 Task: Add an event  with title  Casual Second Conference Call with Partners, date '2024/05/25' to 2024/05/26 & Select Event type as  Collective. Add location for the event as  Chennai, India and add a description: As each participant delivers their presentation, fellow participants and a designated facilitator will provide constructive feedback, highlighting strengths and offering suggestions for improvement. The feedback will focus on areas such as clarity of message, organization of content, vocal delivery, non-verbal communication, and overall presentation effectiveness.Create an event link  http-casualsecondconferencecallwithpartnerscom & Select the event color as  Lime Green. , logged in from the account softage.4@softage.netand send the event invitation to softage.9@softage.net and softage.10@softage.net
Action: Mouse pressed left at (774, 99)
Screenshot: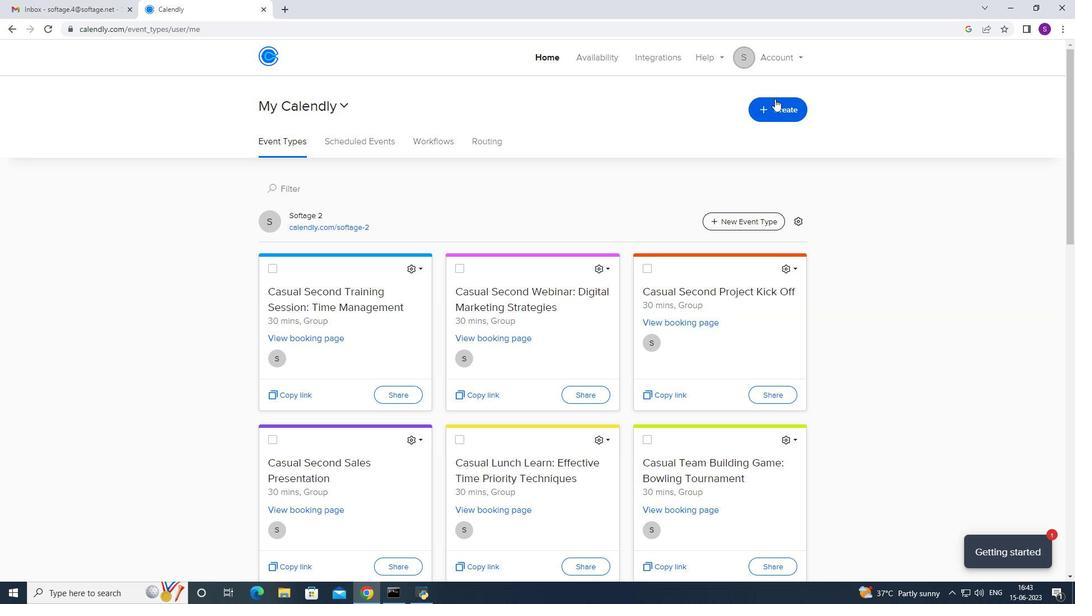 
Action: Mouse moved to (701, 150)
Screenshot: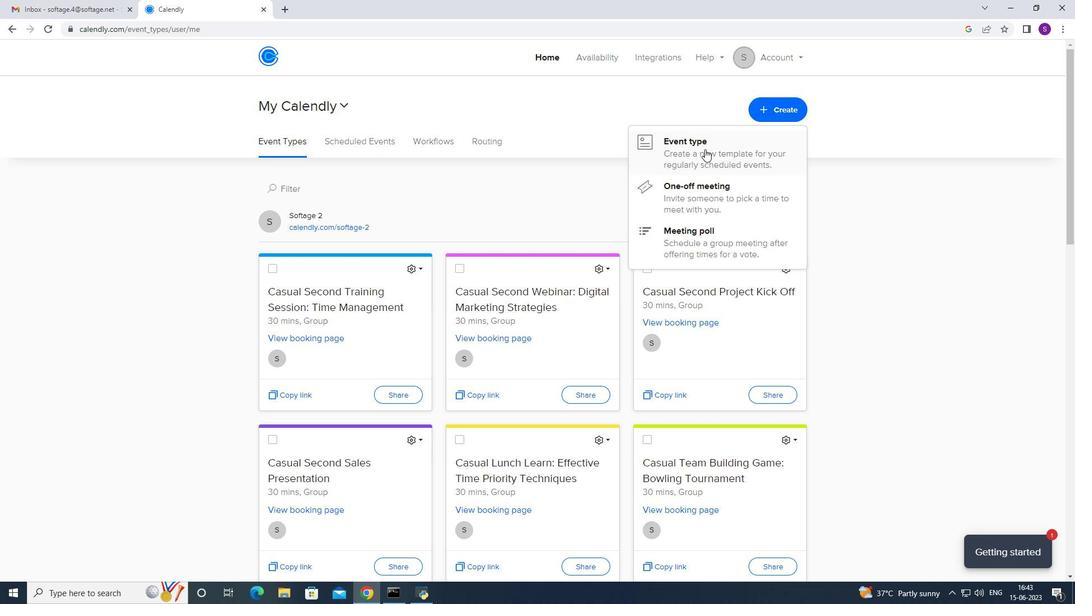 
Action: Mouse pressed left at (701, 150)
Screenshot: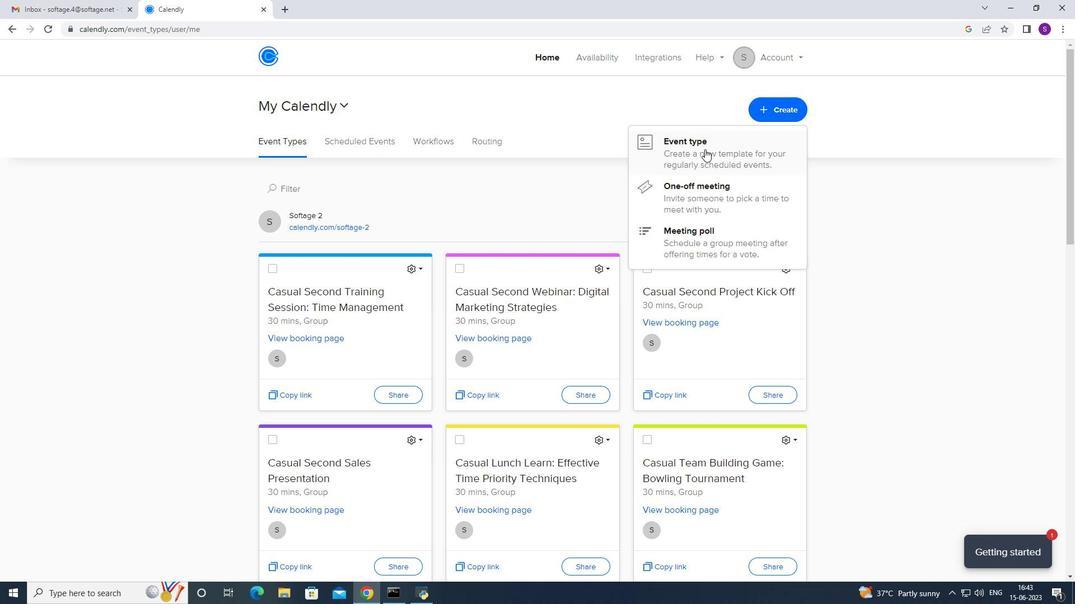 
Action: Mouse moved to (504, 321)
Screenshot: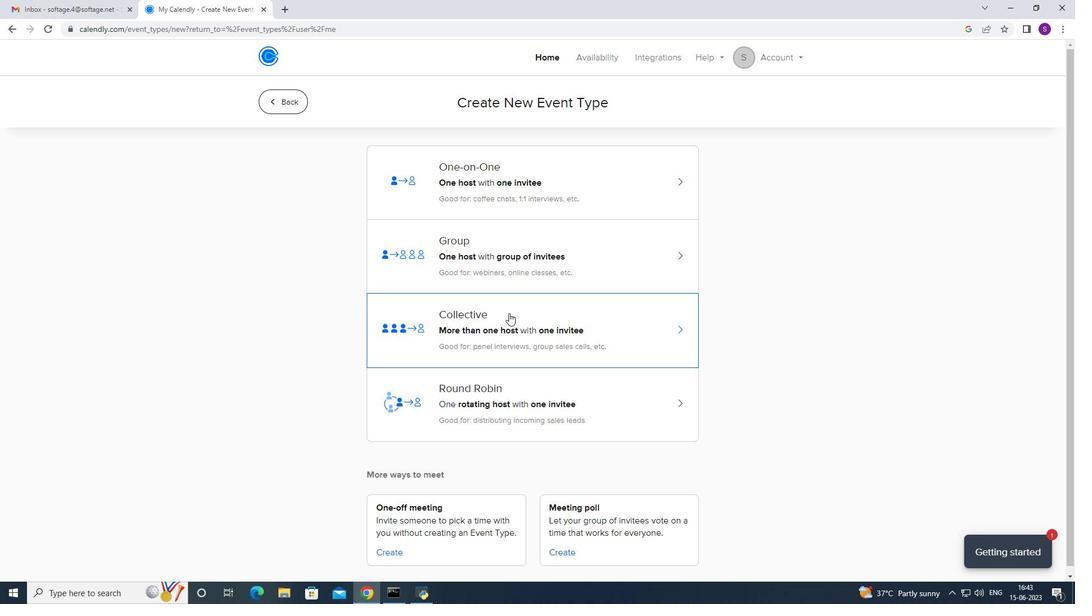 
Action: Mouse pressed left at (504, 321)
Screenshot: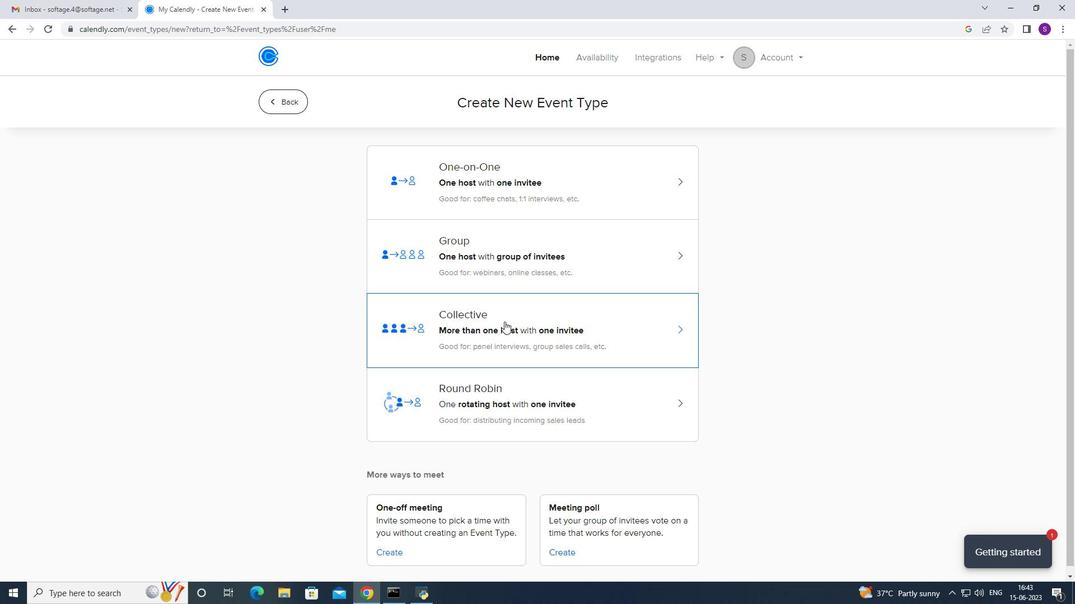 
Action: Mouse moved to (651, 243)
Screenshot: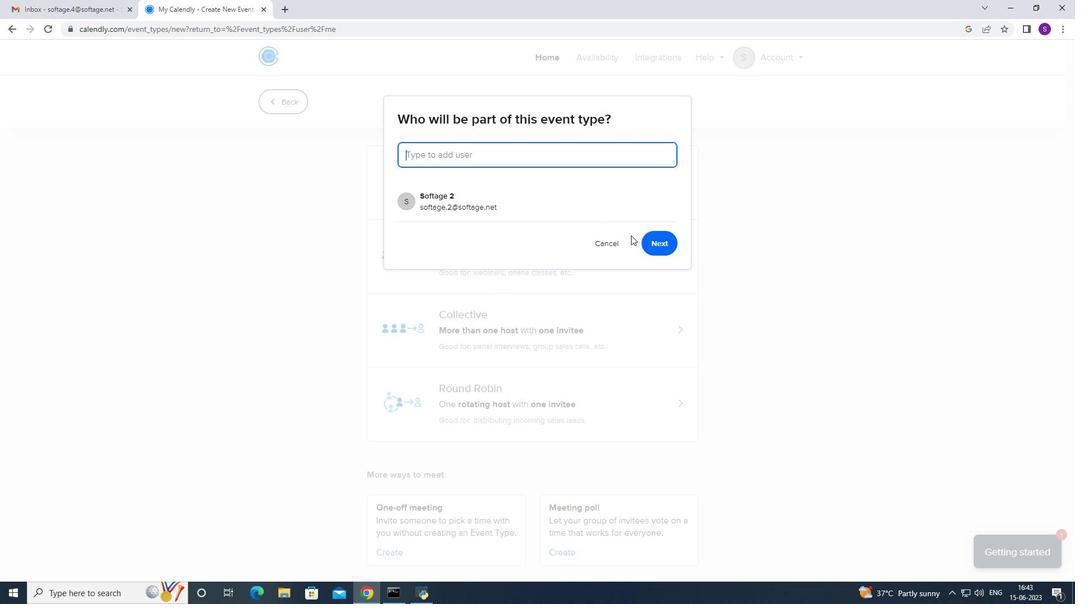 
Action: Mouse pressed left at (651, 243)
Screenshot: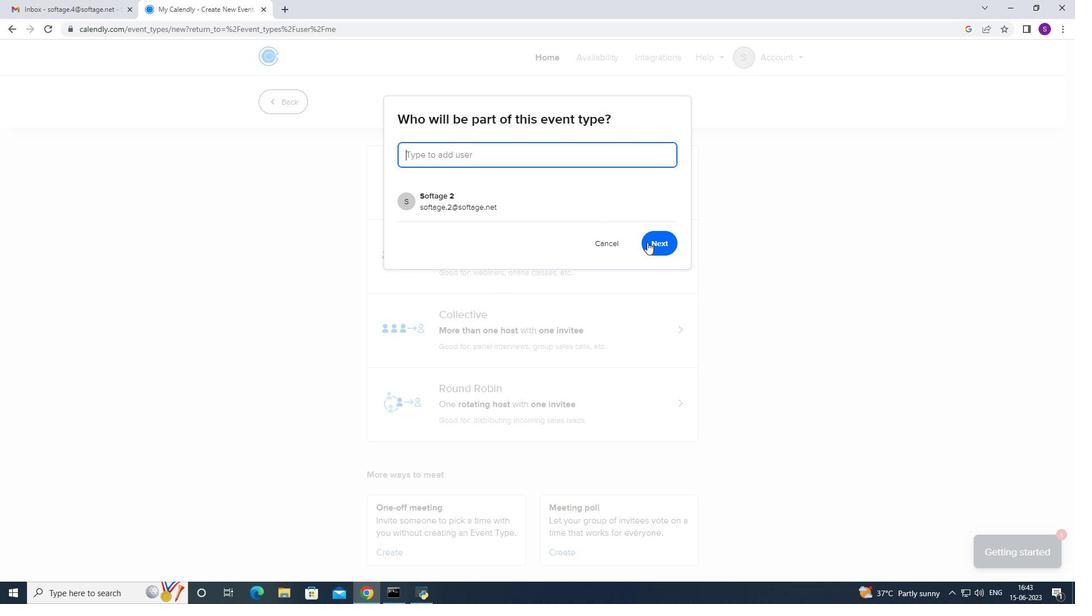 
Action: Mouse moved to (338, 259)
Screenshot: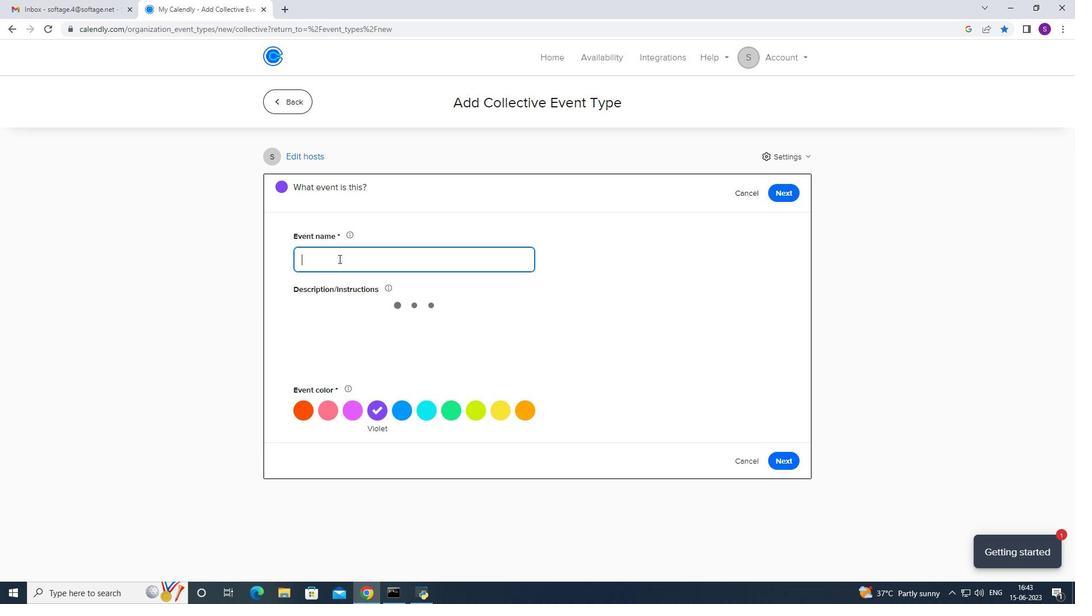 
Action: Key pressed <Key.caps_lock>C<Key.caps_lock>asual<Key.space>
Screenshot: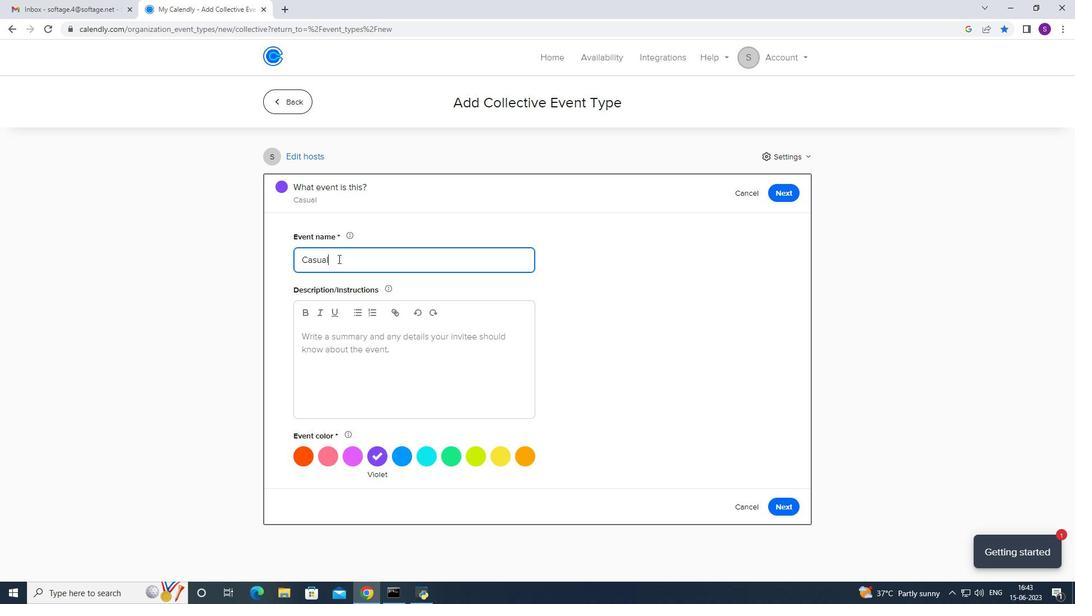 
Action: Mouse moved to (500, 294)
Screenshot: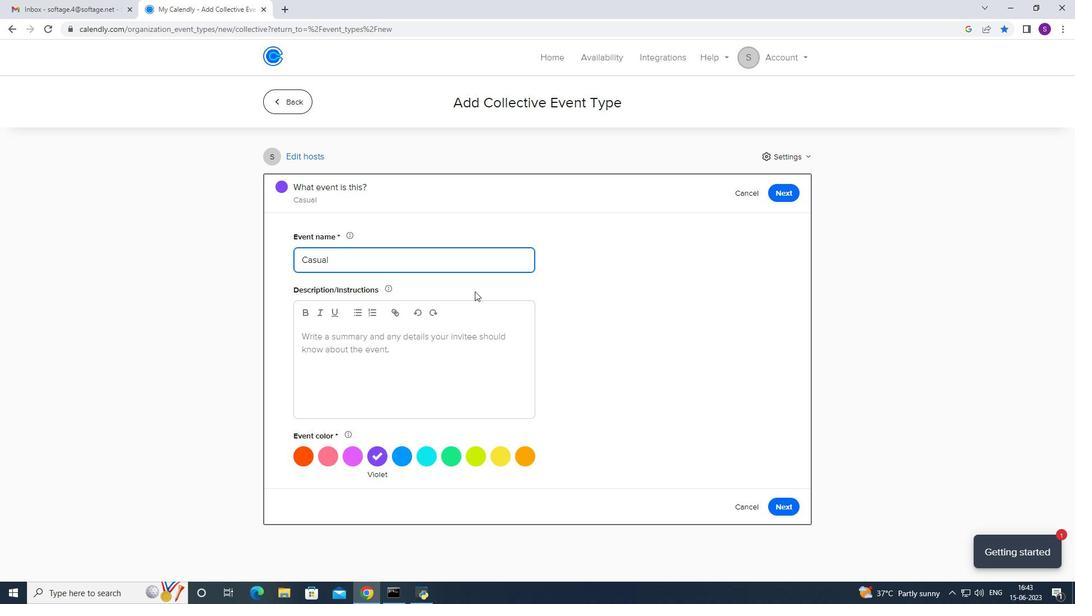 
Action: Key pressed <Key.caps_lock>S<Key.caps_lock>econd<Key.space><Key.caps_lock>C<Key.caps_lock>onference<Key.space><Key.caps_lock>C<Key.caps_lock>all<Key.space>with<Key.space><Key.caps_lock>P<Key.caps_lock>artners
Screenshot: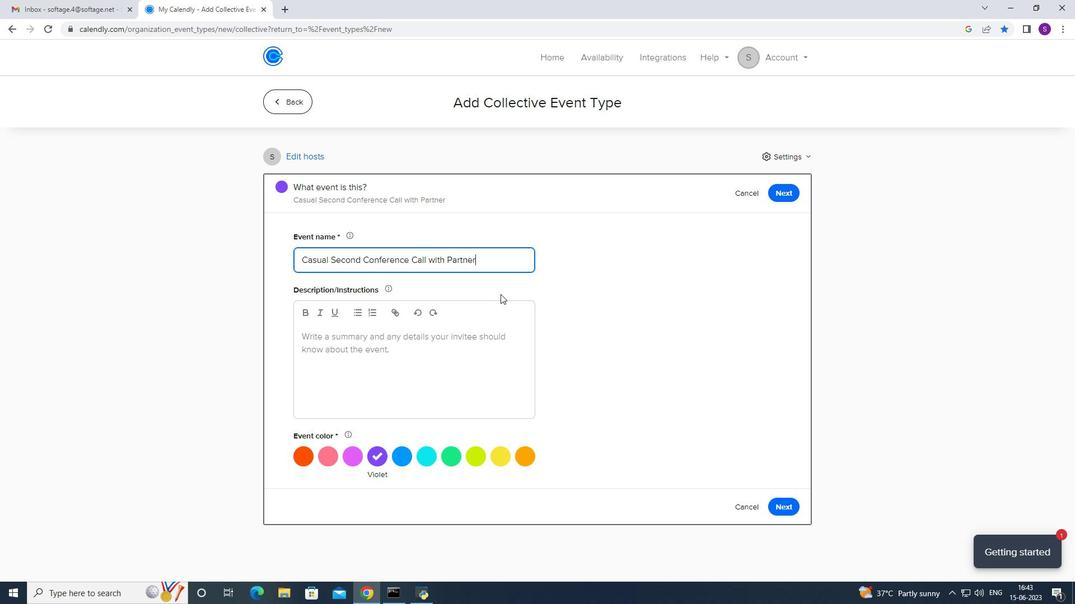 
Action: Mouse moved to (541, 365)
Screenshot: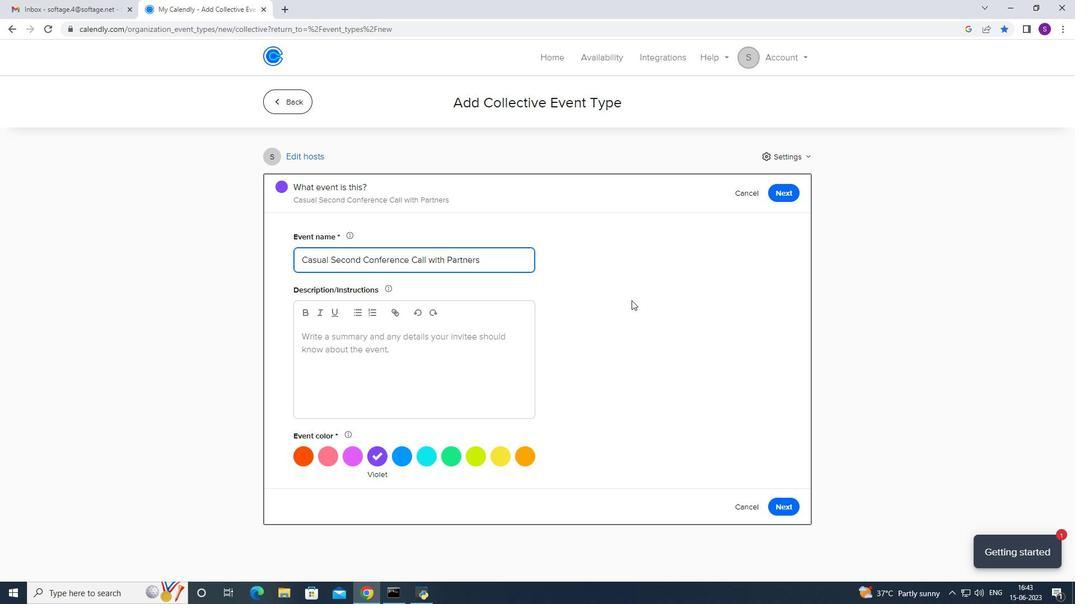 
Action: Mouse scrolled (541, 365) with delta (0, 0)
Screenshot: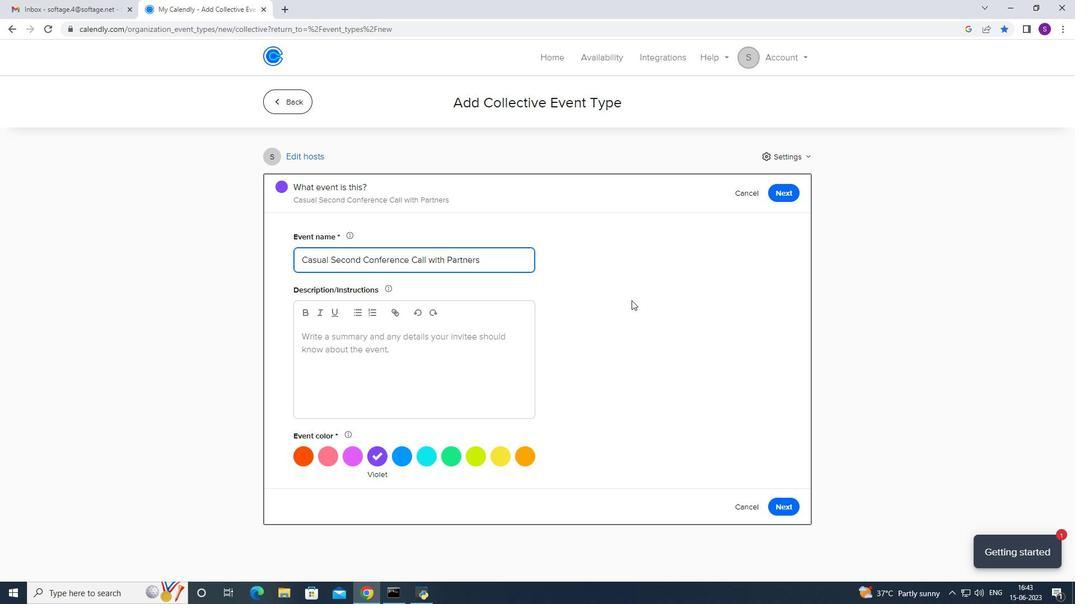 
Action: Mouse moved to (444, 449)
Screenshot: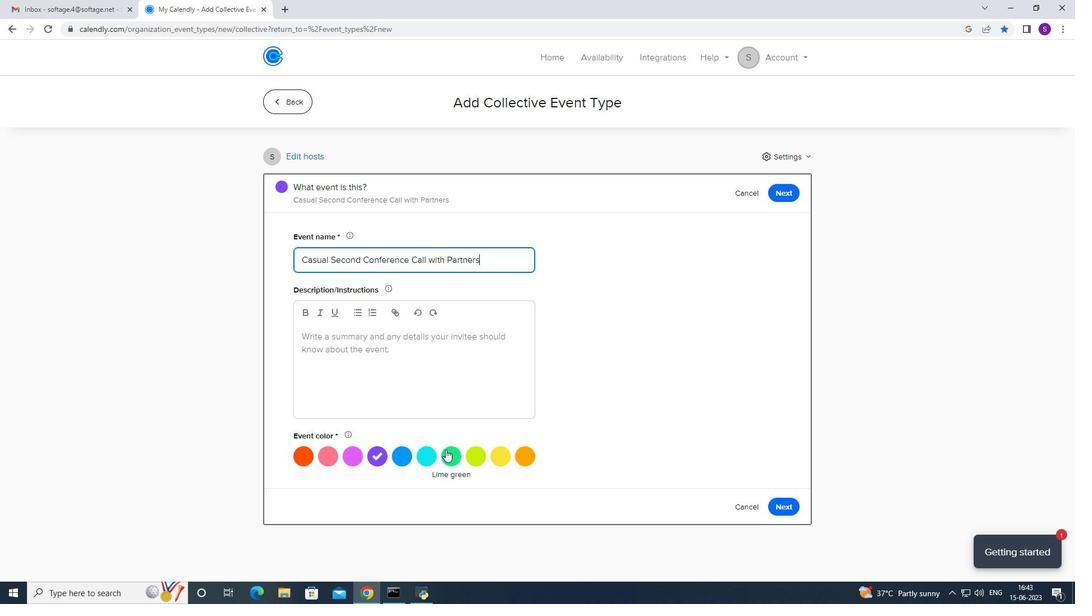 
Action: Mouse pressed left at (444, 449)
Screenshot: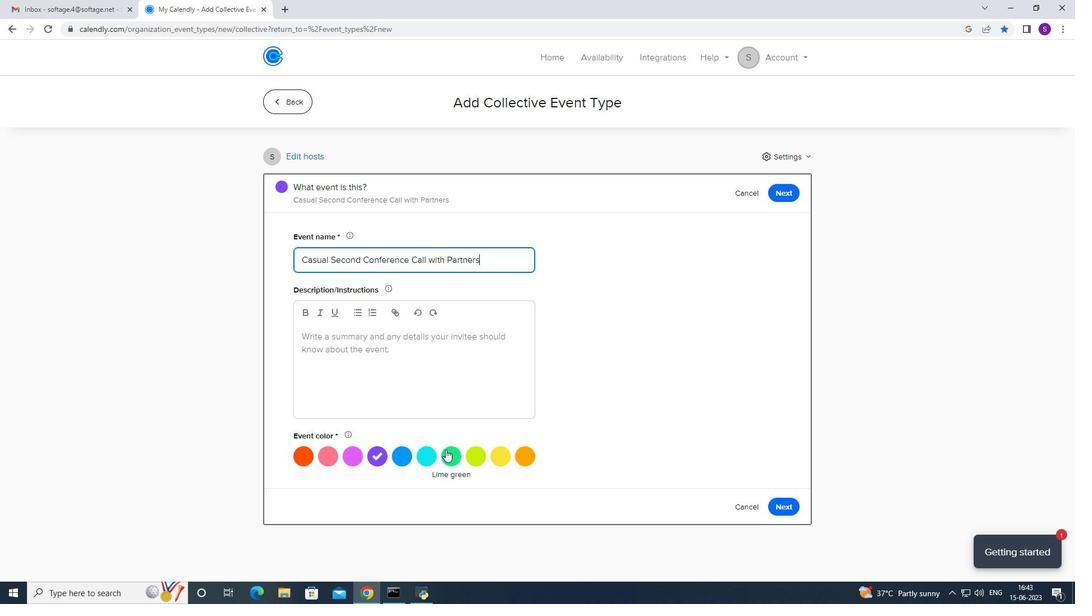 
Action: Mouse moved to (417, 356)
Screenshot: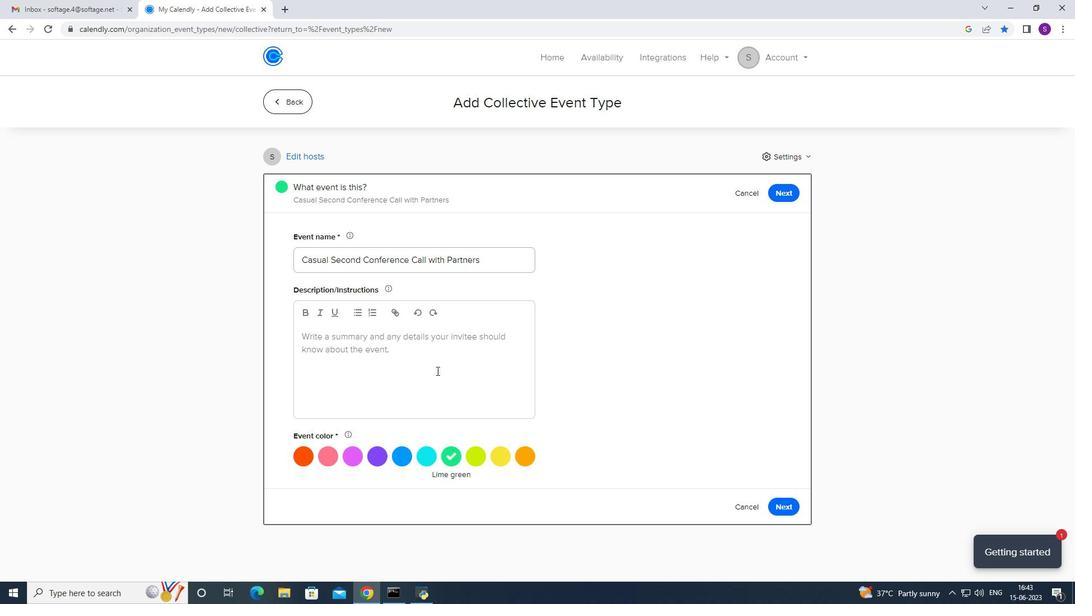 
Action: Mouse pressed left at (417, 356)
Screenshot: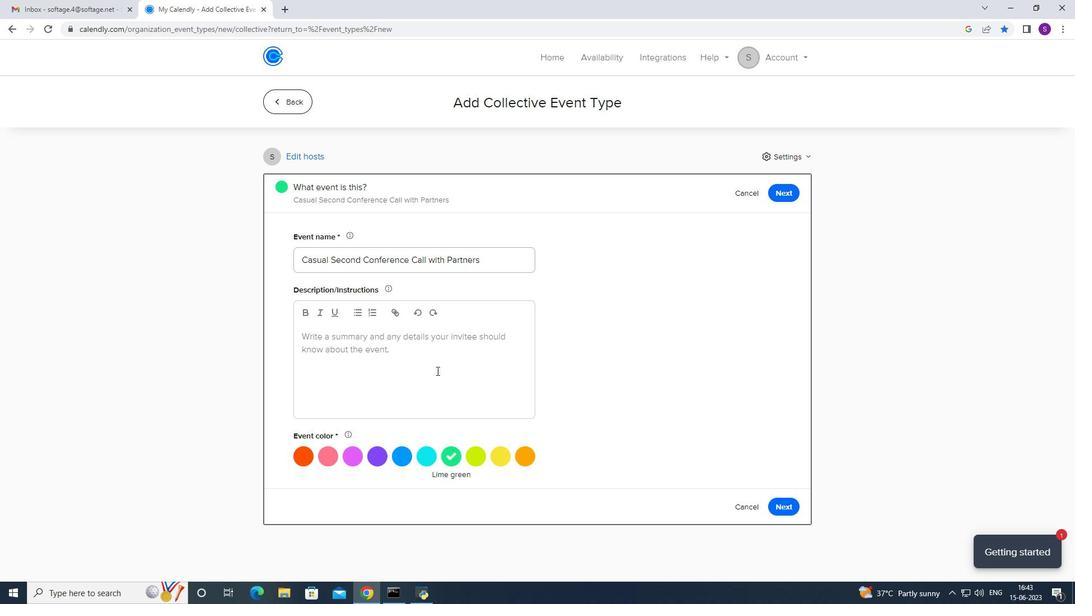 
Action: Mouse moved to (1075, 136)
Screenshot: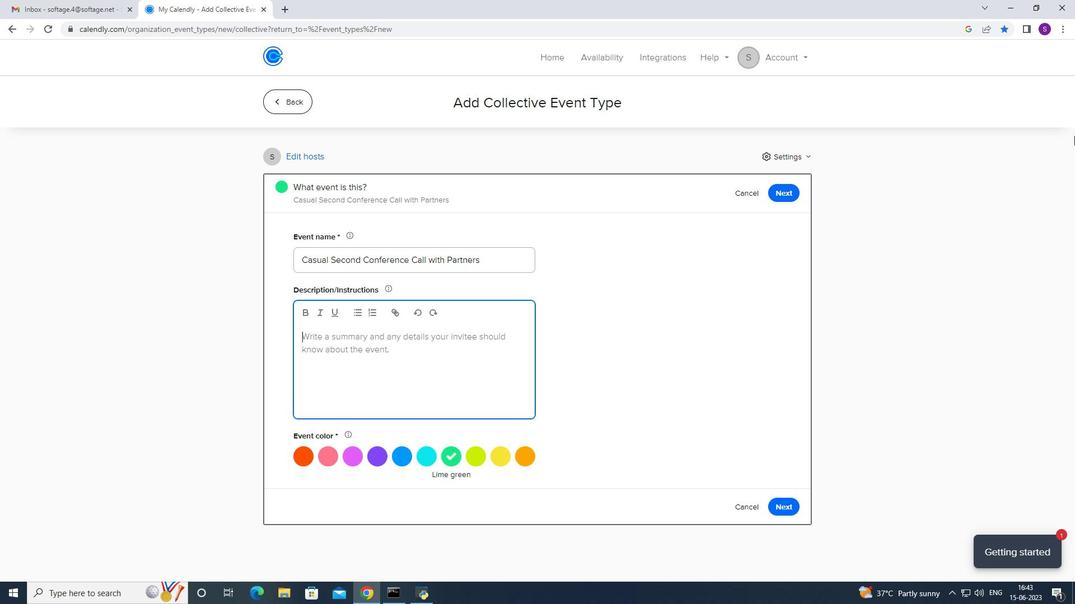 
Action: Key pressed <Key.caps_lock>A<Key.caps_lock>s<Key.space>each<Key.space>participamnt<Key.space>
Screenshot: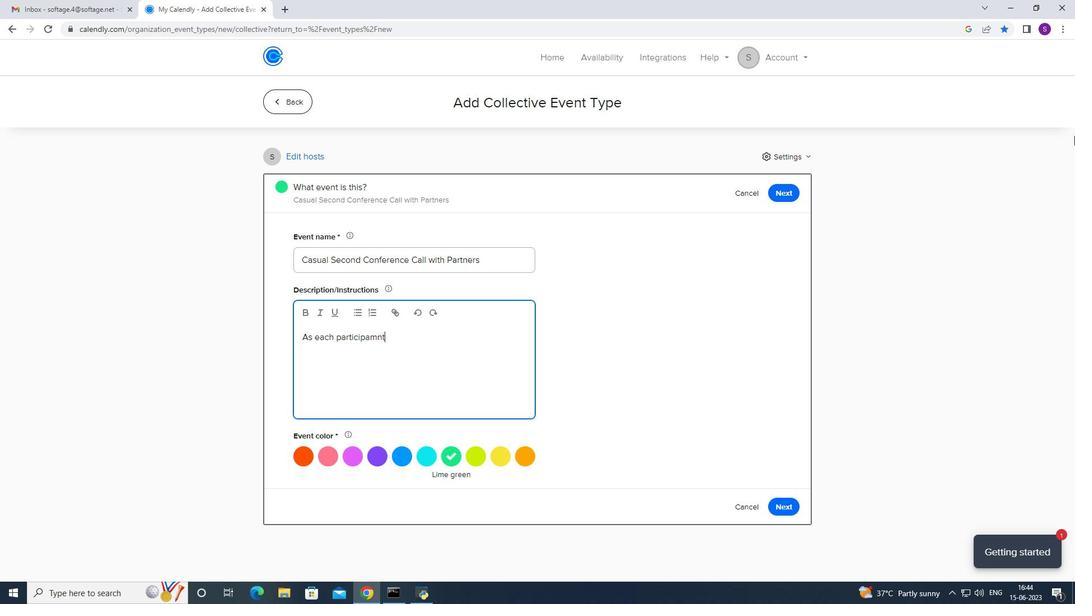
Action: Mouse moved to (372, 339)
Screenshot: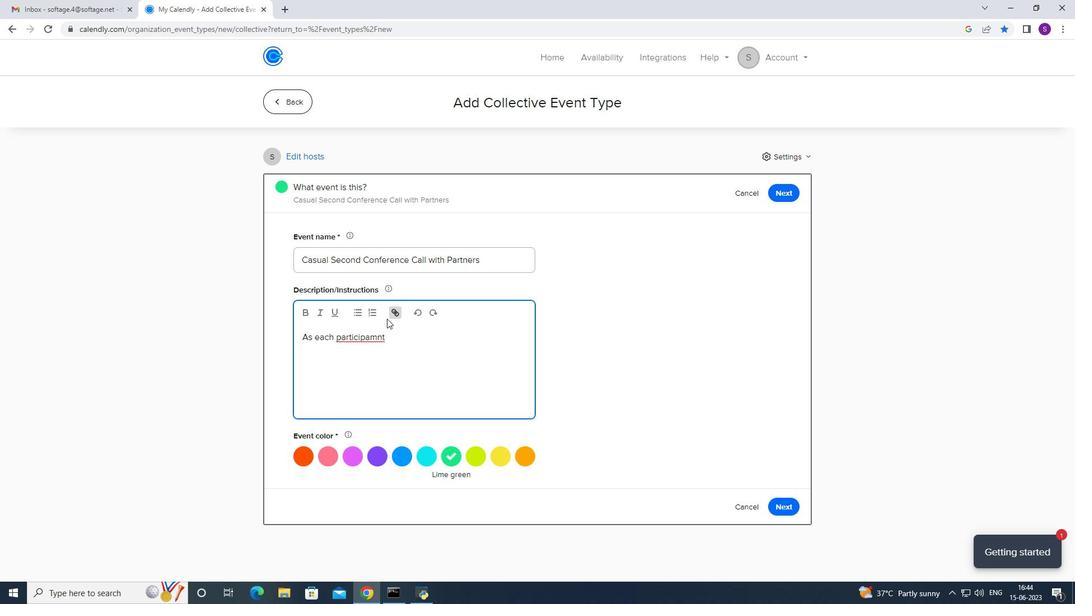 
Action: Mouse pressed right at (372, 339)
Screenshot: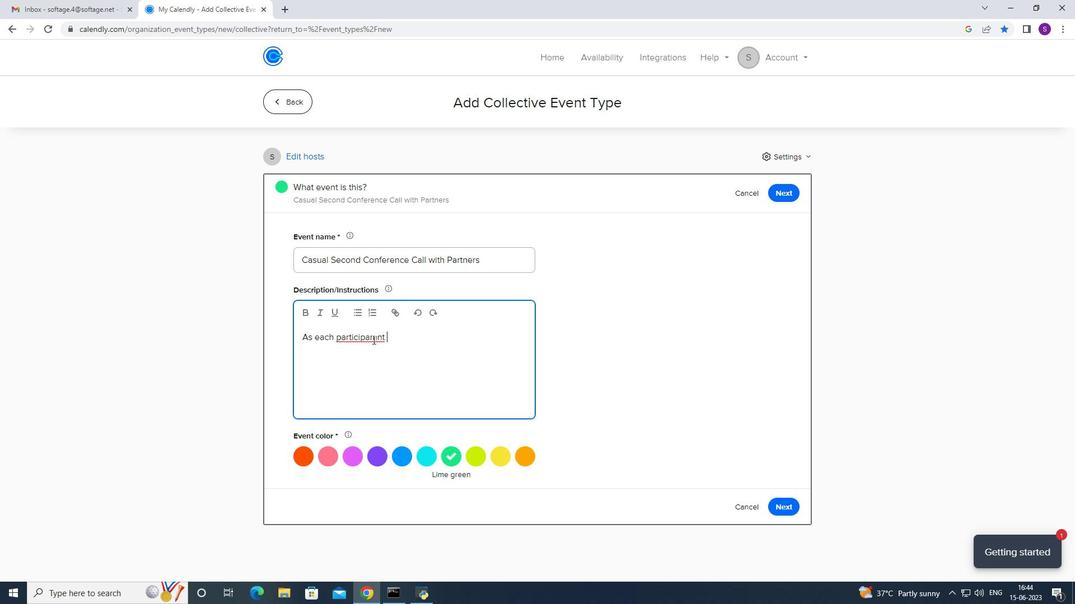 
Action: Mouse moved to (389, 351)
Screenshot: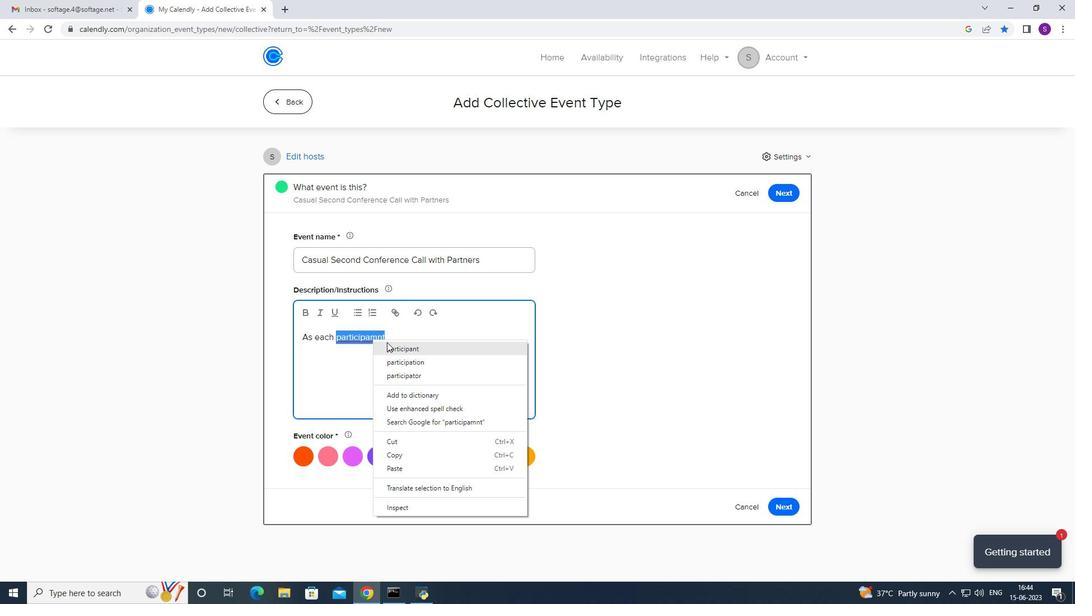 
Action: Mouse pressed left at (389, 351)
Screenshot: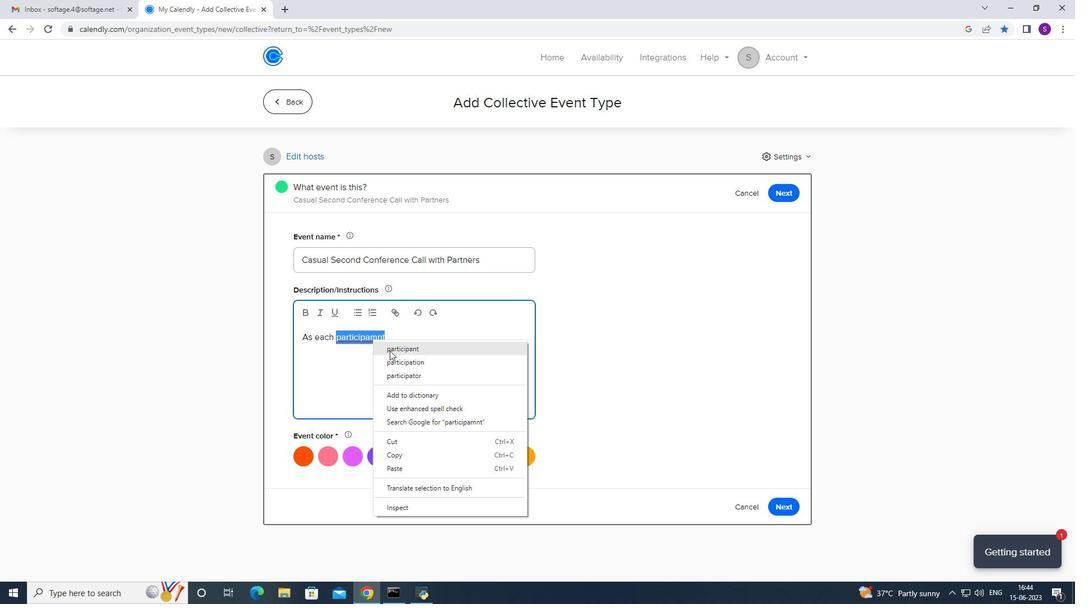
Action: Mouse moved to (398, 346)
Screenshot: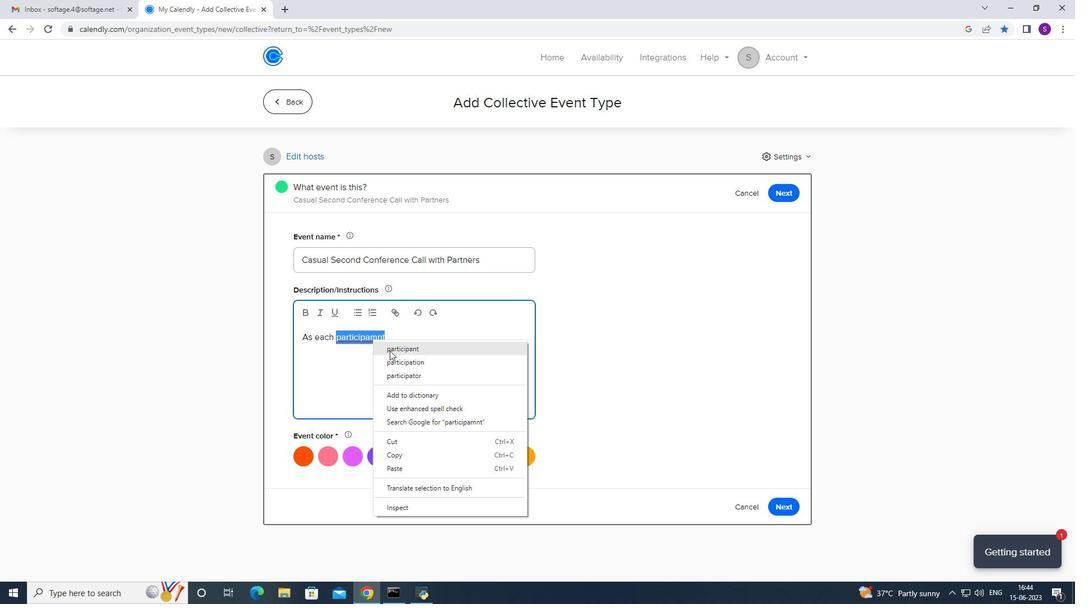 
Action: Mouse pressed left at (398, 346)
Screenshot: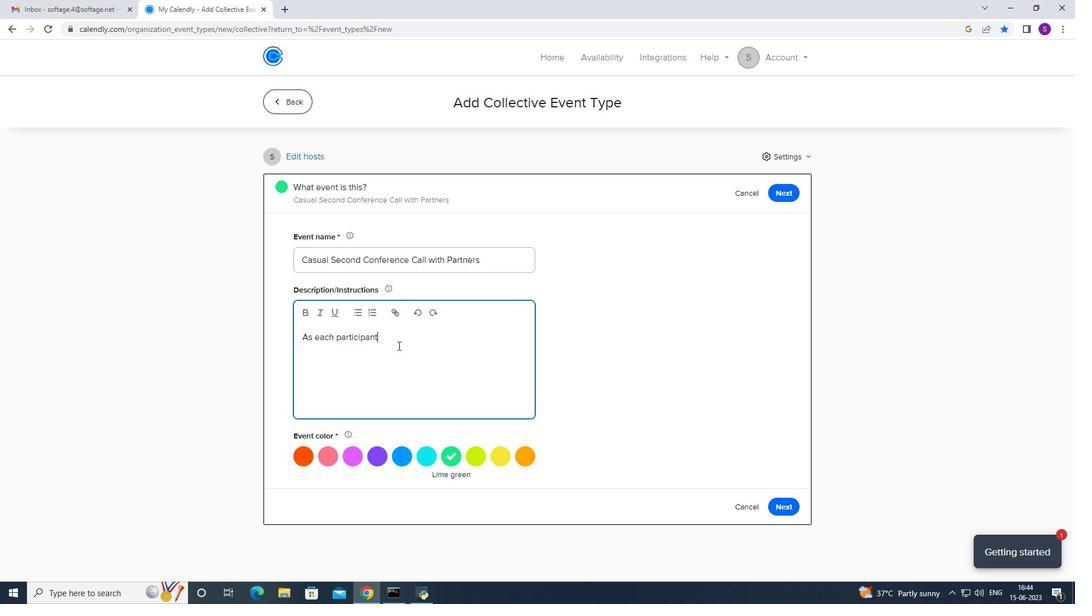 
Action: Mouse scrolled (398, 346) with delta (0, 0)
Screenshot: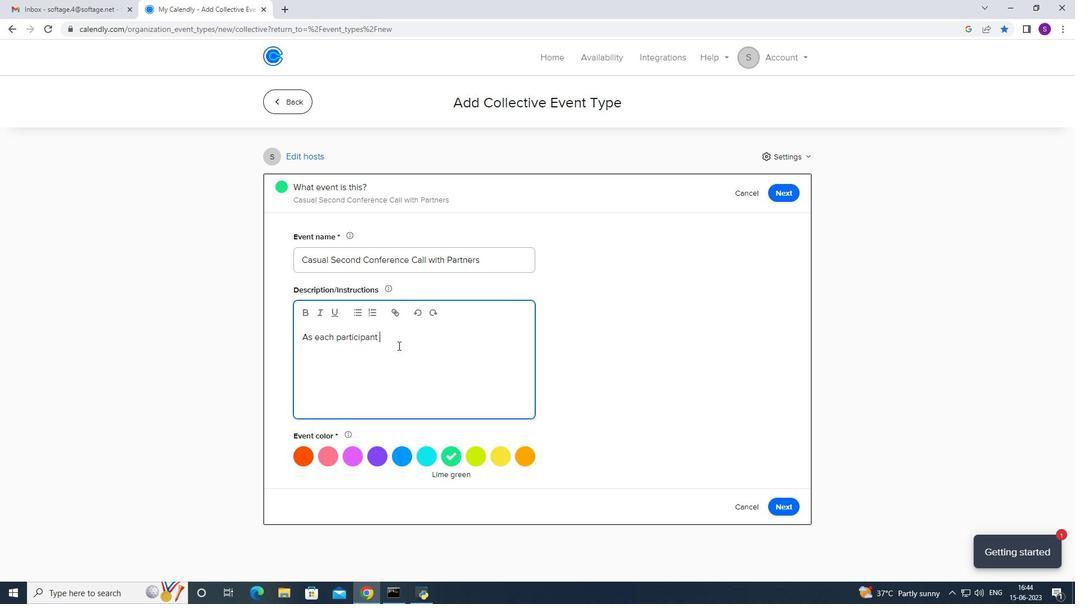 
Action: Key pressed delivers<Key.space>their<Key.space>presentation<Key.space>,<Key.space>fellow<Key.space>participants<Key.space>and<Key.space>a<Key.space>designated<Key.space>feli<Key.backspace><Key.backspace><Key.backspace>acilitator<Key.space>will<Key.space>provide<Key.space>constructicve<Key.backspace><Key.backspace><Key.backspace><Key.backspace>ive<Key.space>feedv<Key.backspace>=<Key.backspace>n<Key.backspace>=back<Key.space><Key.backspace><Key.backspace><Key.backspace><Key.backspace><Key.backspace><Key.backspace>back<Key.space>highlightibng<Key.backspace><Key.backspace><Key.backspace>ng<Key.space>strengths<Key.space>and<Key.space>offering<Key.space>asuggestions<Key.space>dfor<Key.space>impt<Key.backspace>rovement<Key.space>
Screenshot: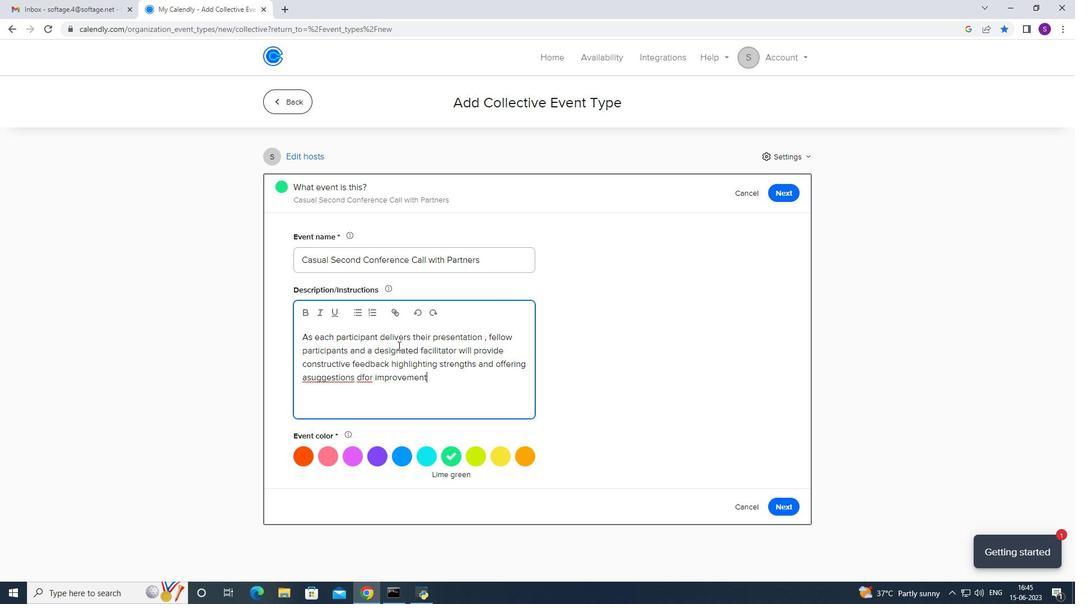 
Action: Mouse moved to (301, 375)
Screenshot: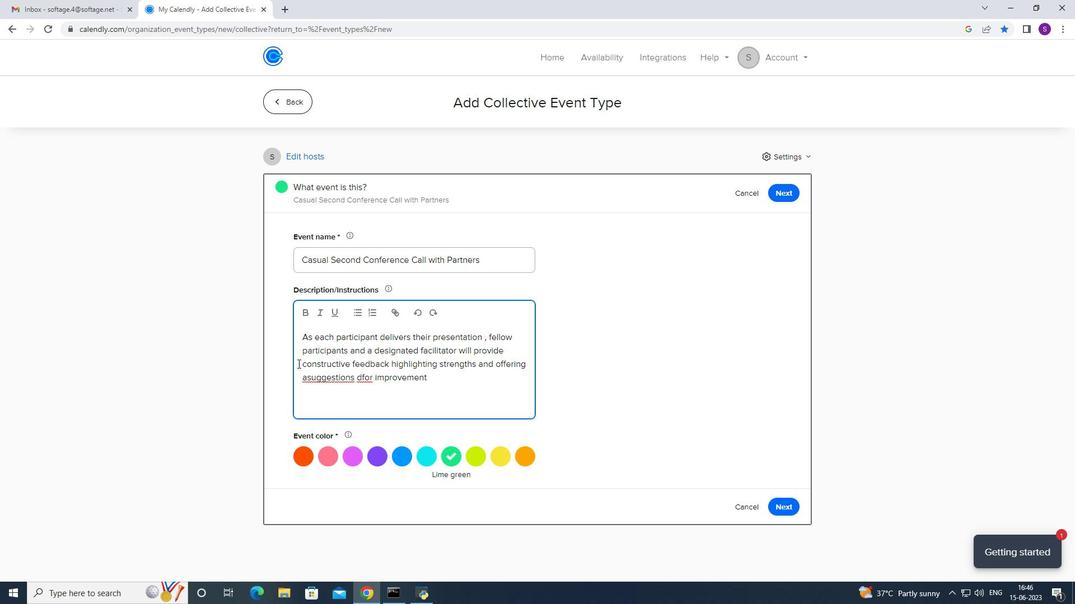 
Action: Mouse pressed right at (301, 375)
Screenshot: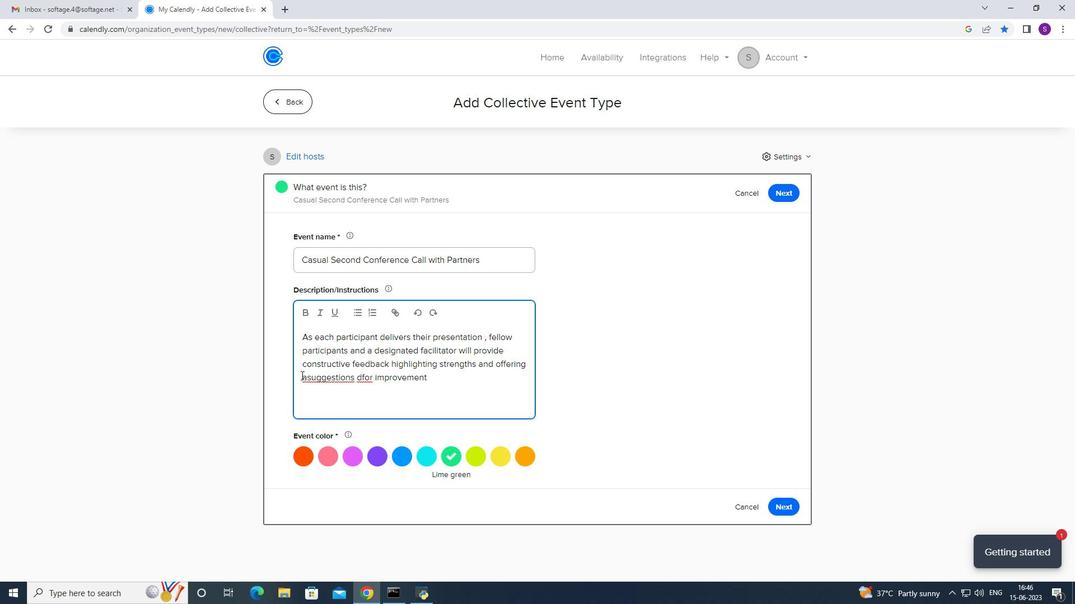 
Action: Mouse moved to (325, 380)
Screenshot: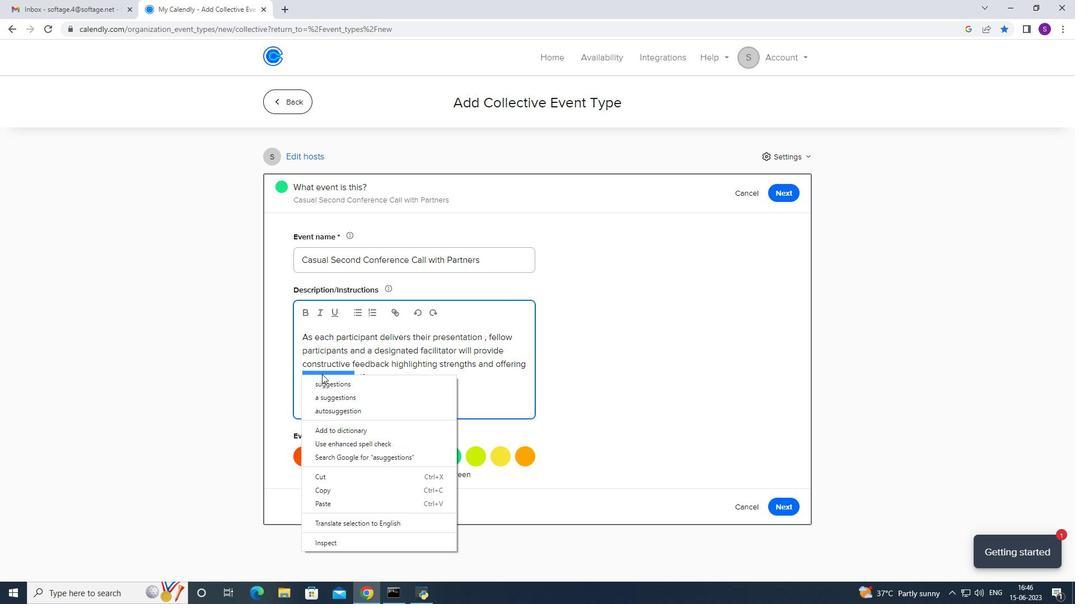 
Action: Mouse pressed left at (325, 380)
Screenshot: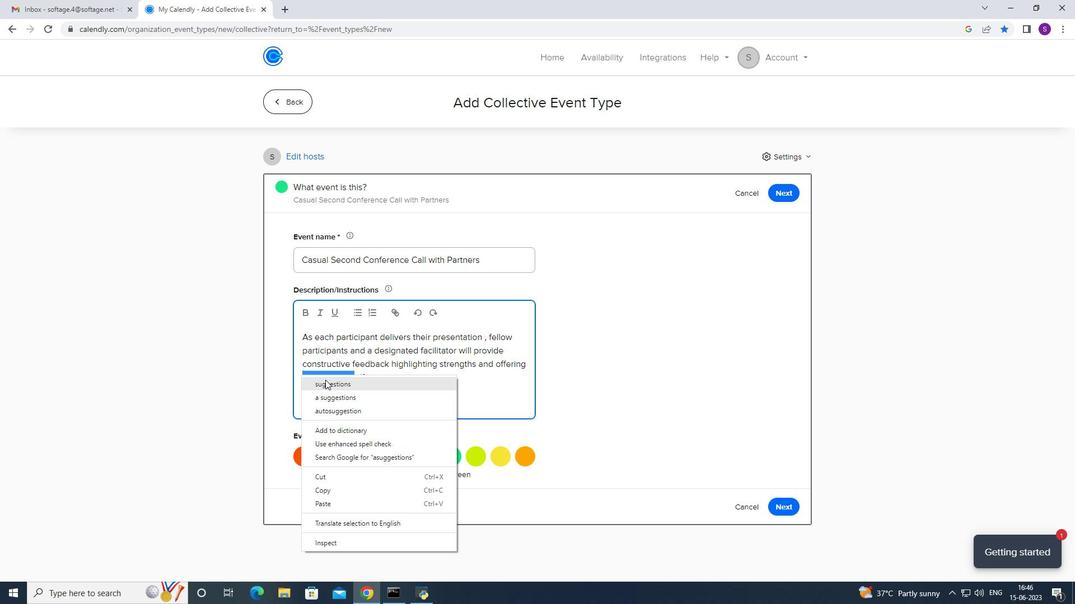 
Action: Mouse moved to (365, 379)
Screenshot: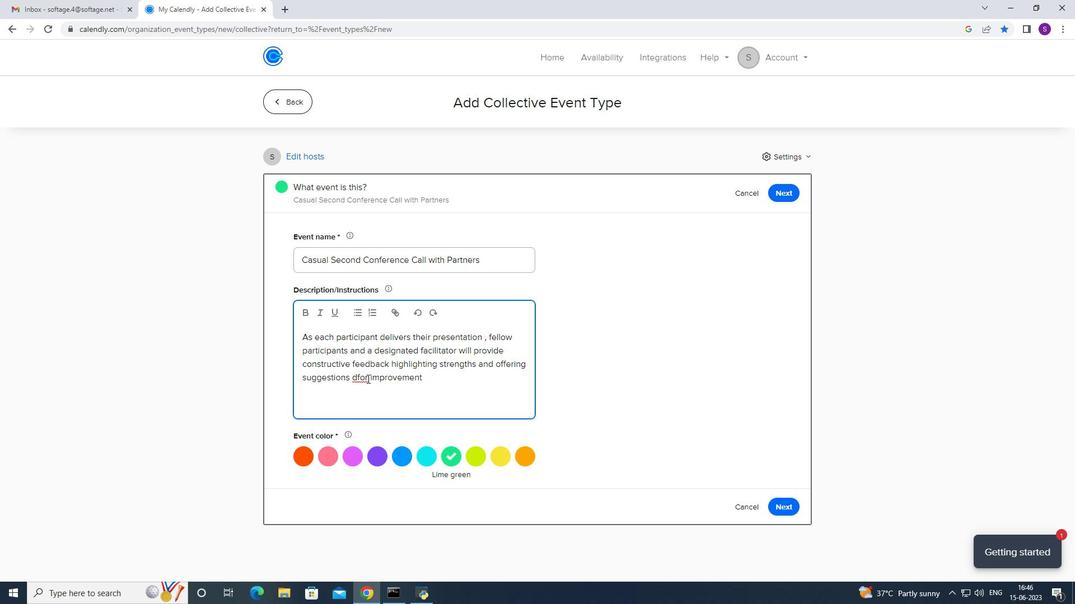 
Action: Mouse pressed left at (365, 379)
Screenshot: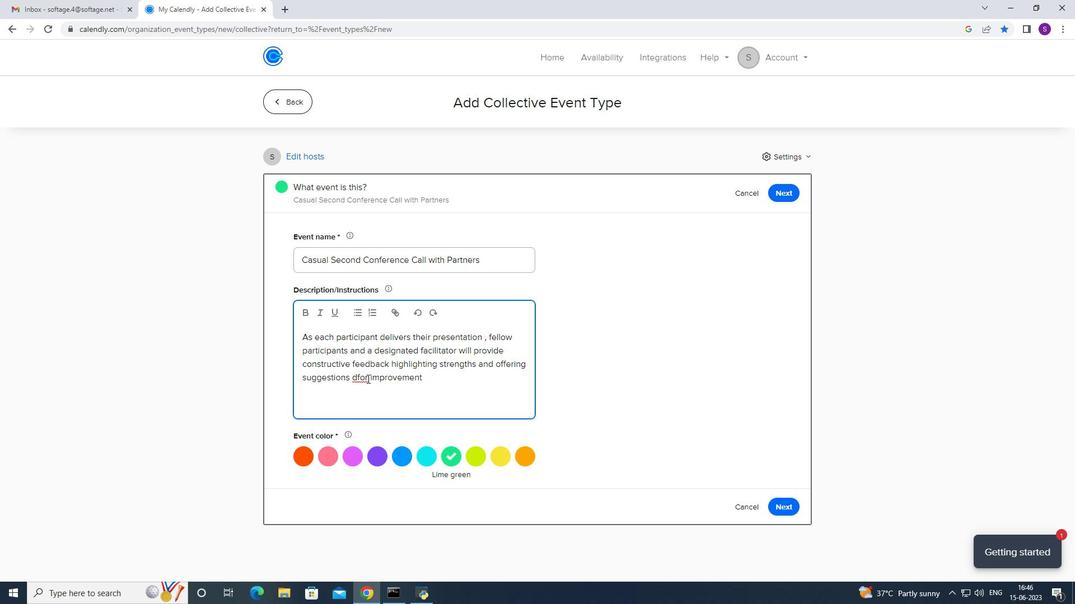 
Action: Mouse moved to (358, 379)
Screenshot: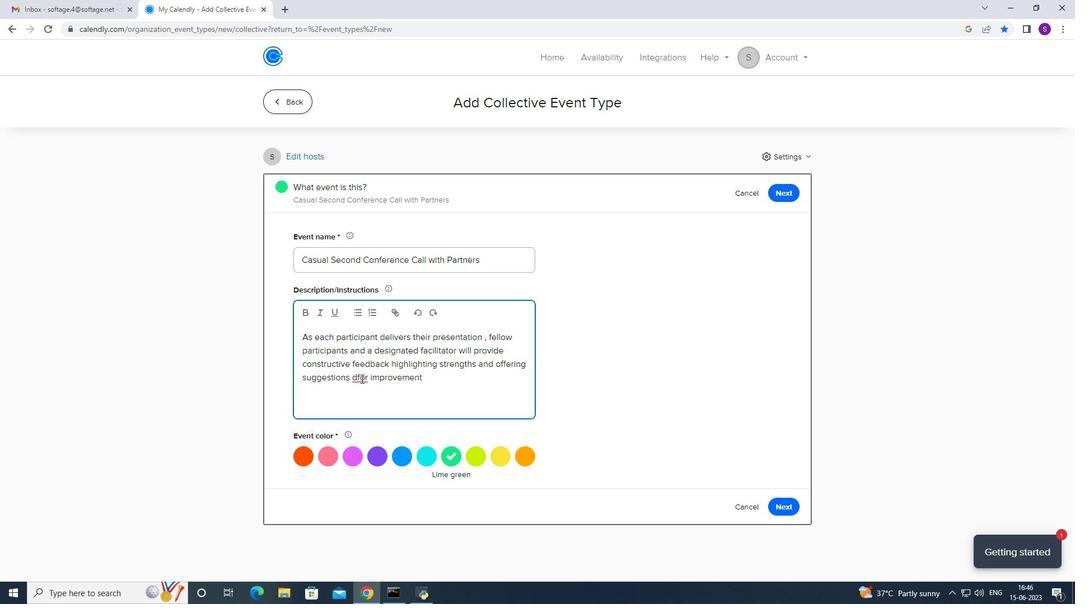 
Action: Mouse pressed left at (358, 379)
Screenshot: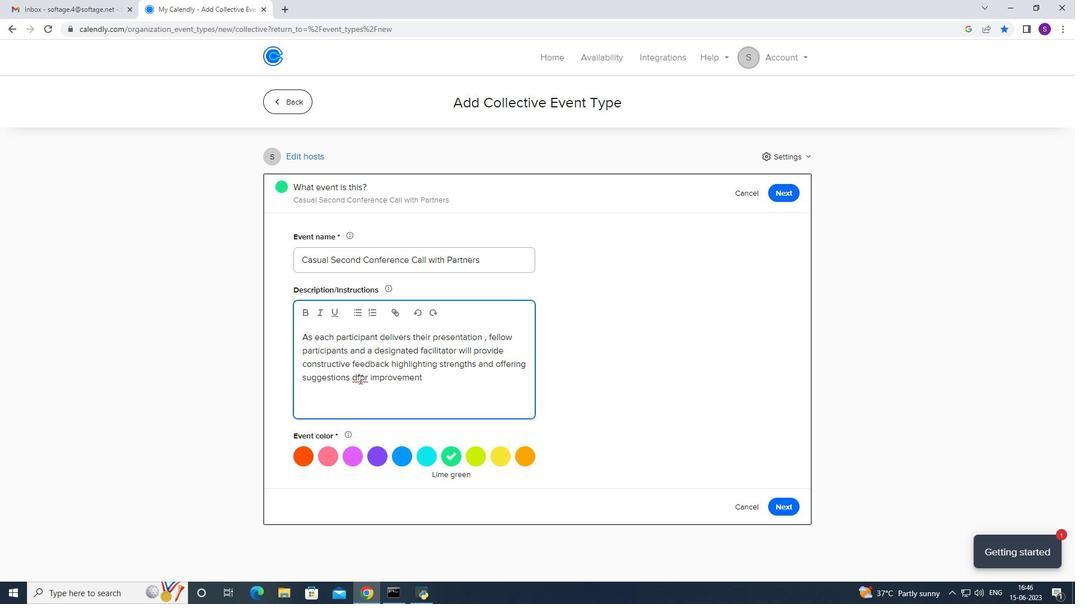 
Action: Mouse moved to (357, 380)
Screenshot: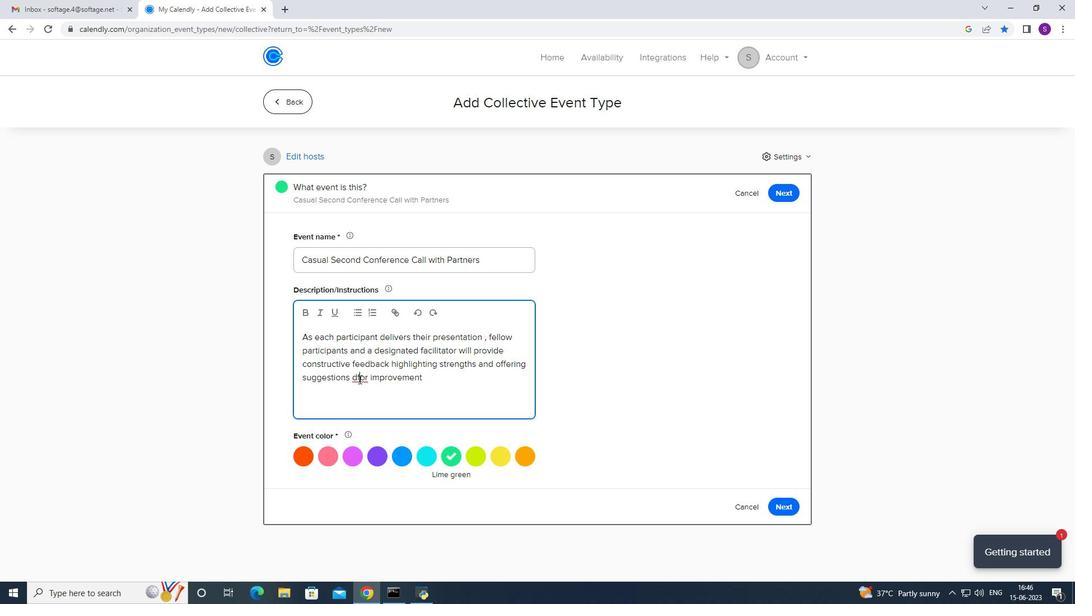 
Action: Mouse pressed left at (357, 380)
Screenshot: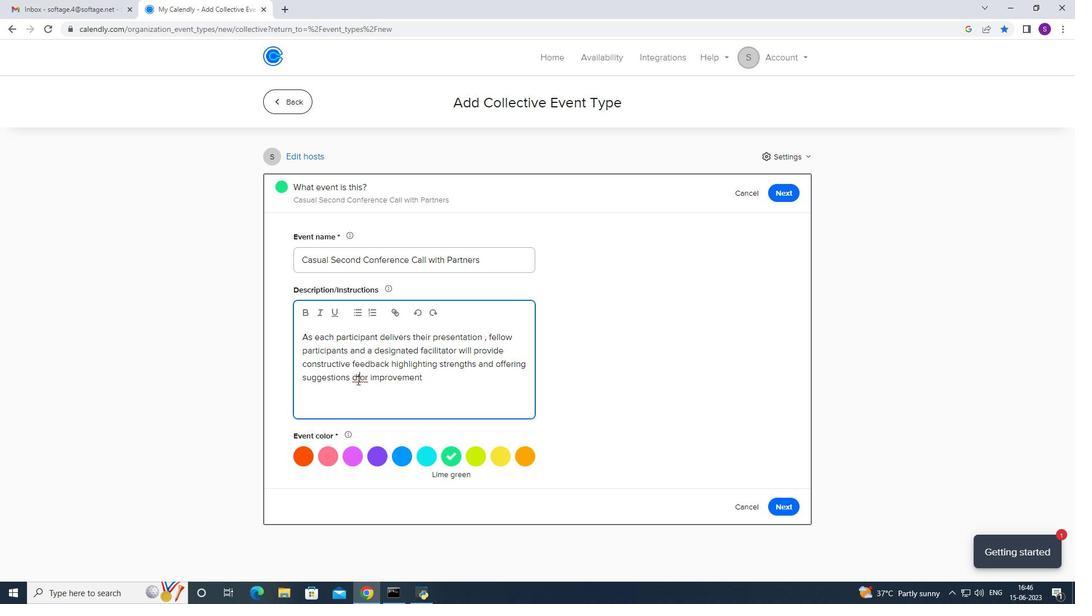 
Action: Key pressed <Key.backspace>
Screenshot: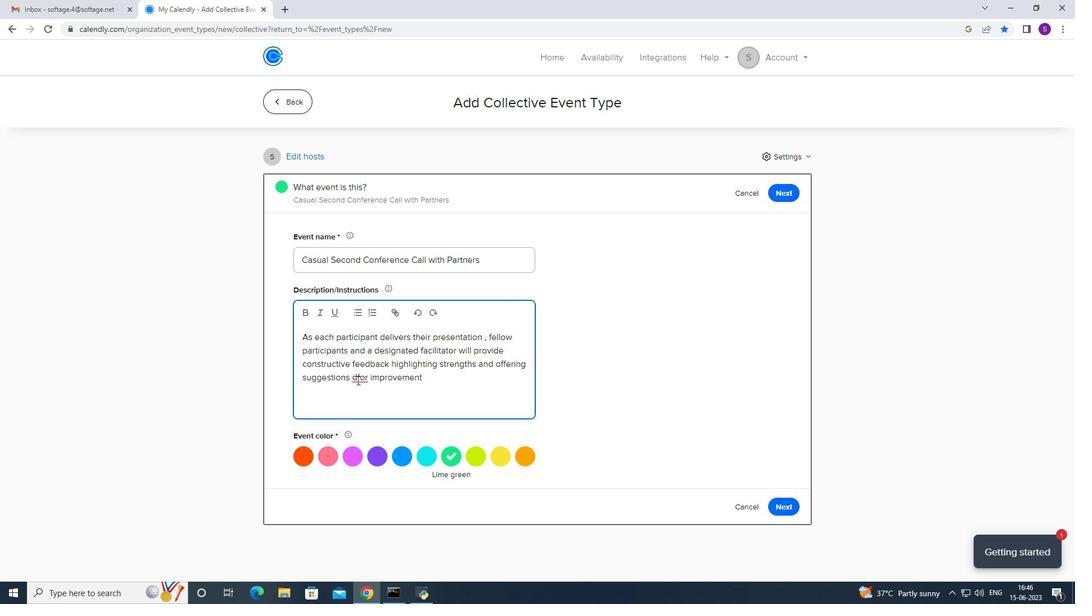 
Action: Mouse moved to (421, 385)
Screenshot: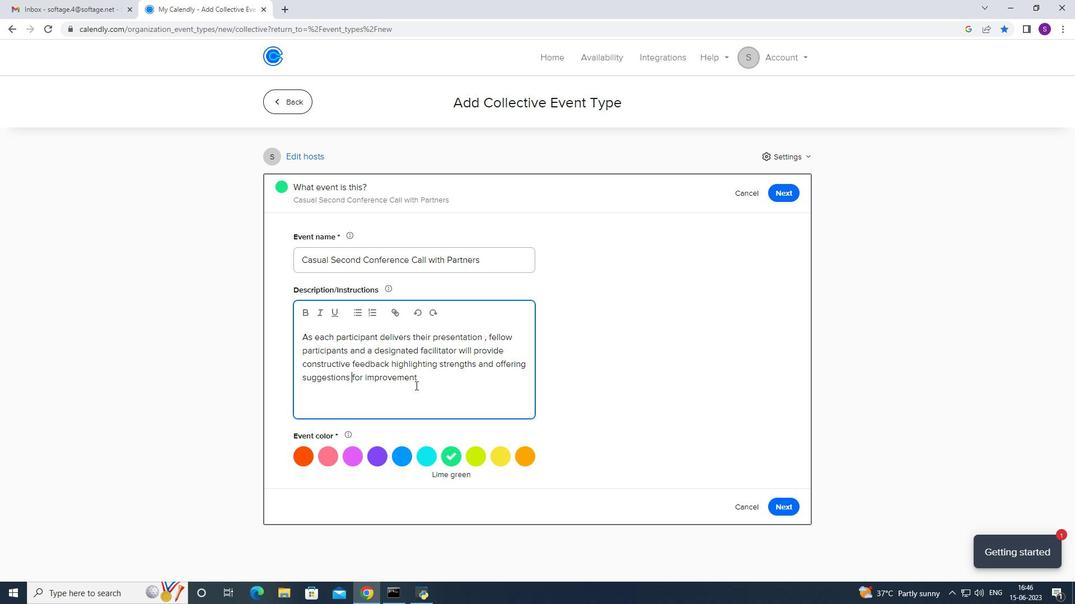 
Action: Mouse pressed left at (421, 385)
Screenshot: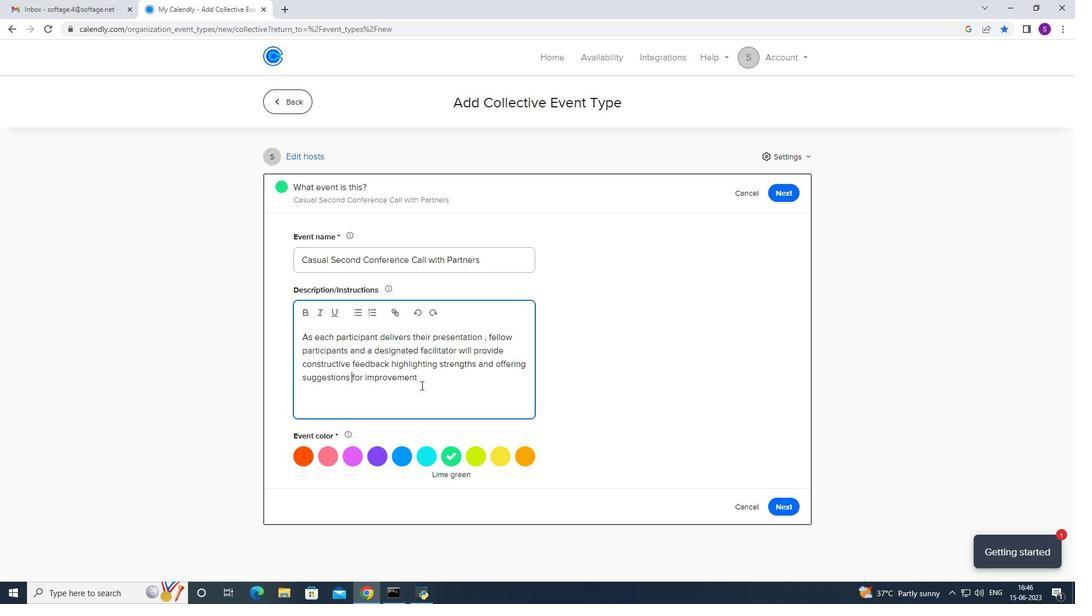 
Action: Mouse moved to (424, 383)
Screenshot: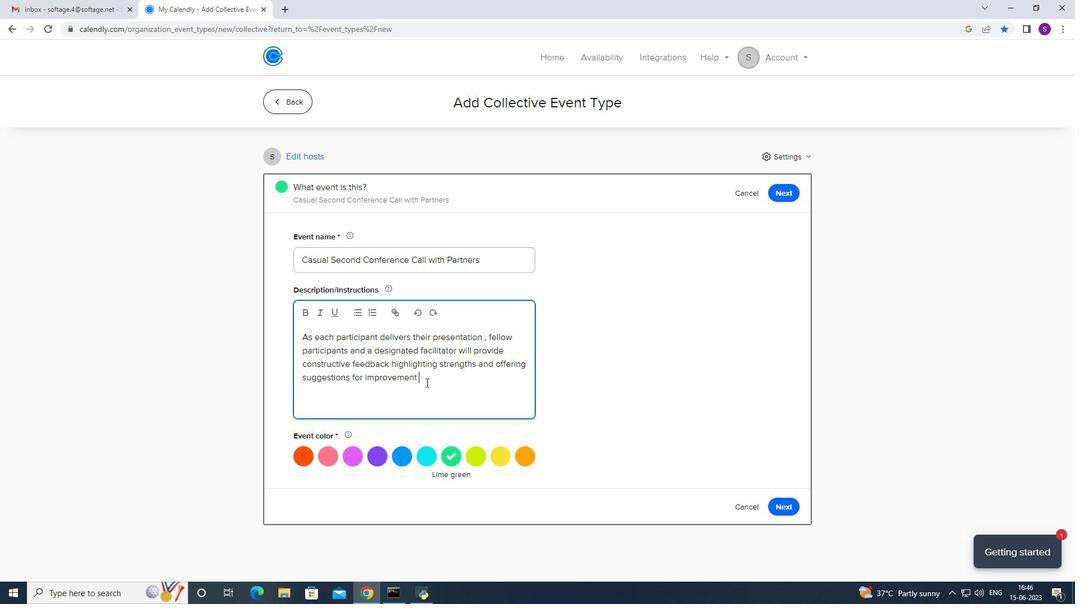 
Action: Key pressed <Key.caps_lock>T<Key.caps_lock>he<Key.space>
Screenshot: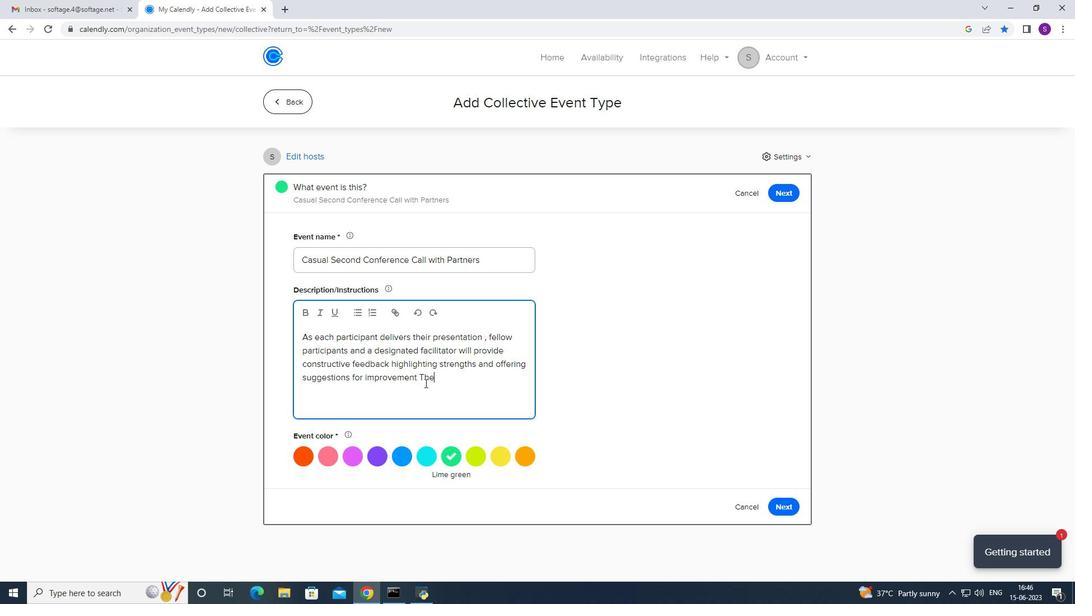 
Action: Mouse moved to (417, 379)
Screenshot: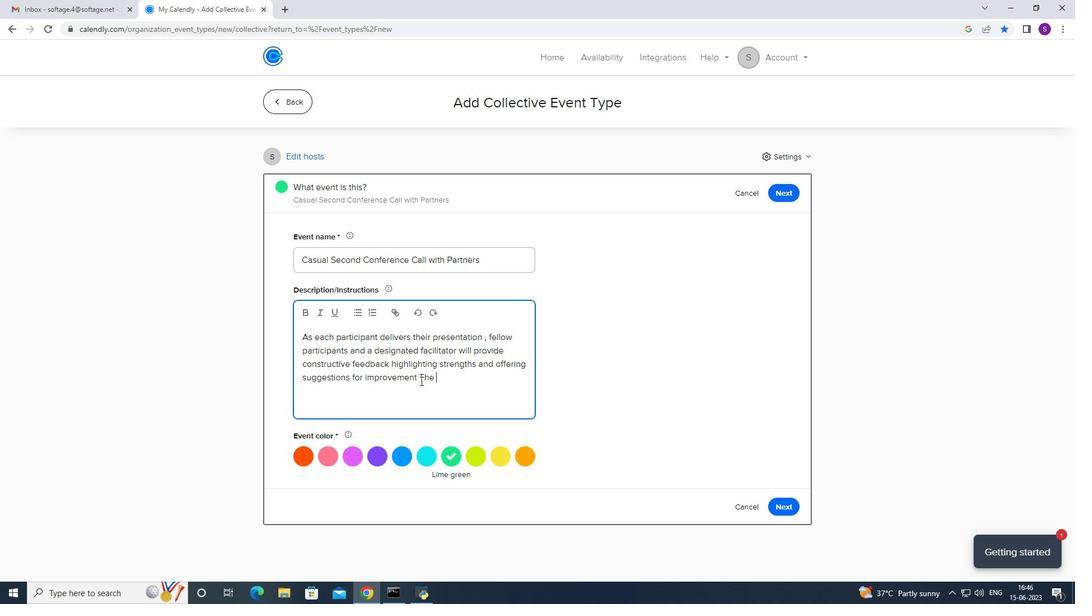 
Action: Mouse pressed left at (417, 379)
Screenshot: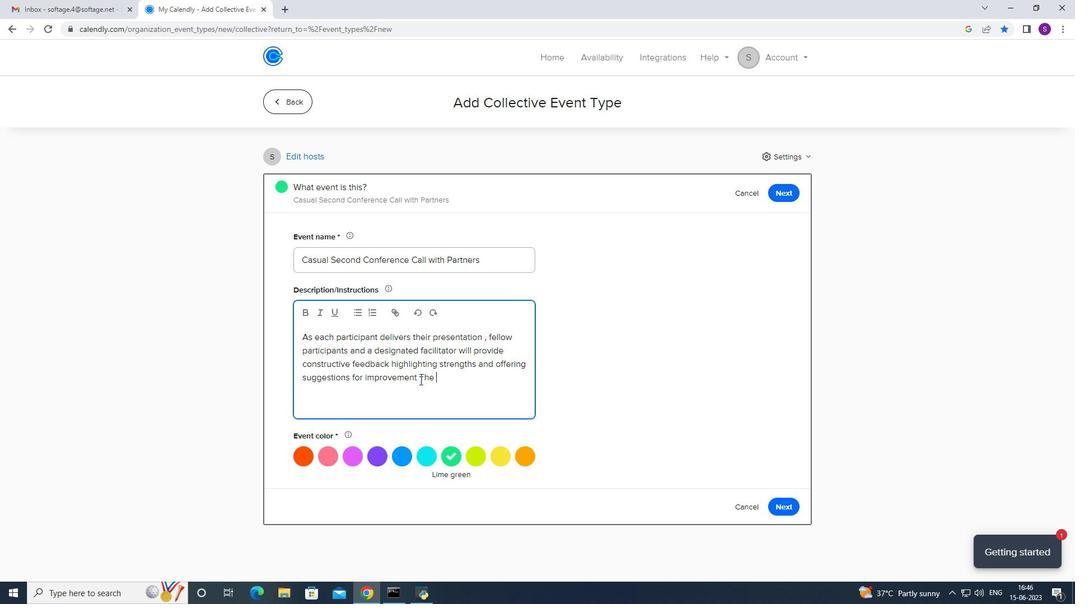 
Action: Key pressed .
Screenshot: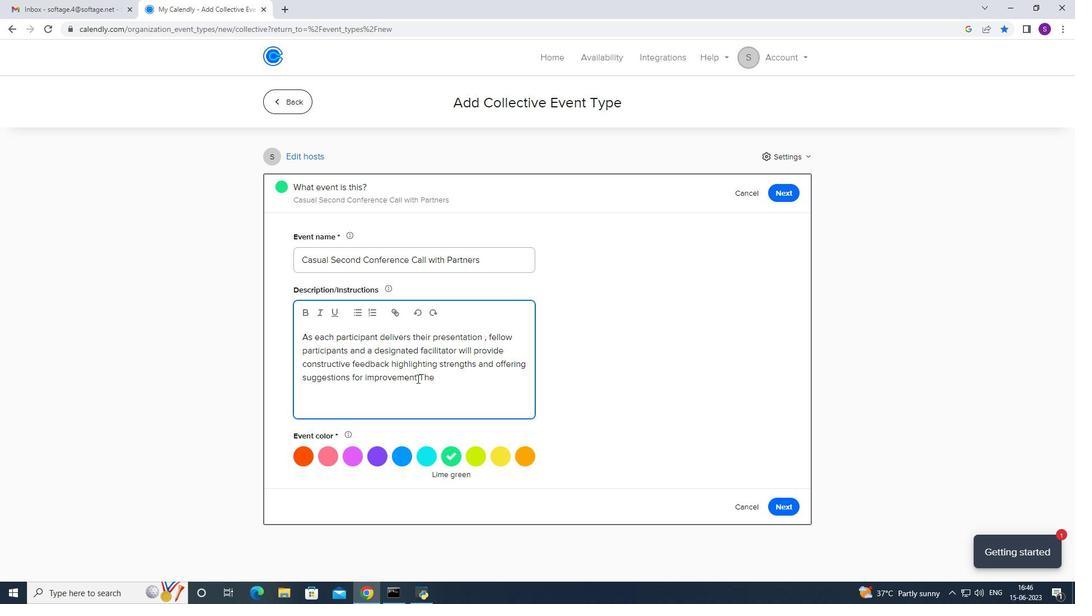 
Action: Mouse moved to (441, 372)
Screenshot: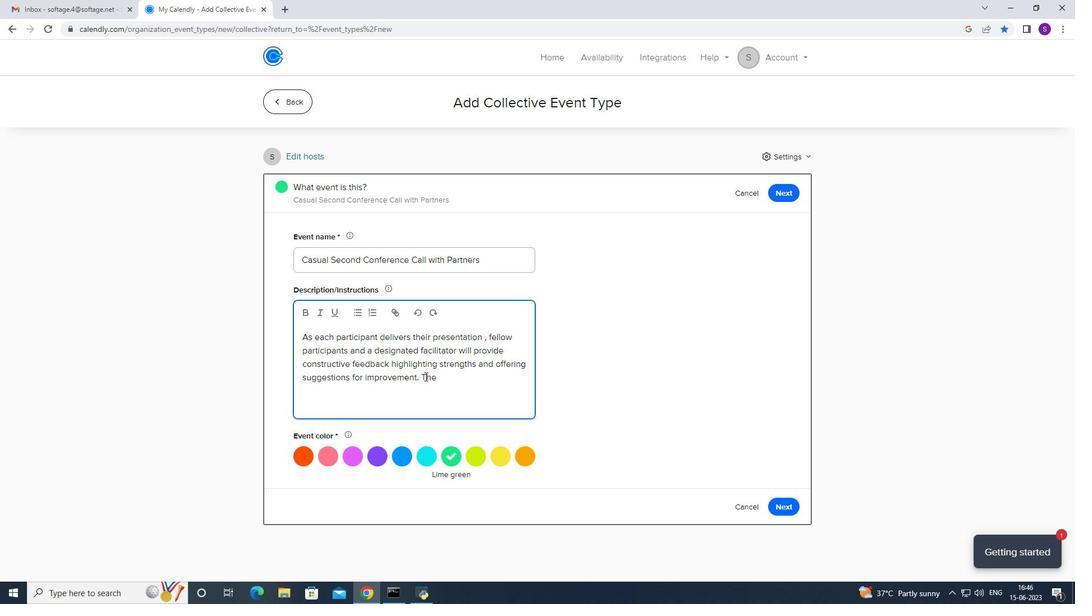 
Action: Mouse pressed left at (441, 372)
Screenshot: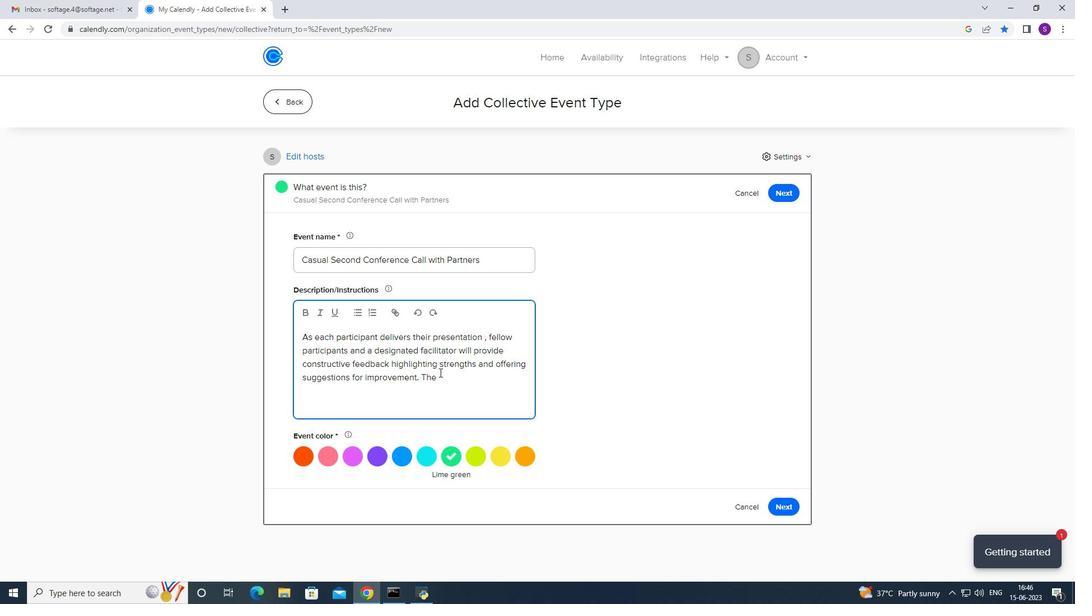 
Action: Key pressed d<Key.backspace>feedback<Key.space>will<Key.space>focus<Key.space>pon<Key.space><Key.backspace><Key.backspace><Key.backspace><Key.backspace>on<Key.space>areas<Key.space>like<Key.space>clarity<Key.space>of<Key.space>mnessafec<Key.backspace><Key.backspace><Key.backspace><Key.backspace><Key.backspace><Key.backspace><Key.backspace><Key.backspace>essage,<Key.space>organizatuioi<Key.backspace><Key.backspace><Key.backspace><Key.backspace>ion<Key.space>of<Key.space>content,<Key.space>vocal<Key.space>delivery.<Key.backspace>m<Key.backspace>,<Key.space>nobn<Key.backspace><Key.backspace>n-verbal<Key.space>communication<Key.space>ab=<Key.backspace><Key.backspace>nd<Key.space>effetive<Key.space><Key.backspace><Key.backspace><Key.backspace><Key.backspace><Key.backspace>ctive<Key.space><Key.backspace><Key.backspace><Key.backspace><Key.backspace><Key.backspace><Key.backspace><Key.backspace><Key.backspace><Key.backspace><Key.backspace>overall<Key.space>presentation<Key.space>effexctiv<Key.backspace><Key.backspace><Key.backspace><Key.backspace><Key.backspace>ctiveness.
Screenshot: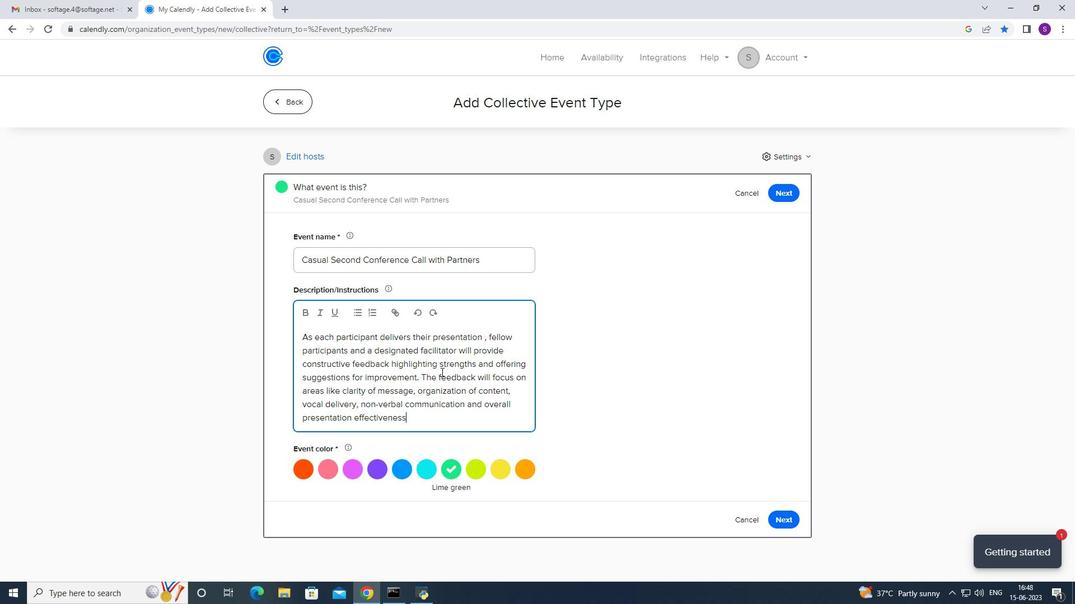 
Action: Mouse moved to (422, 418)
Screenshot: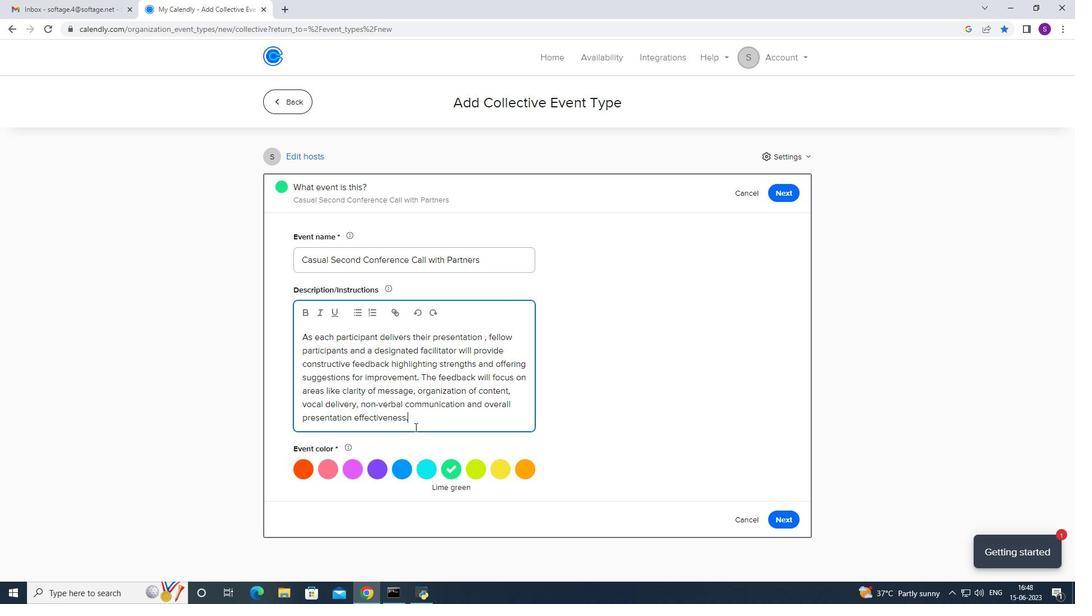 
Action: Mouse pressed left at (422, 418)
Screenshot: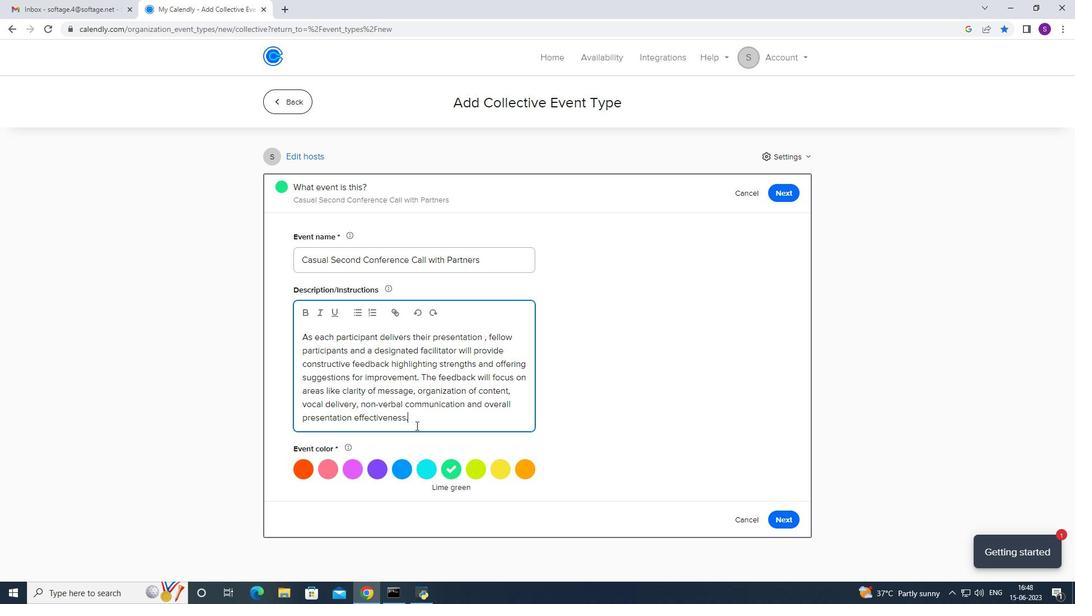 
Action: Mouse moved to (319, 316)
Screenshot: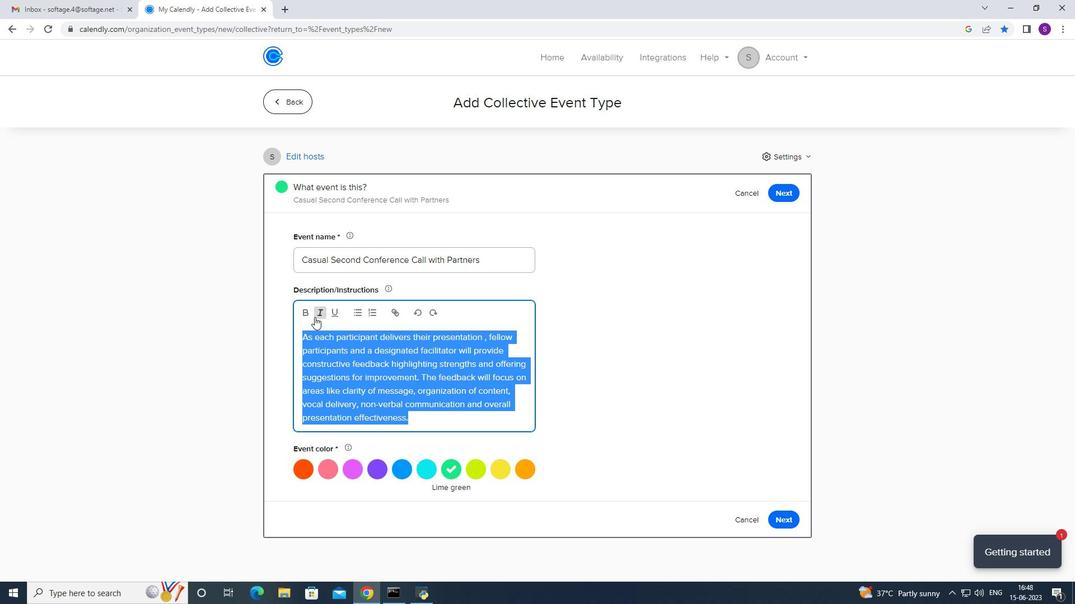 
Action: Mouse pressed left at (319, 316)
Screenshot: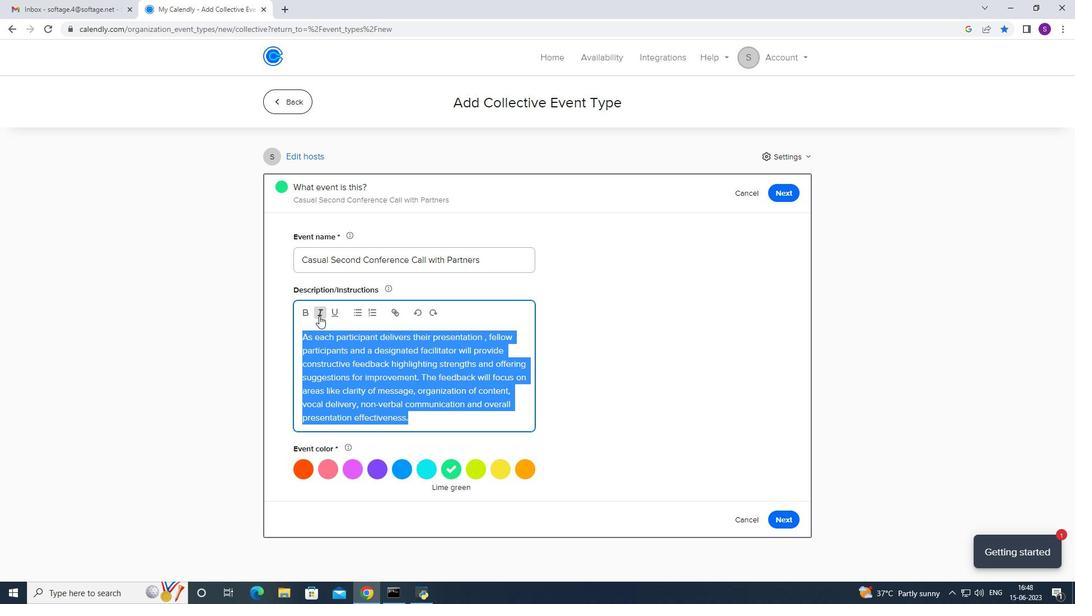 
Action: Mouse moved to (335, 359)
Screenshot: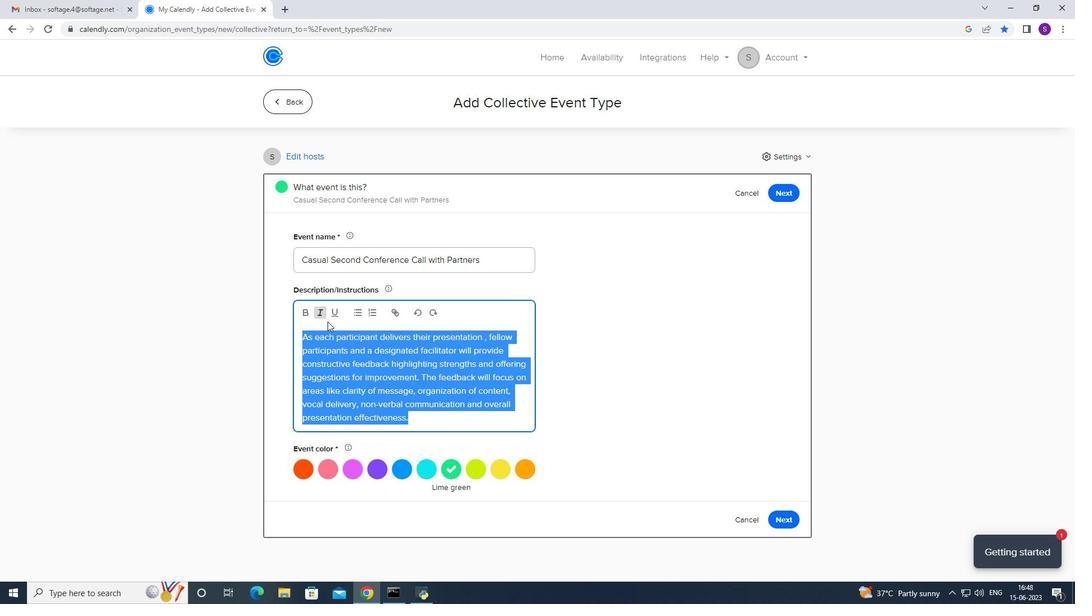 
Action: Mouse pressed left at (335, 359)
Screenshot: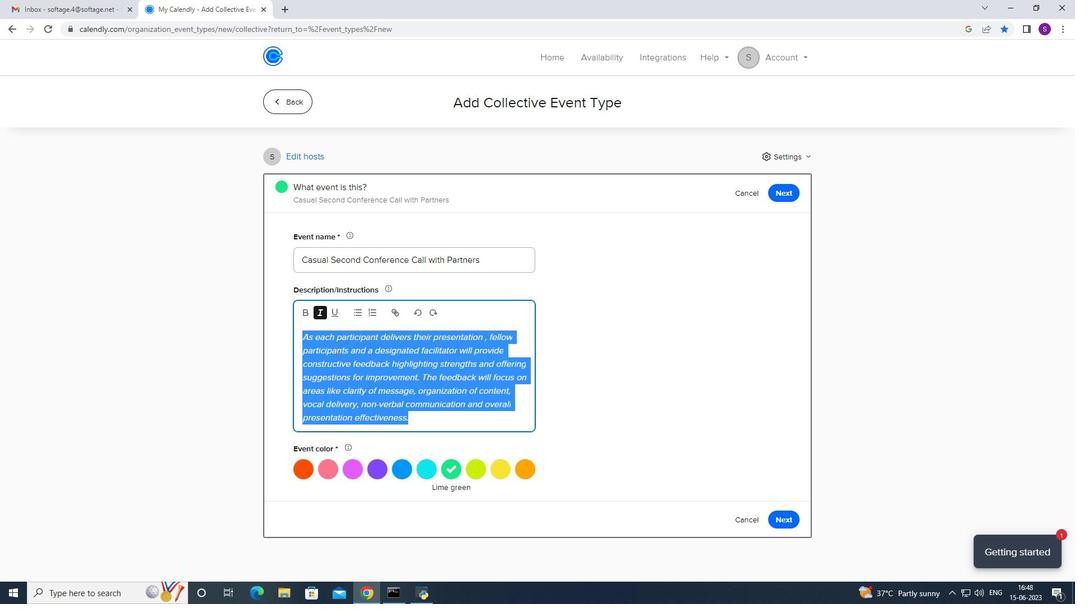 
Action: Mouse moved to (779, 520)
Screenshot: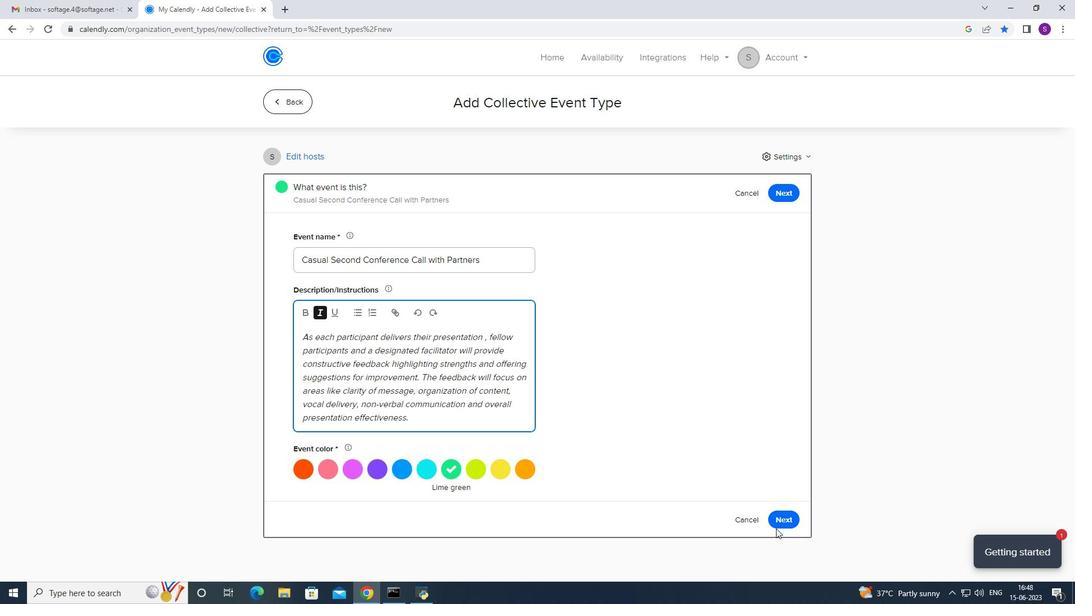 
Action: Mouse pressed left at (779, 520)
Screenshot: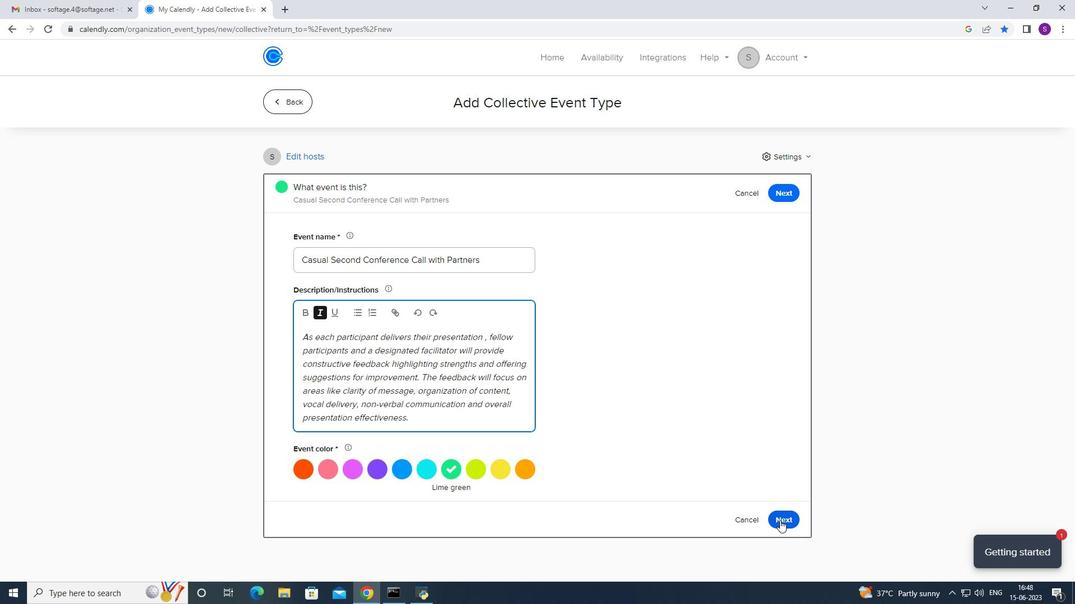 
Action: Mouse moved to (319, 328)
Screenshot: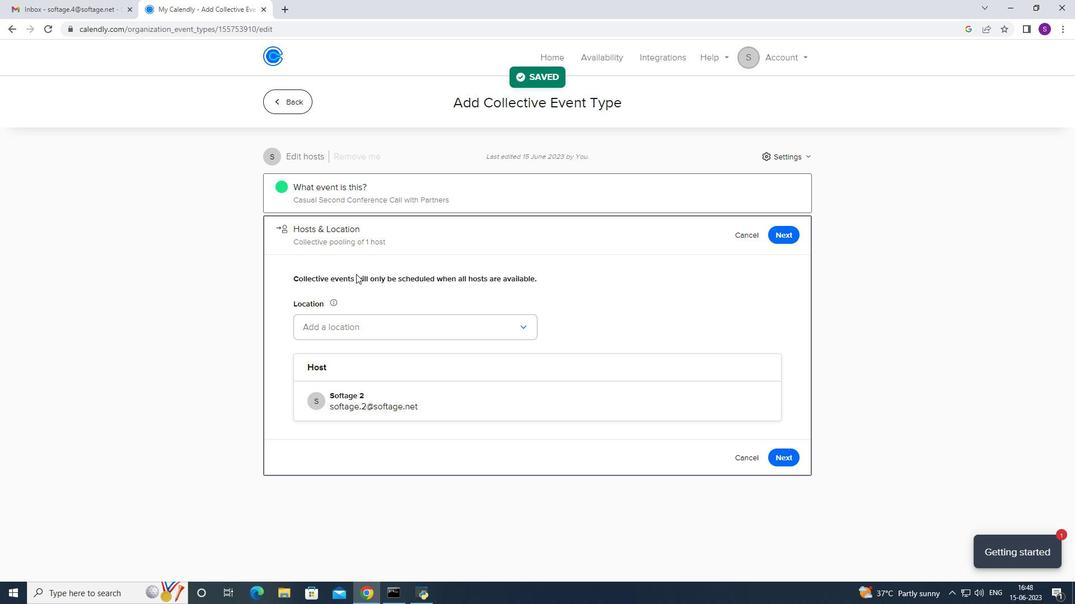 
Action: Mouse pressed left at (319, 328)
Screenshot: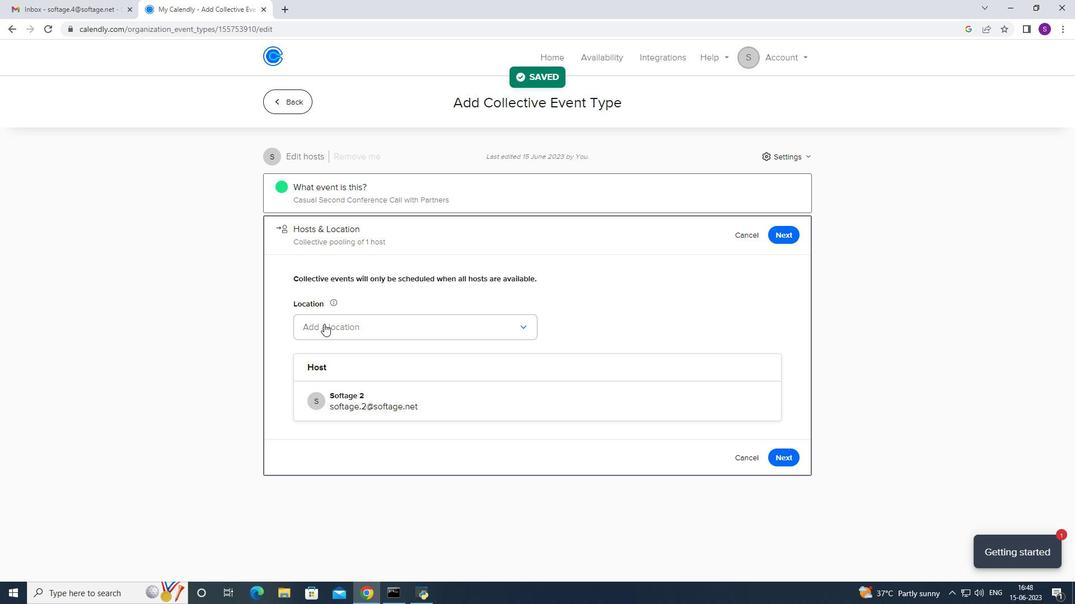 
Action: Mouse moved to (343, 366)
Screenshot: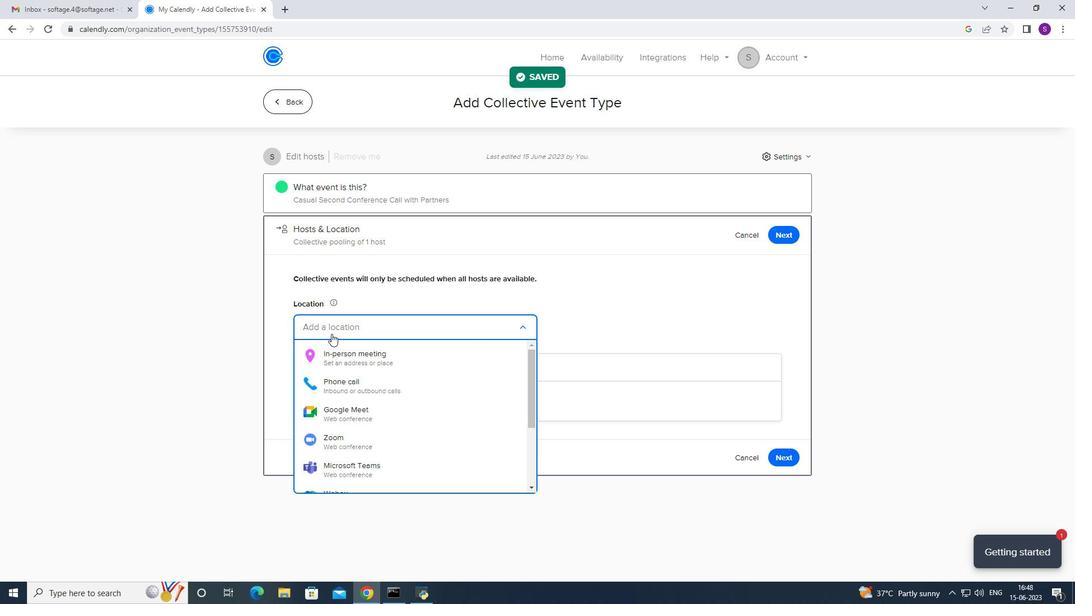 
Action: Mouse pressed left at (343, 366)
Screenshot: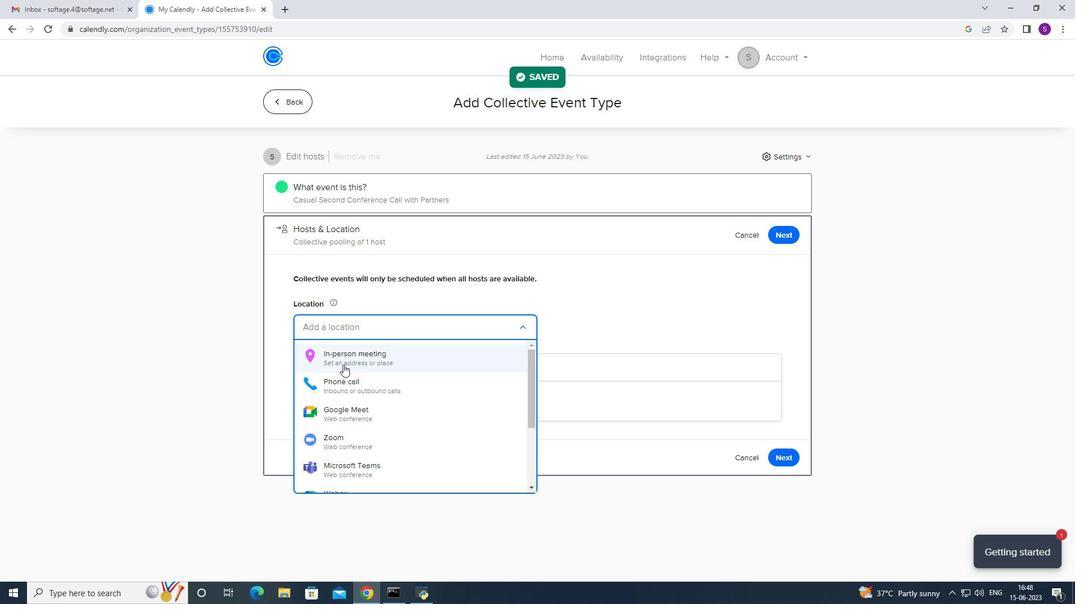 
Action: Mouse moved to (512, 185)
Screenshot: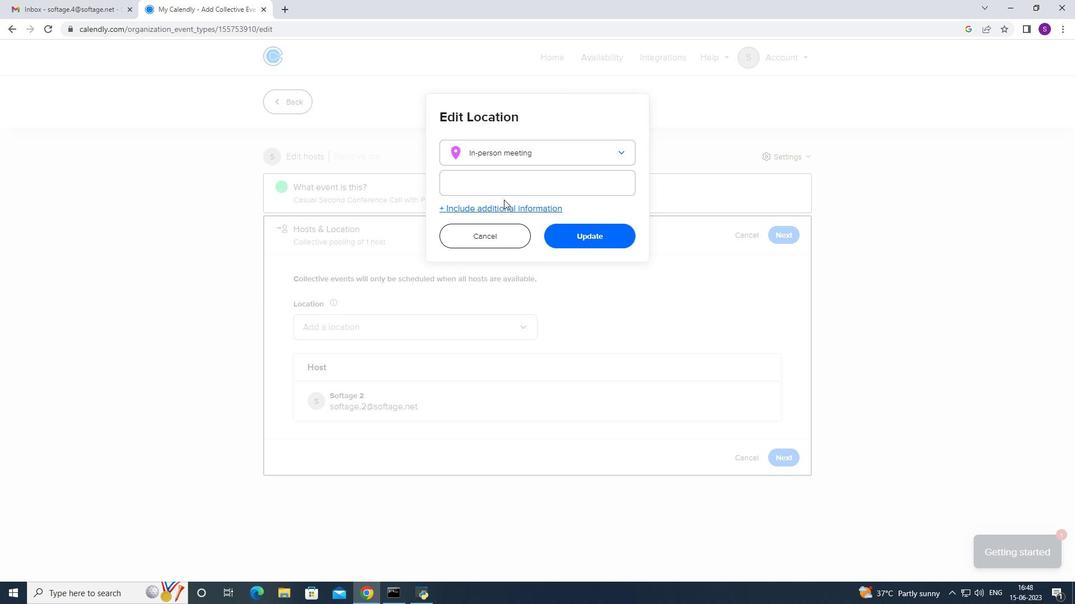 
Action: Mouse pressed left at (512, 185)
Screenshot: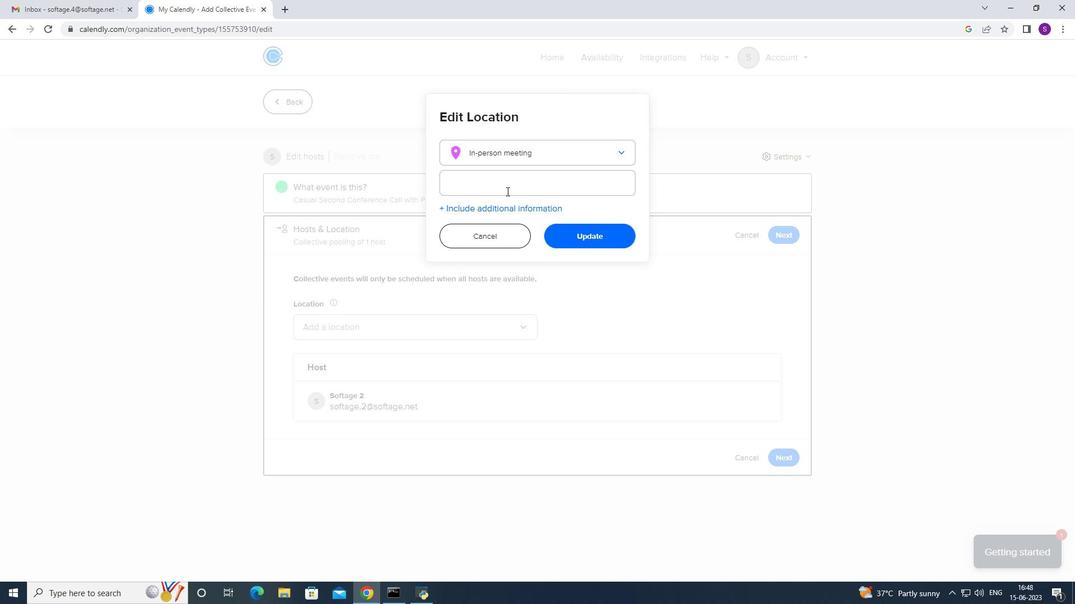 
Action: Mouse moved to (463, 206)
Screenshot: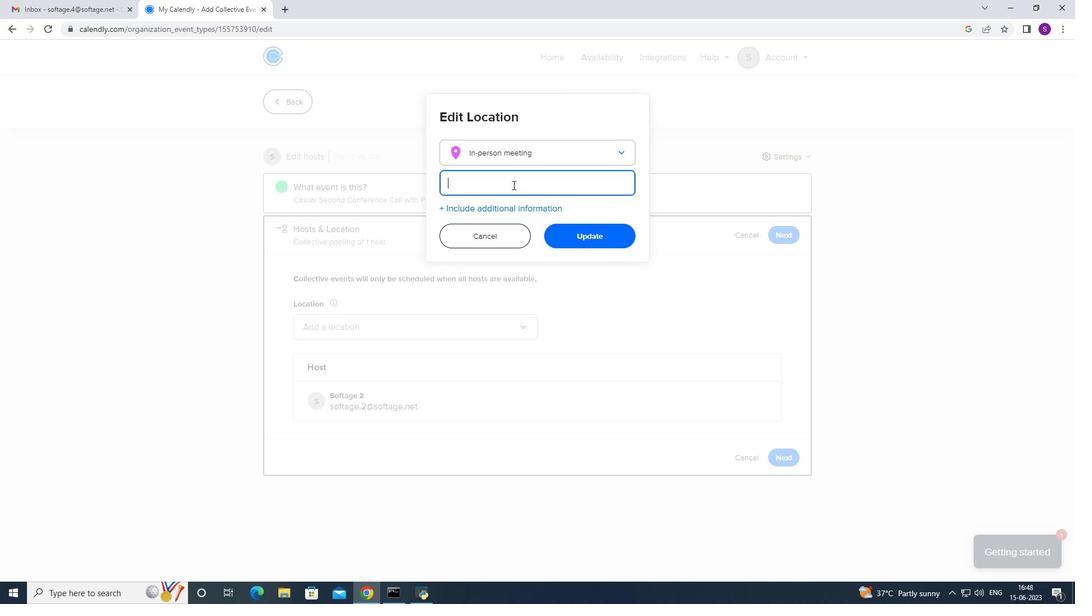 
Action: Key pressed <Key.caps_lock>V<Key.backspace>C<Key.caps_lock>hennai,<Key.space><Key.caps_lock>I<Key.caps_lock>ndia
Screenshot: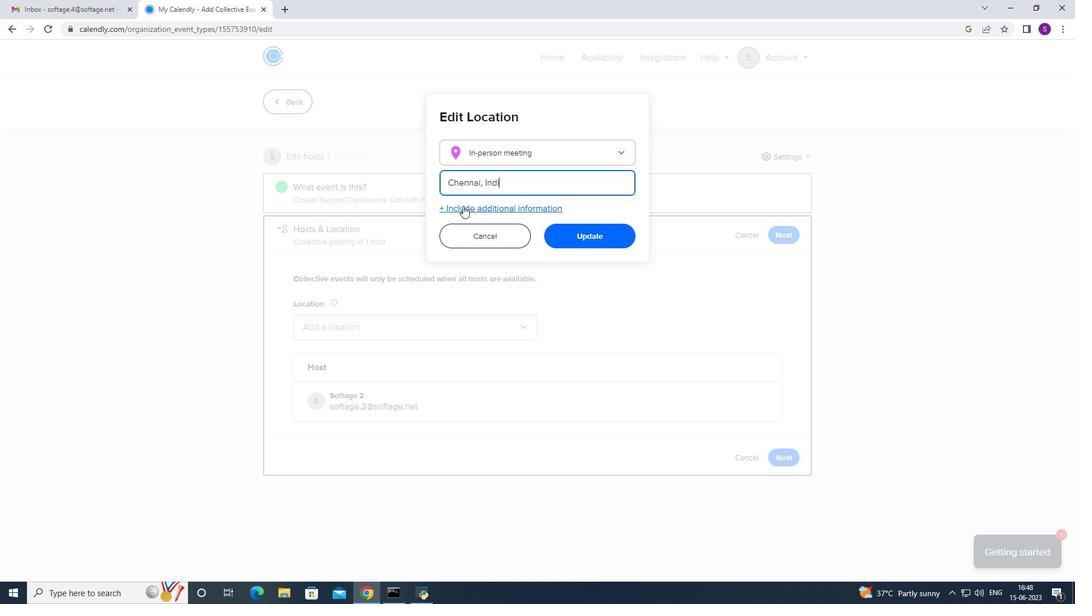 
Action: Mouse moved to (567, 229)
Screenshot: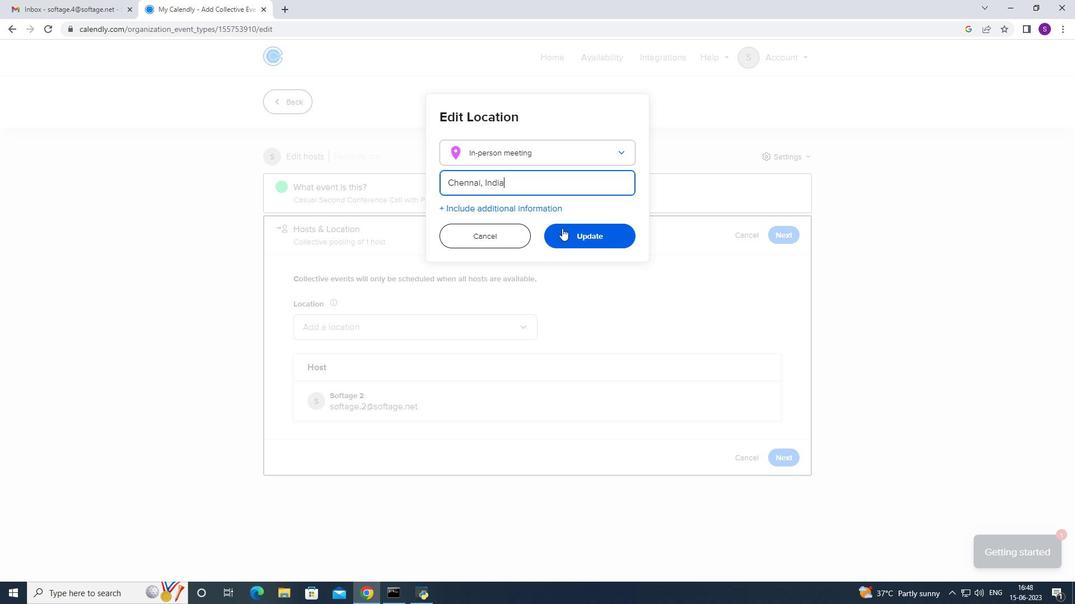 
Action: Mouse pressed left at (567, 229)
Screenshot: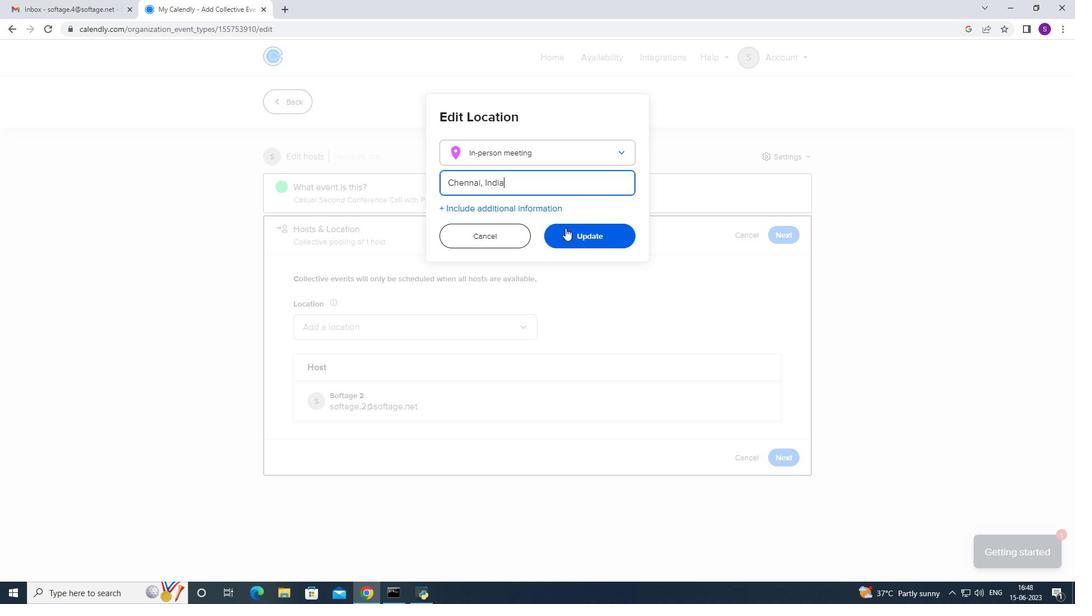 
Action: Mouse moved to (785, 452)
Screenshot: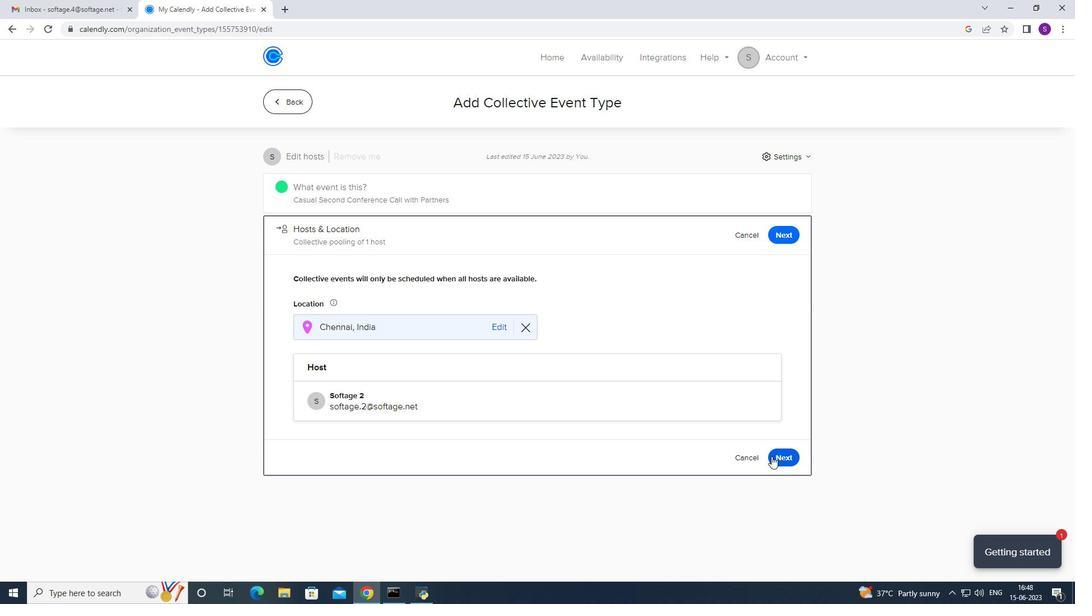 
Action: Mouse pressed left at (785, 452)
Screenshot: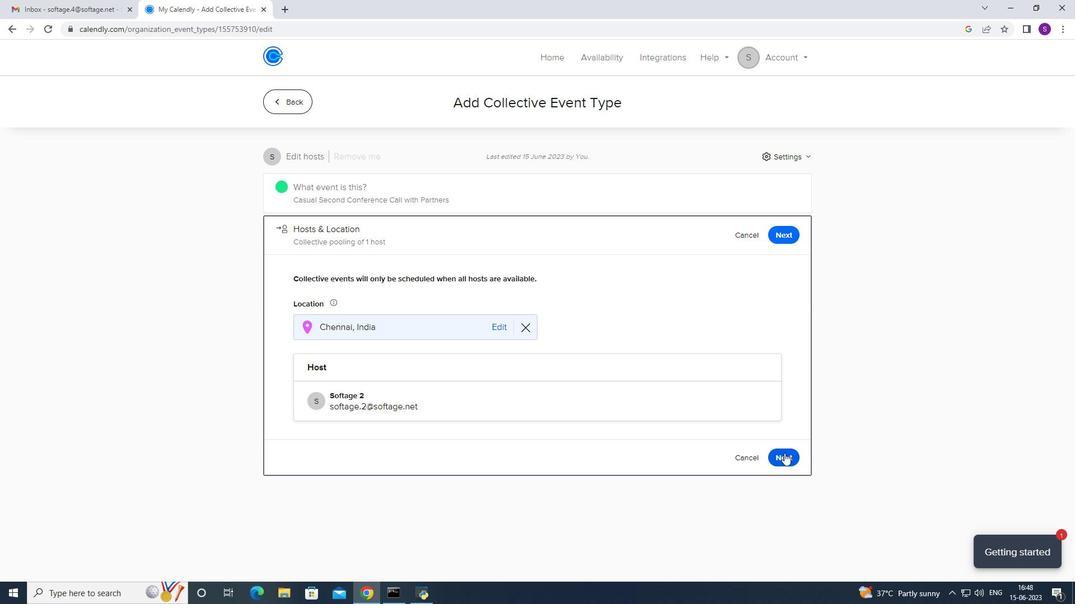 
Action: Mouse moved to (334, 398)
Screenshot: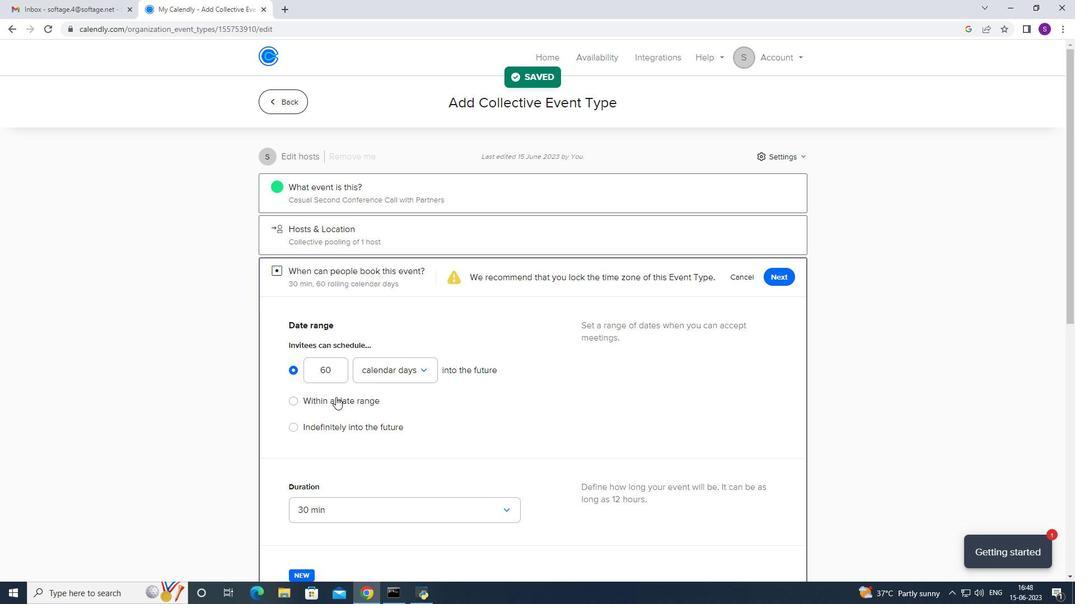 
Action: Mouse pressed left at (334, 398)
Screenshot: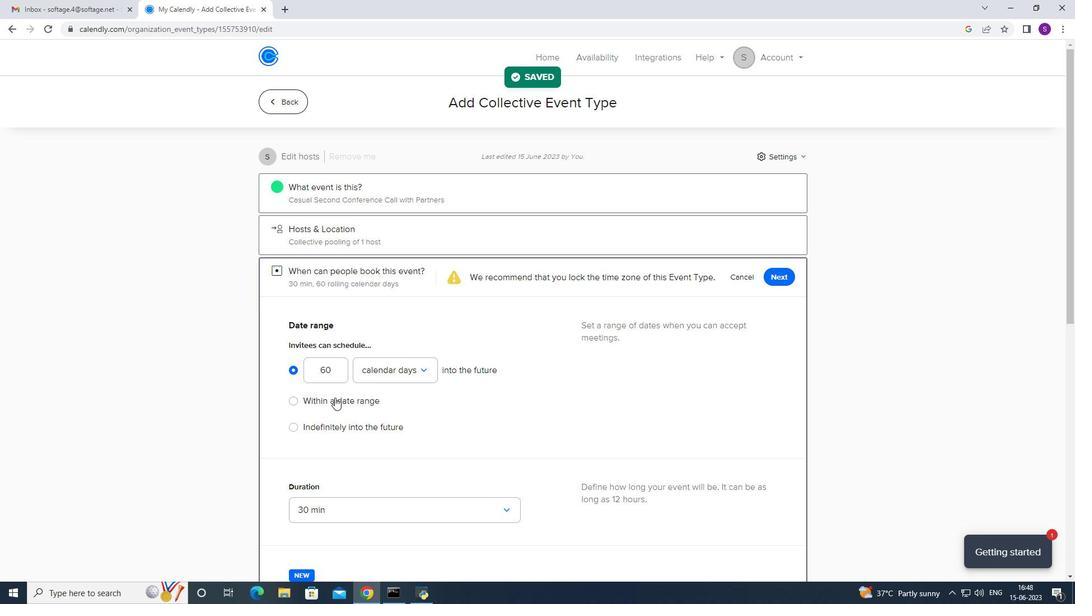 
Action: Mouse moved to (400, 396)
Screenshot: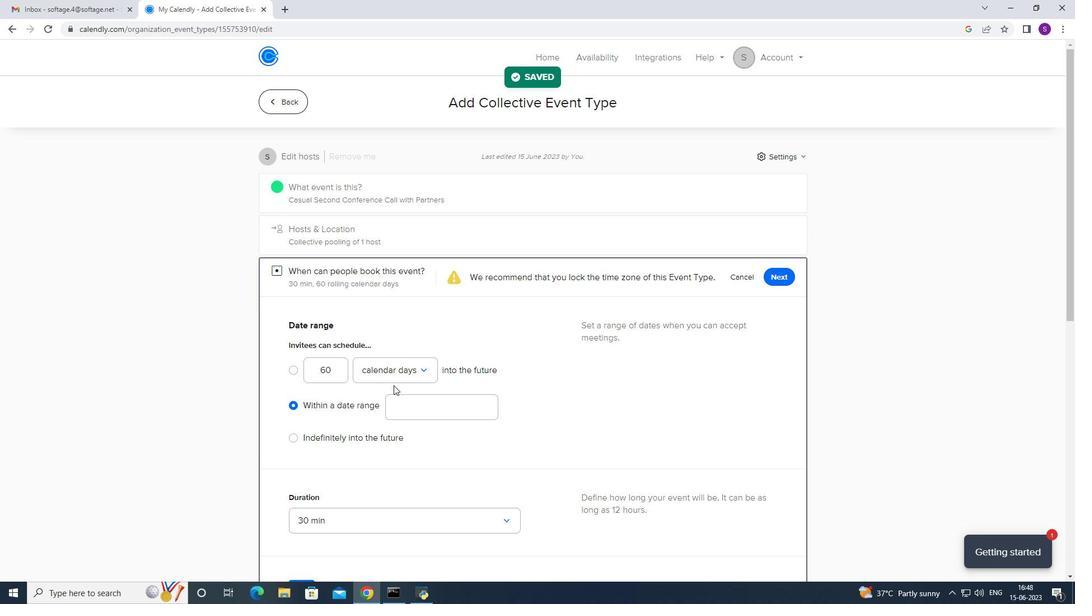
Action: Mouse pressed left at (400, 396)
Screenshot: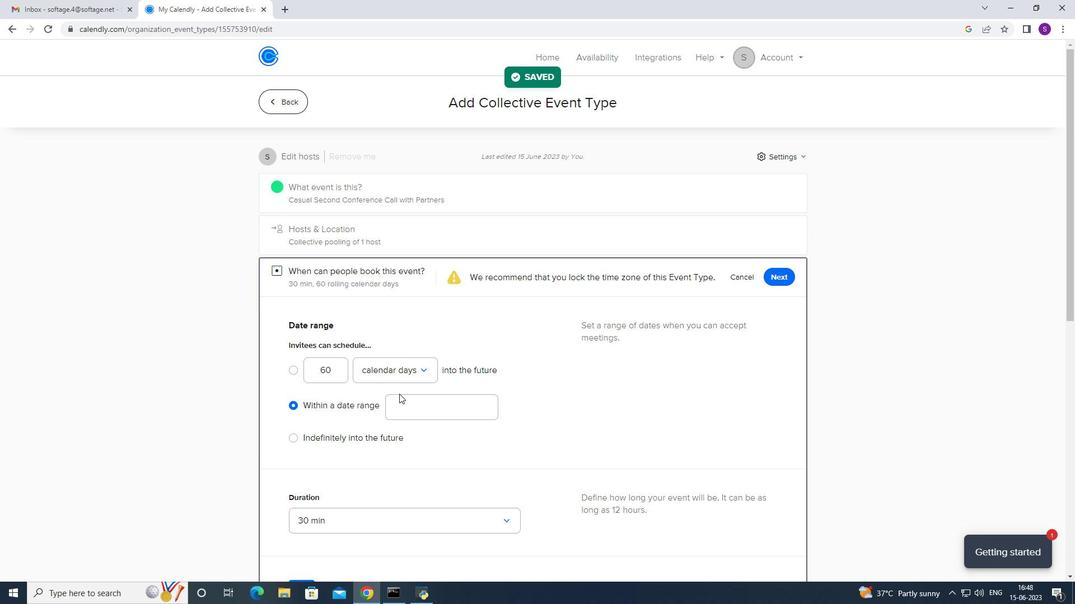 
Action: Mouse moved to (475, 207)
Screenshot: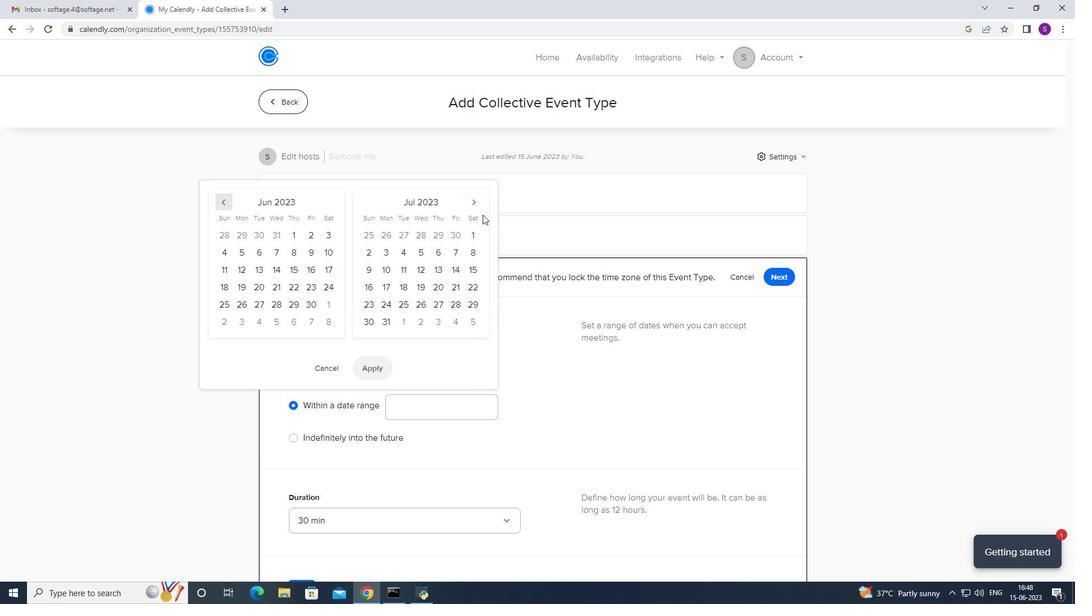 
Action: Mouse pressed left at (475, 207)
Screenshot: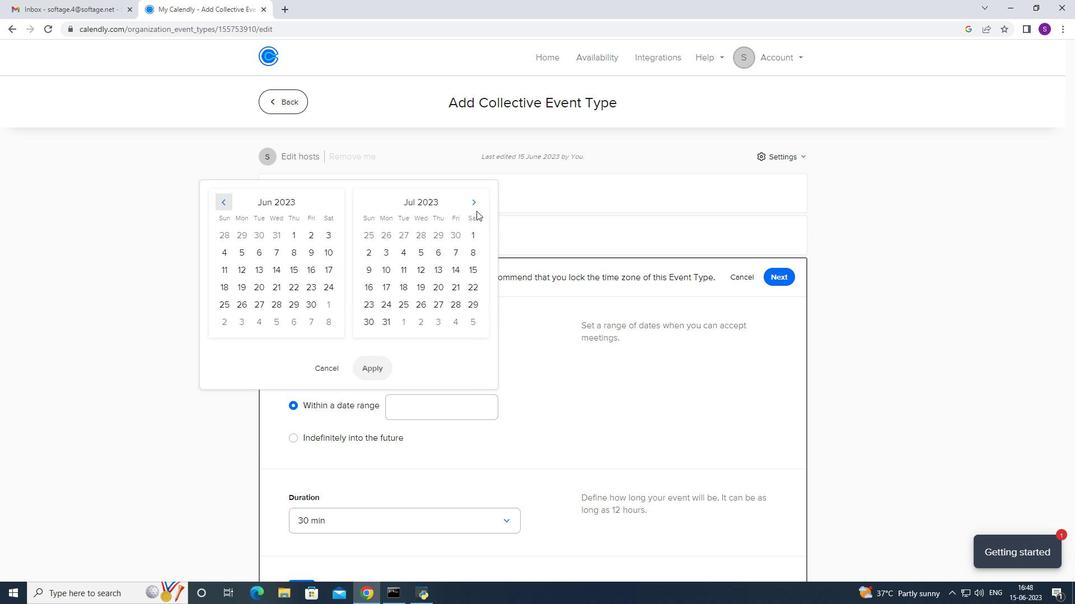 
Action: Mouse pressed left at (475, 207)
Screenshot: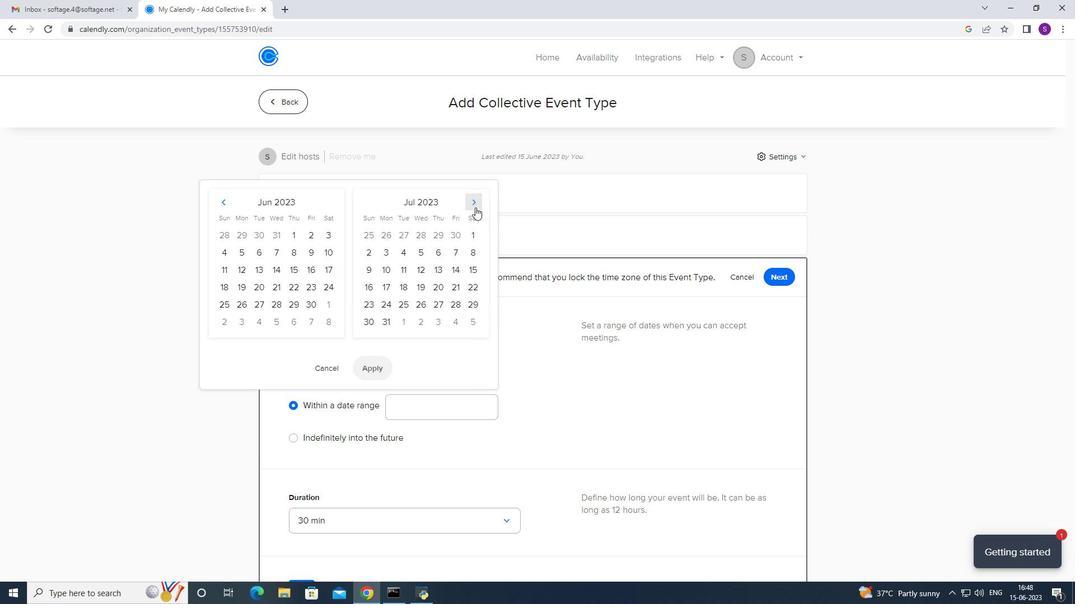 
Action: Mouse pressed left at (475, 207)
Screenshot: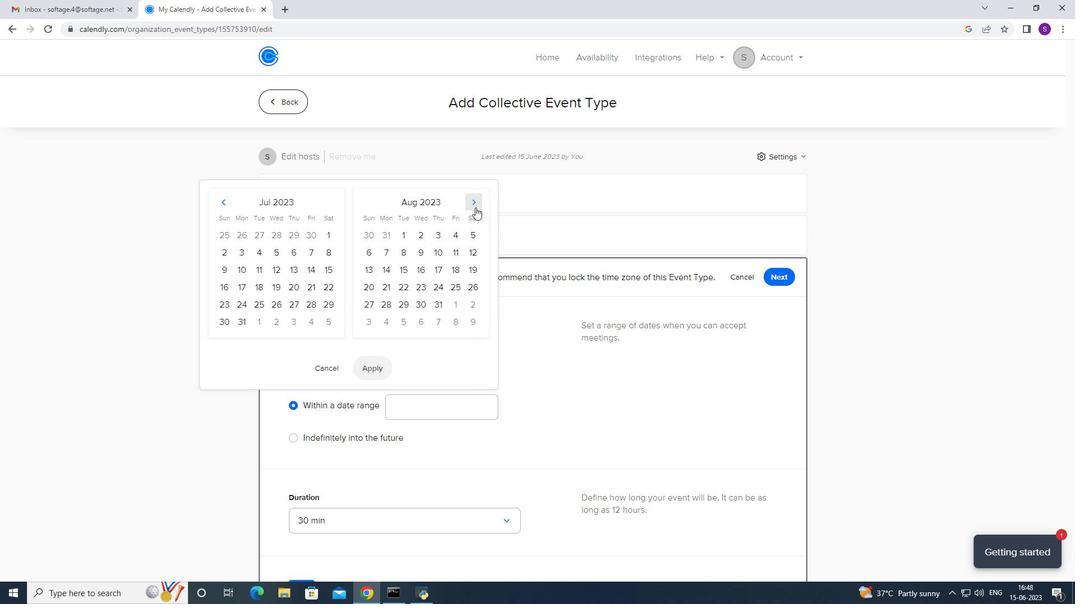 
Action: Mouse pressed left at (475, 207)
Screenshot: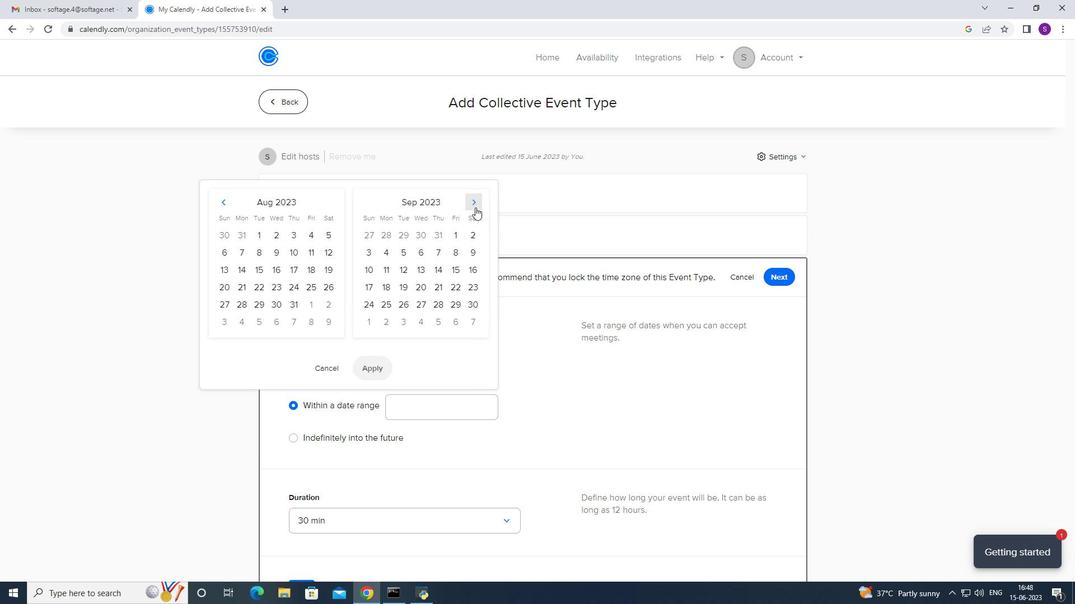 
Action: Mouse pressed left at (475, 207)
Screenshot: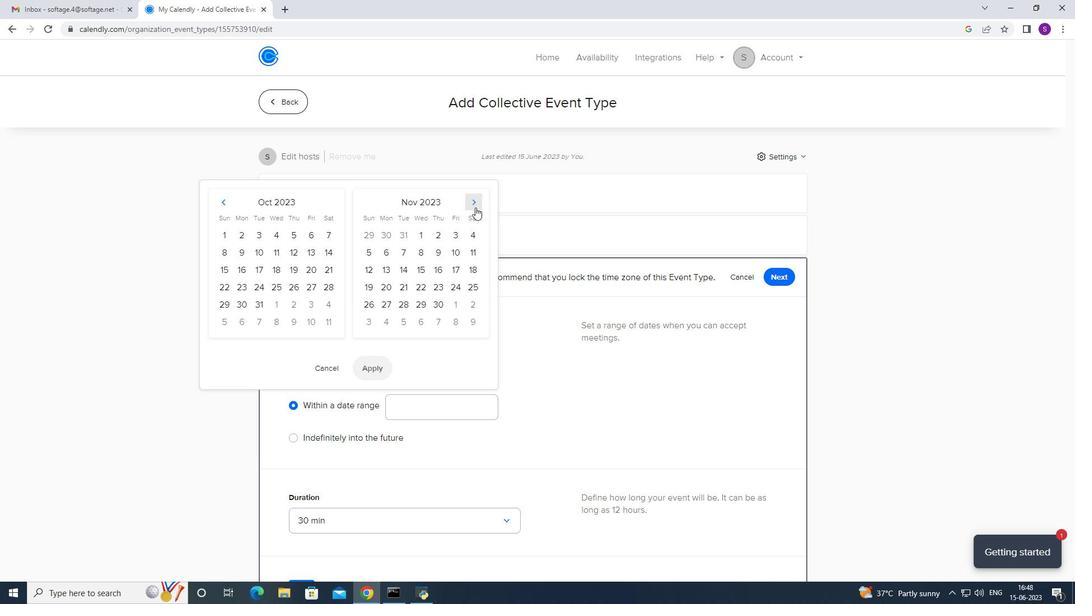 
Action: Mouse pressed left at (475, 207)
Screenshot: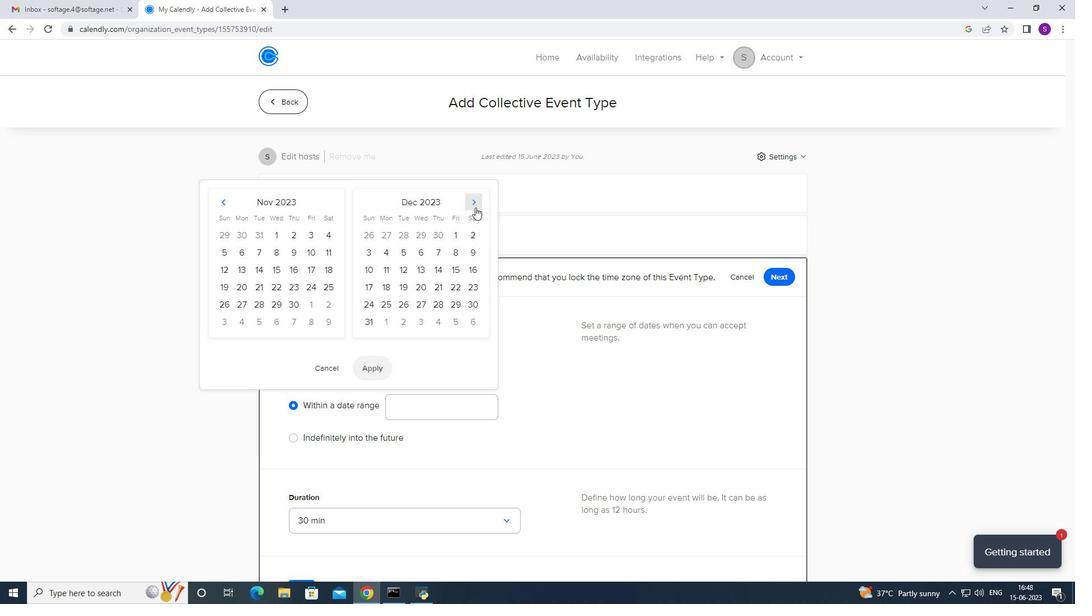 
Action: Mouse pressed left at (475, 207)
Screenshot: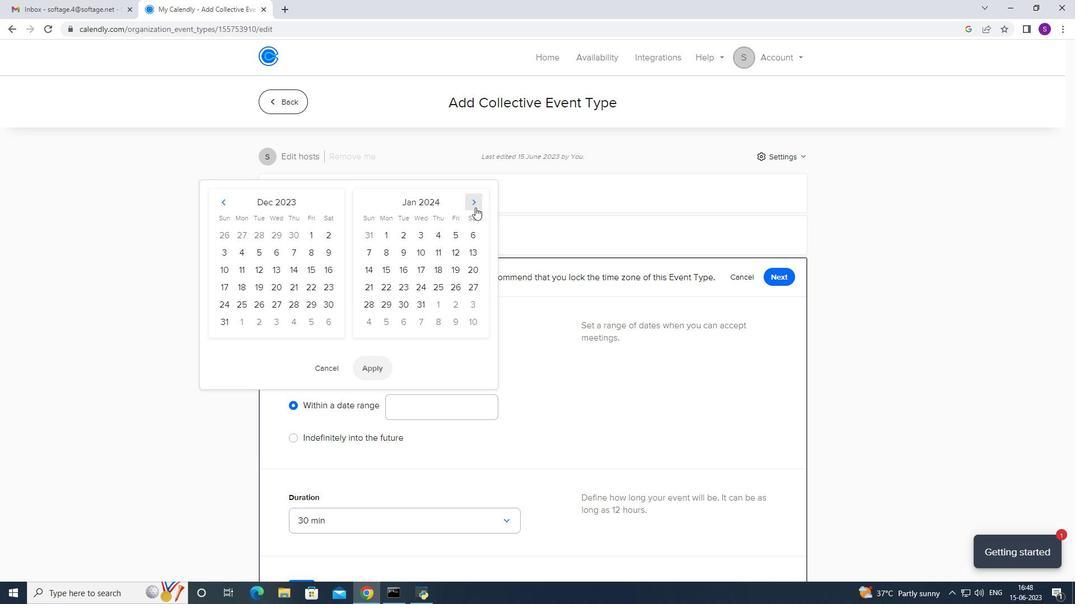
Action: Mouse pressed left at (475, 207)
Screenshot: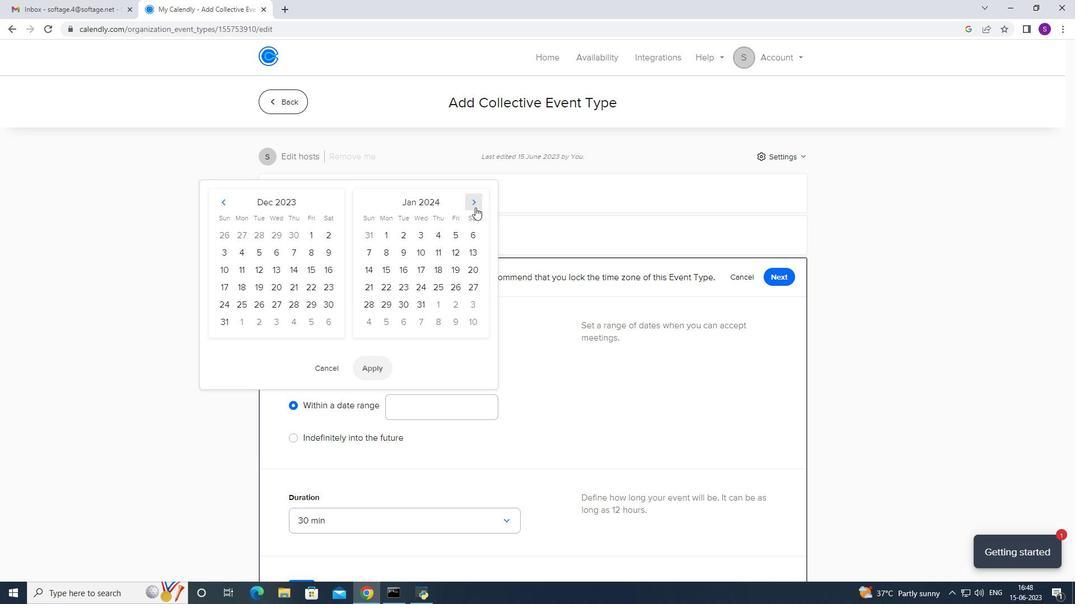 
Action: Mouse pressed left at (475, 207)
Screenshot: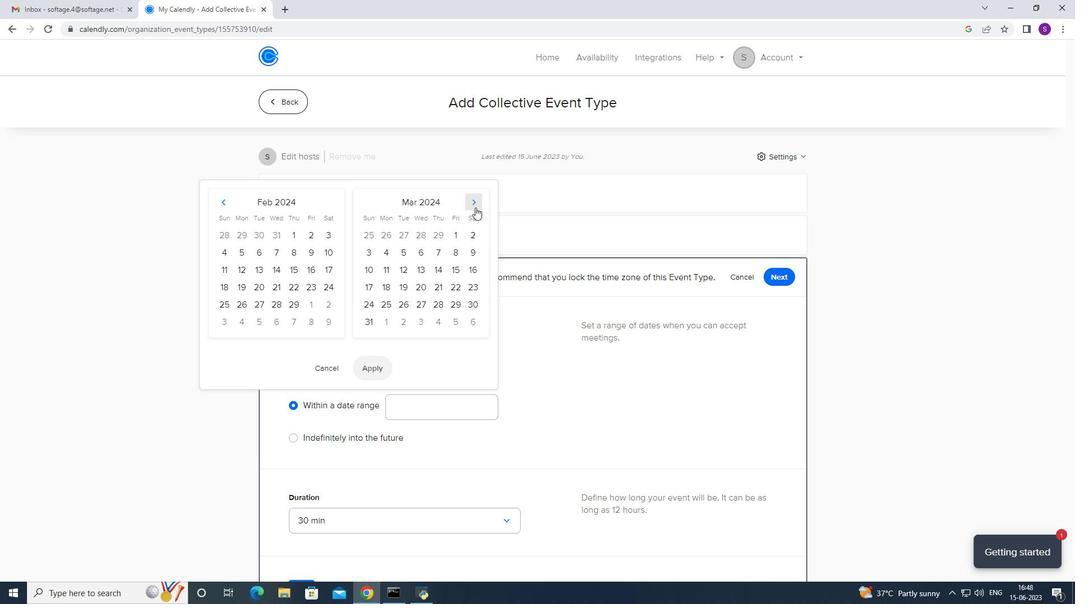 
Action: Mouse moved to (472, 202)
Screenshot: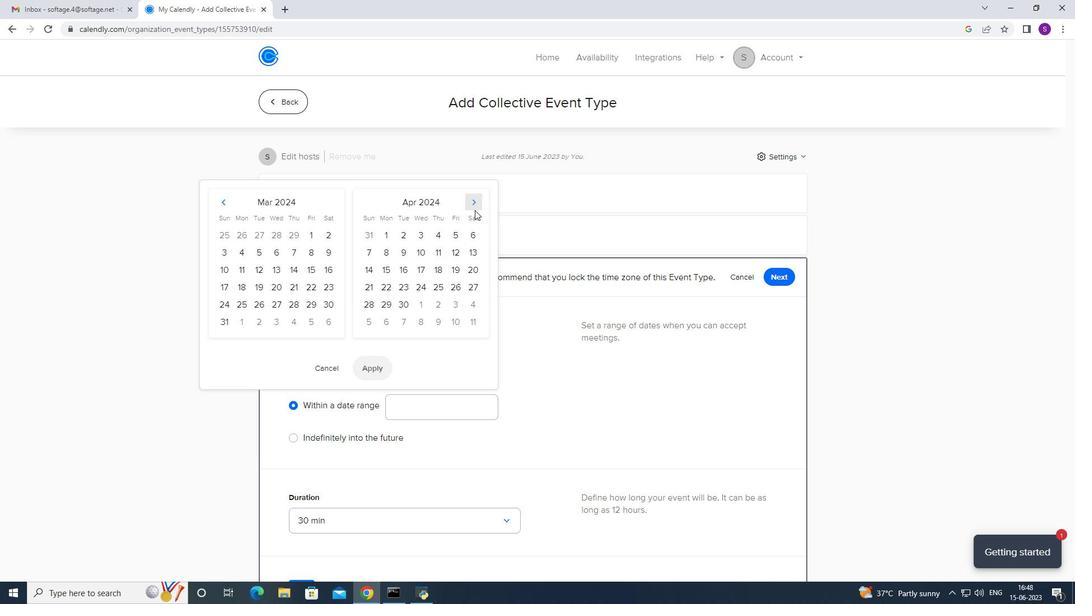 
Action: Mouse pressed left at (472, 202)
Screenshot: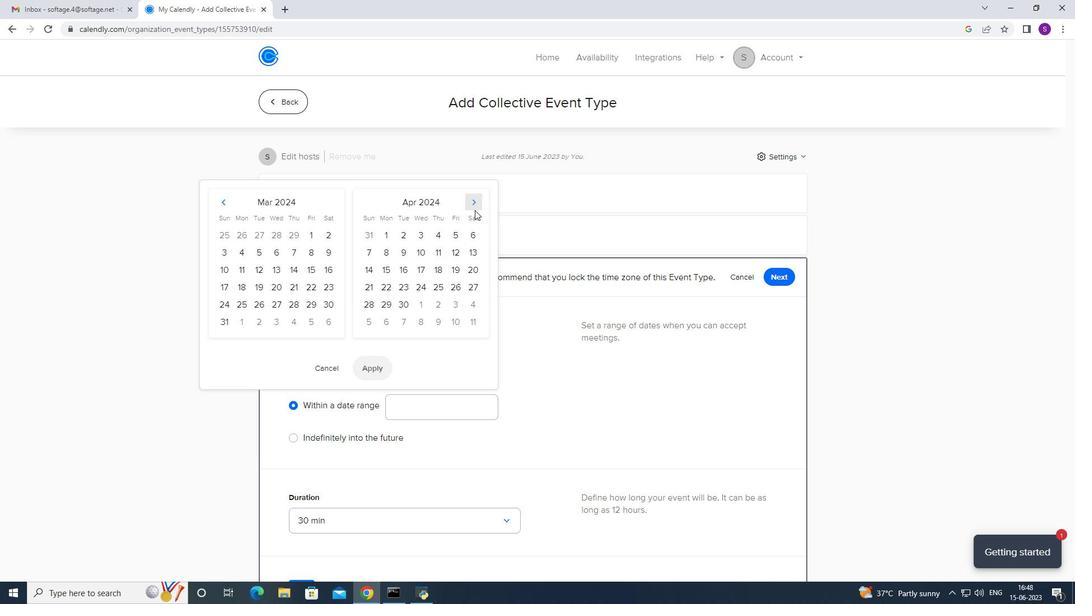 
Action: Mouse moved to (478, 285)
Screenshot: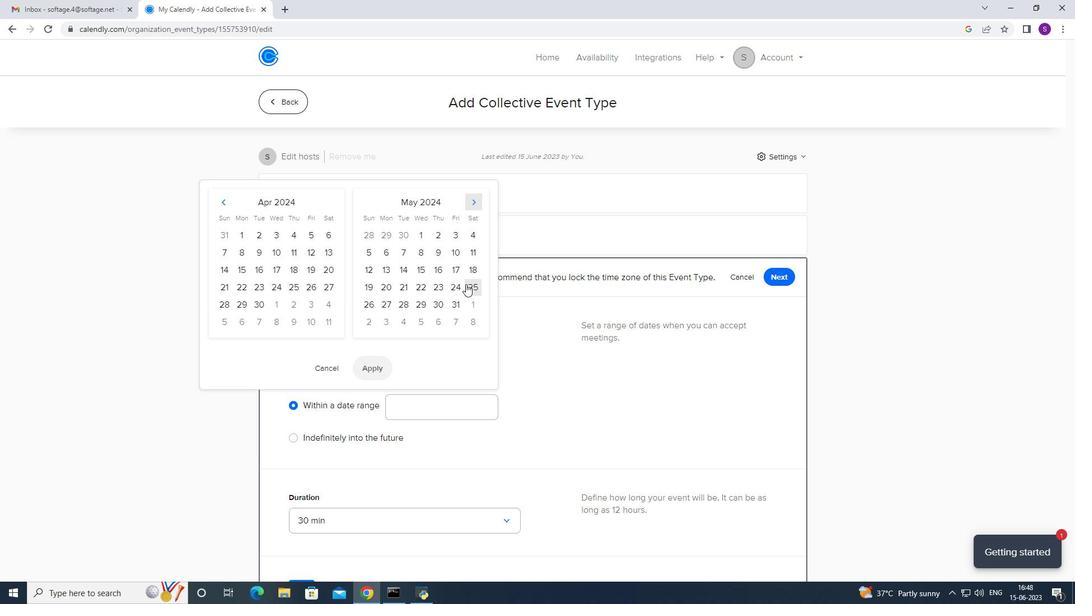 
Action: Mouse pressed left at (478, 285)
Screenshot: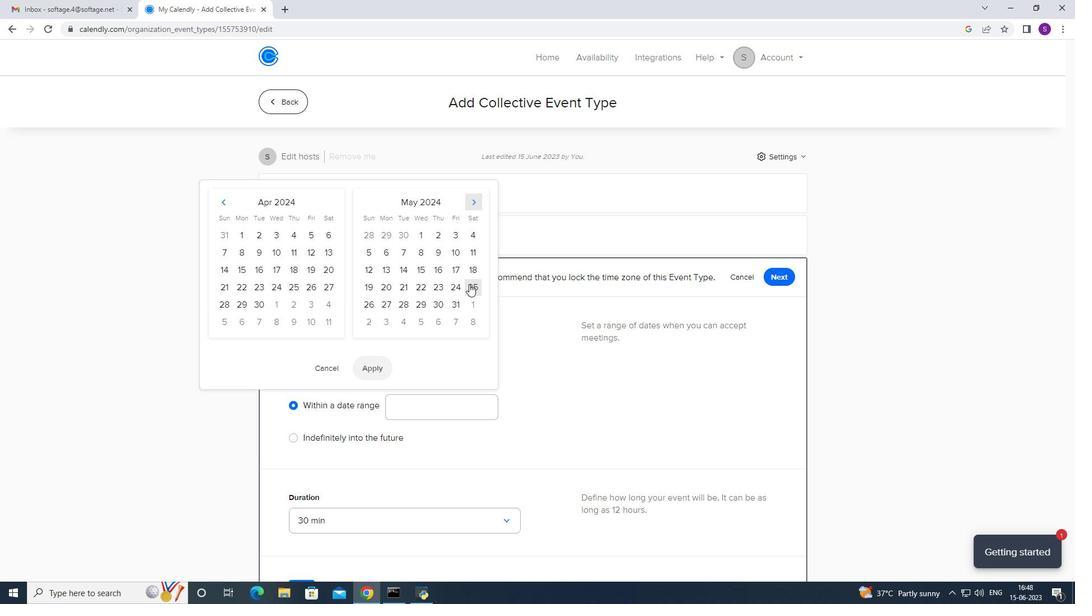 
Action: Mouse moved to (364, 305)
Screenshot: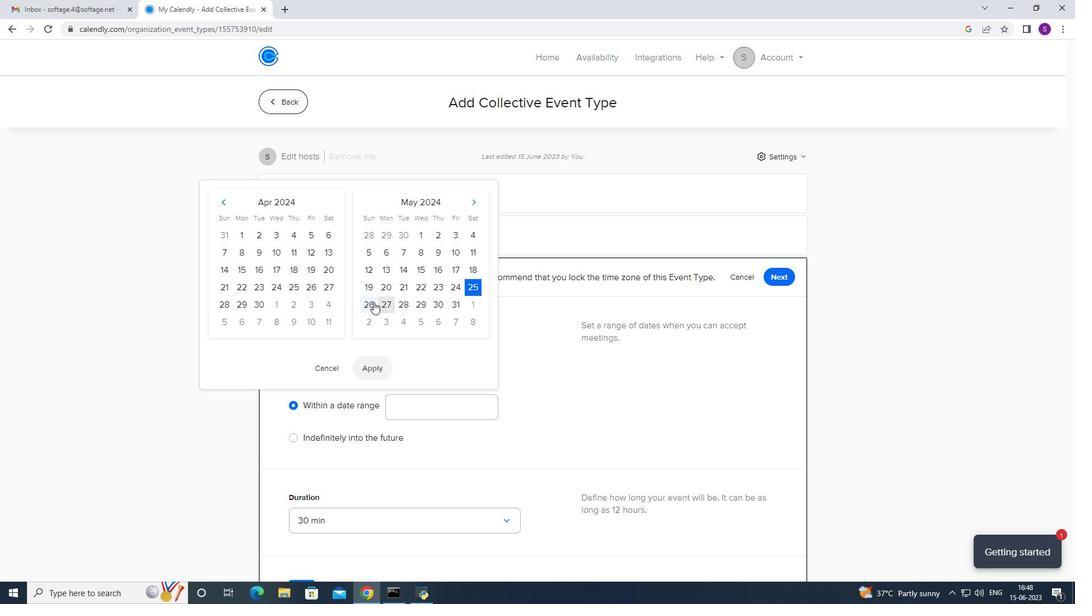 
Action: Mouse pressed left at (364, 305)
Screenshot: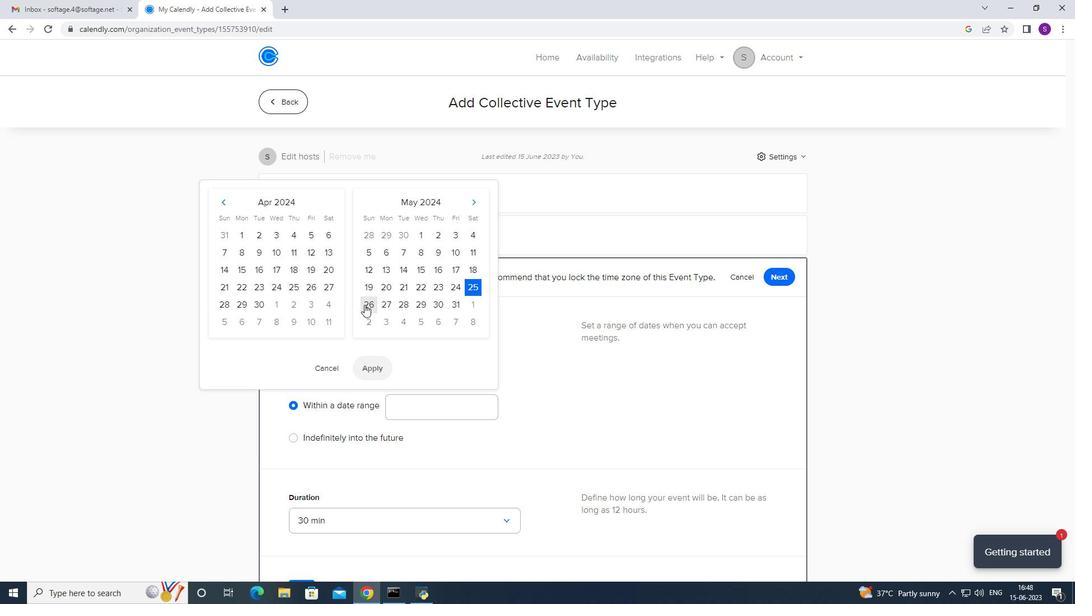 
Action: Mouse moved to (377, 358)
Screenshot: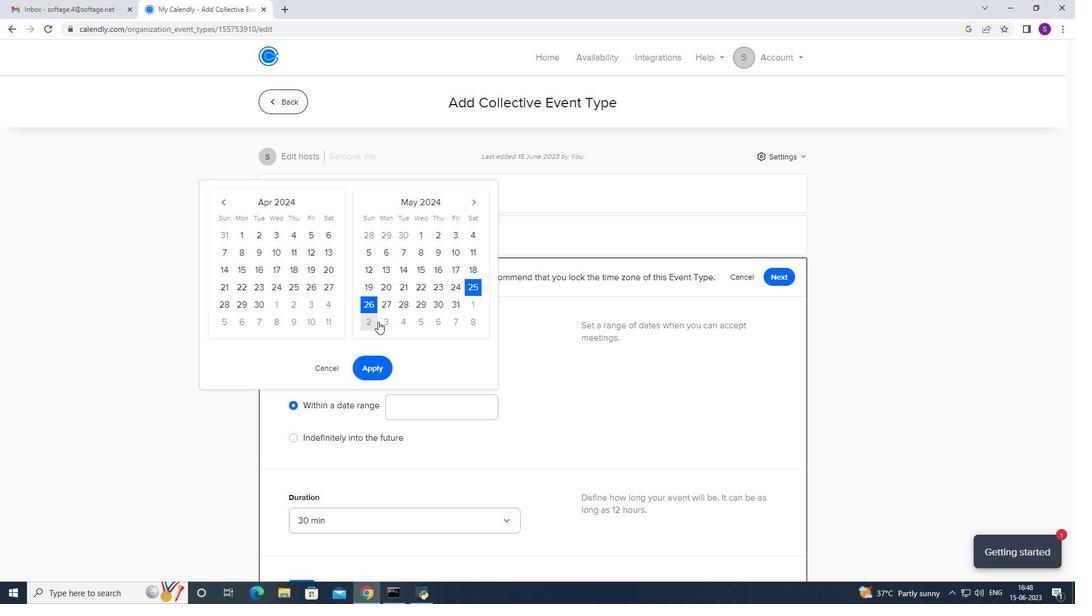 
Action: Mouse pressed left at (377, 358)
Screenshot: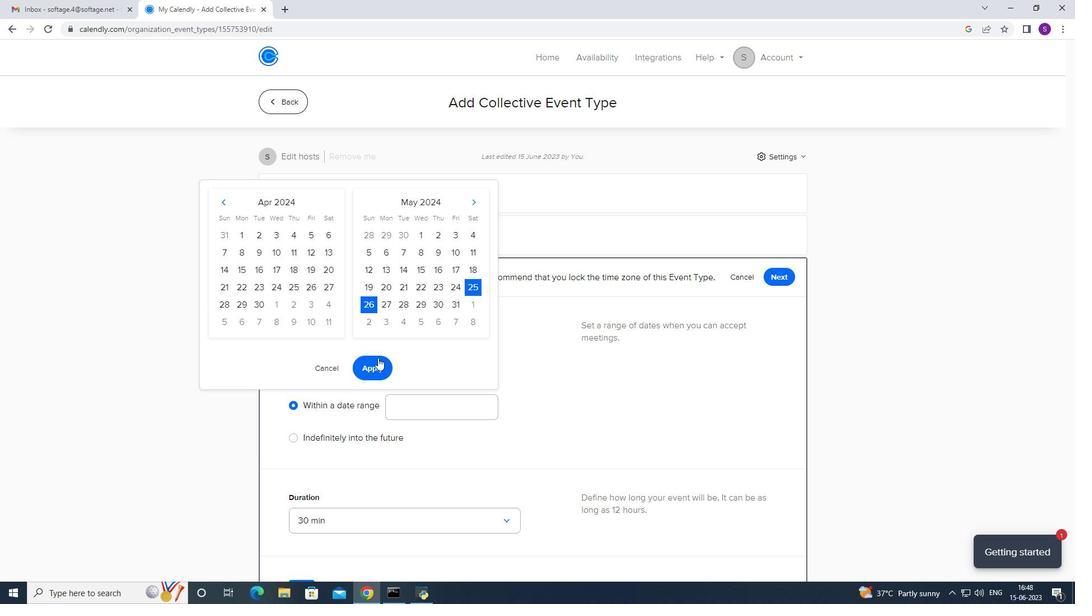 
Action: Mouse moved to (401, 328)
Screenshot: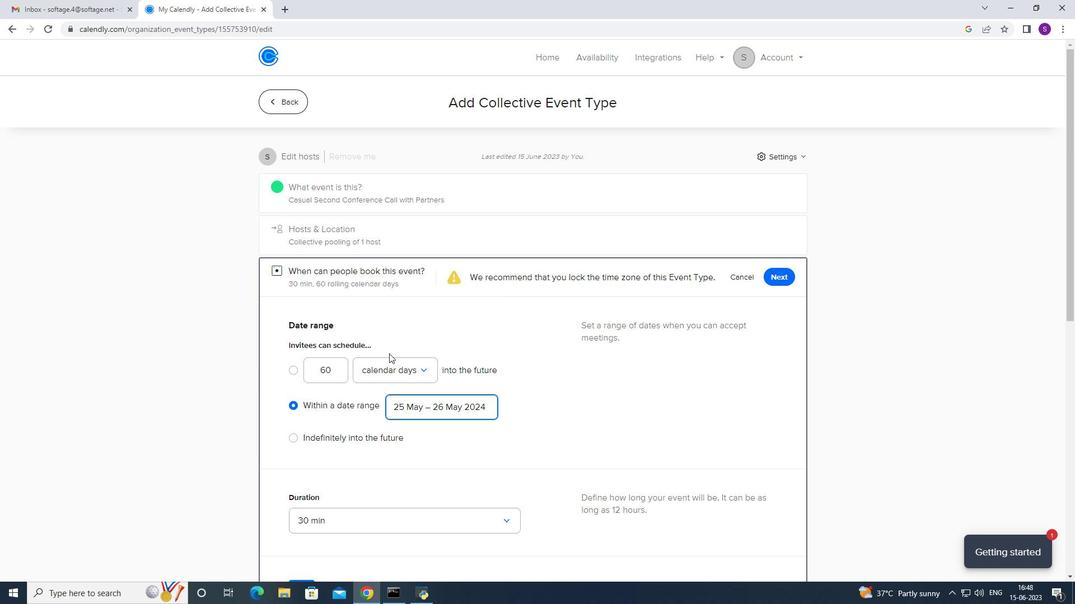 
Action: Mouse scrolled (401, 327) with delta (0, 0)
Screenshot: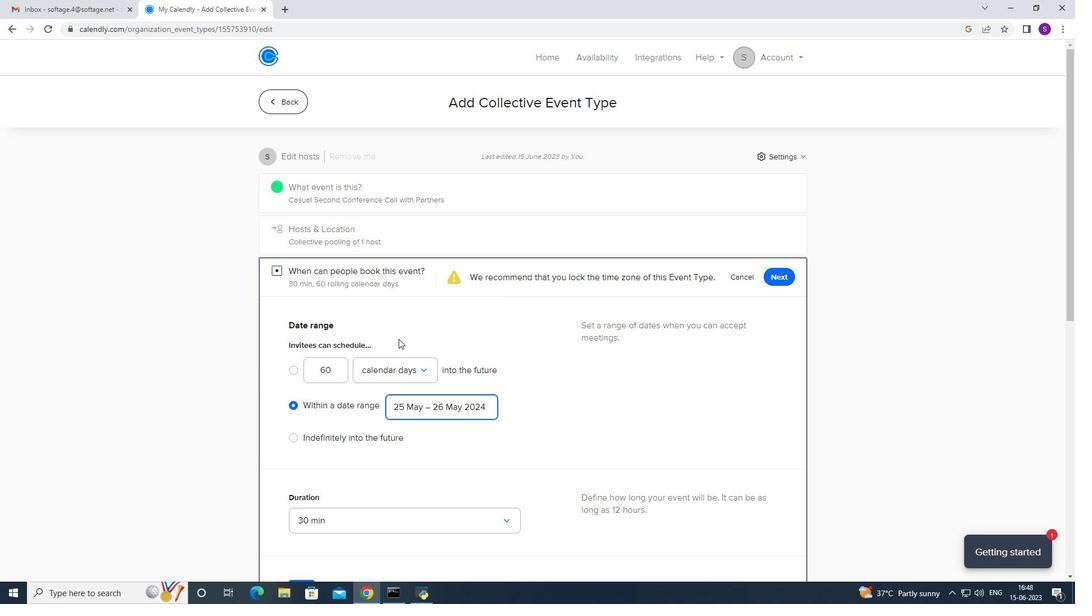 
Action: Mouse scrolled (401, 327) with delta (0, 0)
Screenshot: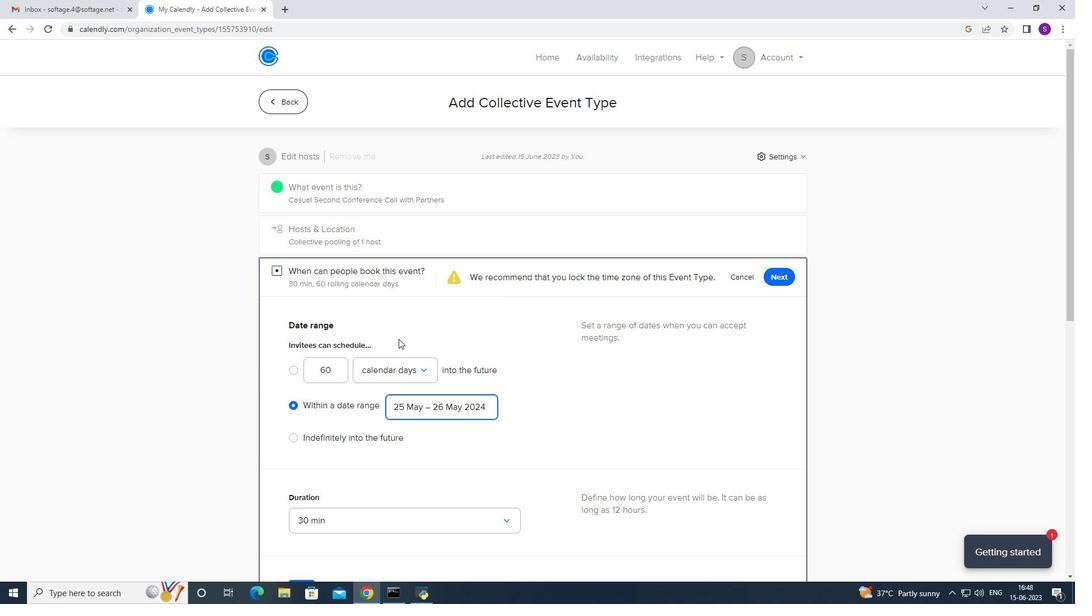 
Action: Mouse scrolled (401, 326) with delta (0, -1)
Screenshot: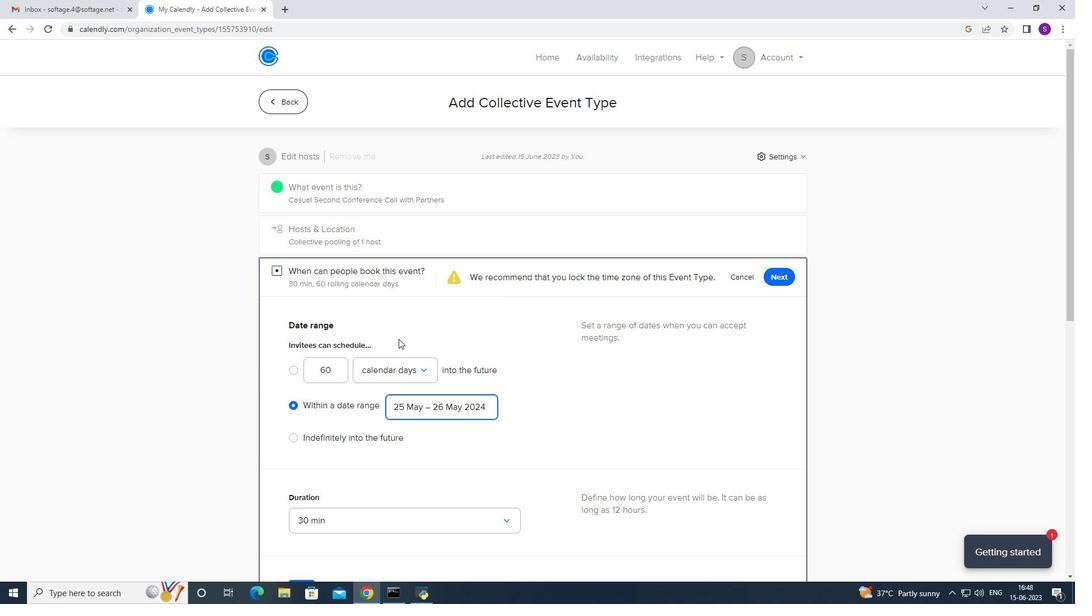 
Action: Mouse moved to (401, 327)
Screenshot: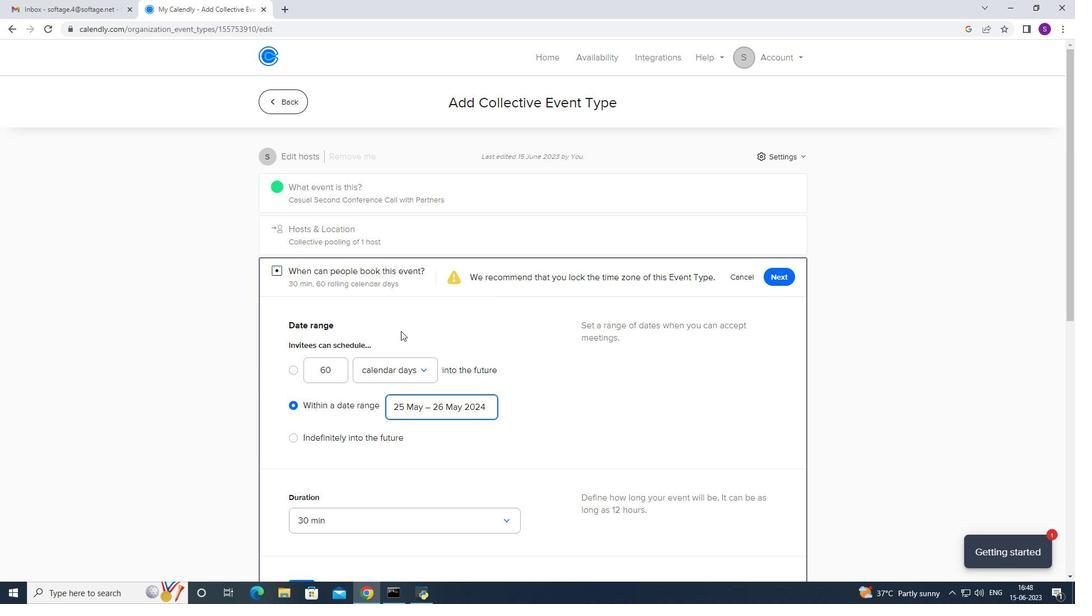 
Action: Mouse scrolled (401, 326) with delta (0, 0)
Screenshot: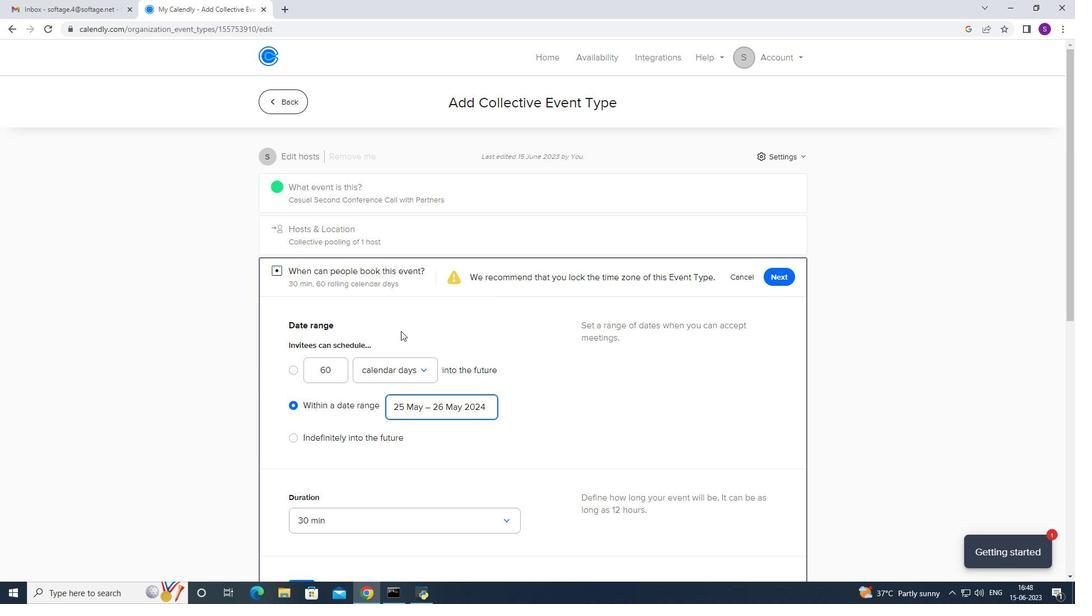 
Action: Mouse moved to (401, 324)
Screenshot: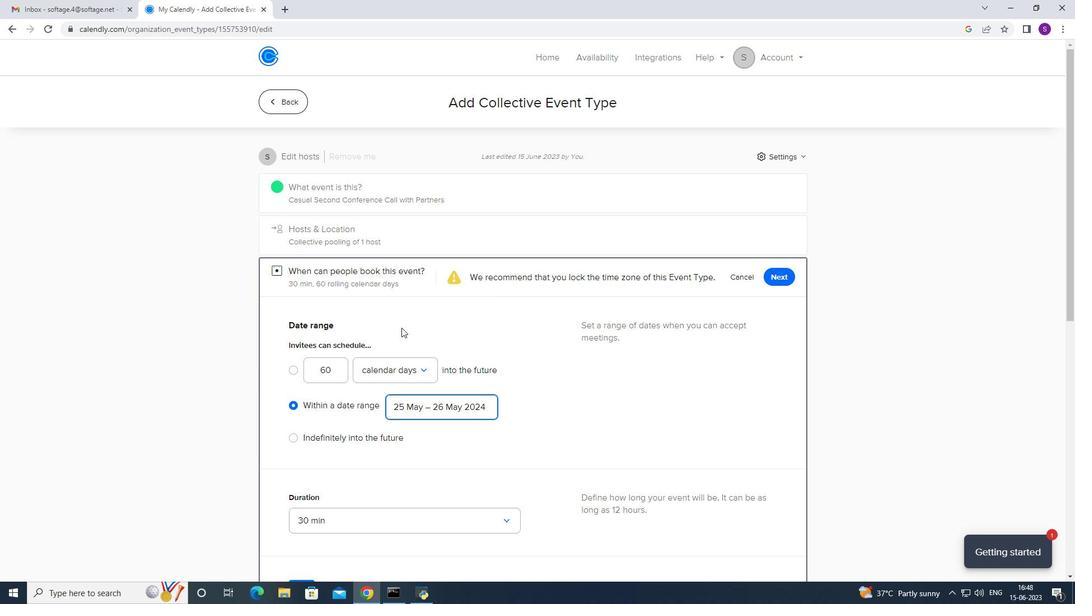 
Action: Mouse scrolled (401, 324) with delta (0, 0)
Screenshot: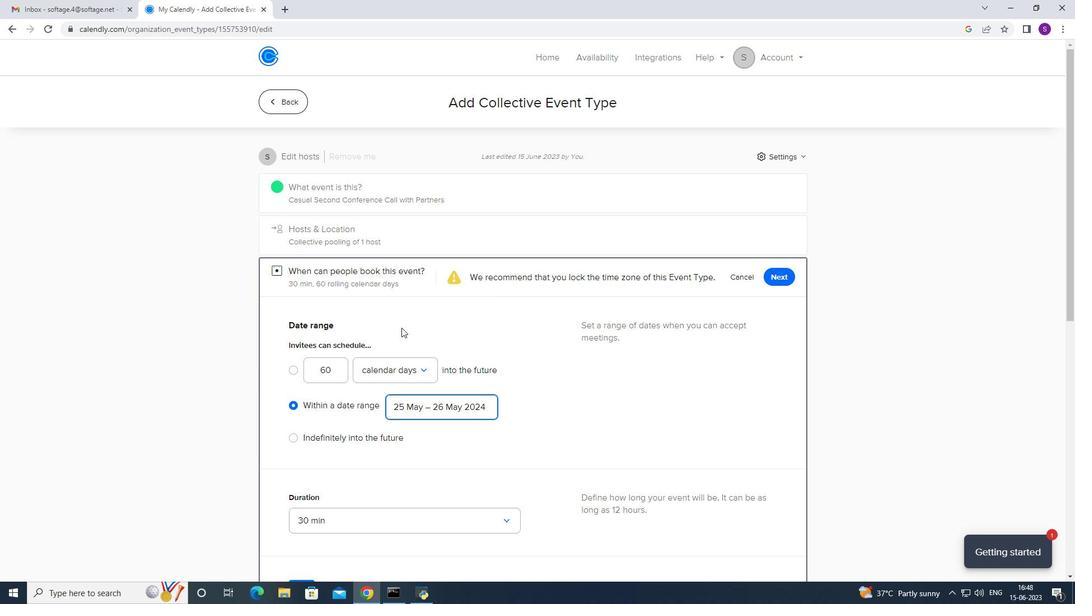 
Action: Mouse scrolled (401, 324) with delta (0, 0)
Screenshot: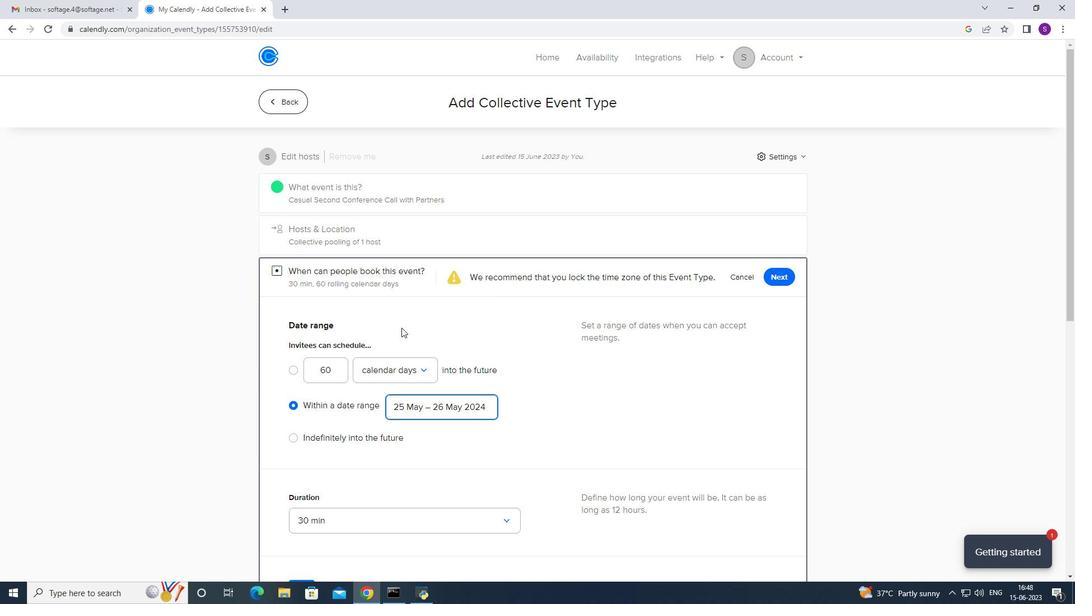 
Action: Mouse moved to (395, 305)
Screenshot: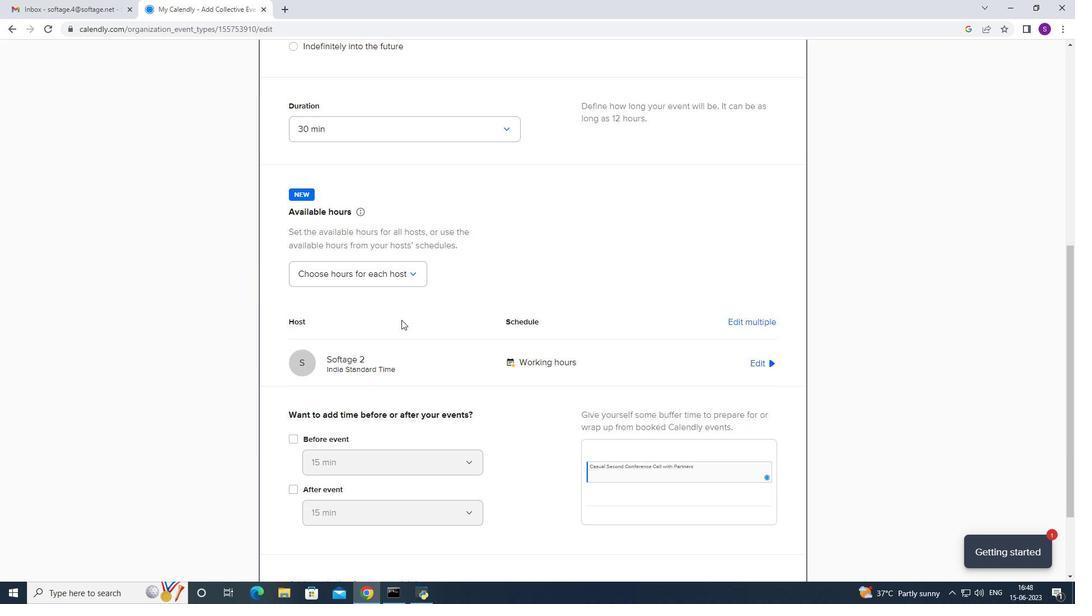 
Action: Mouse scrolled (395, 304) with delta (0, 0)
Screenshot: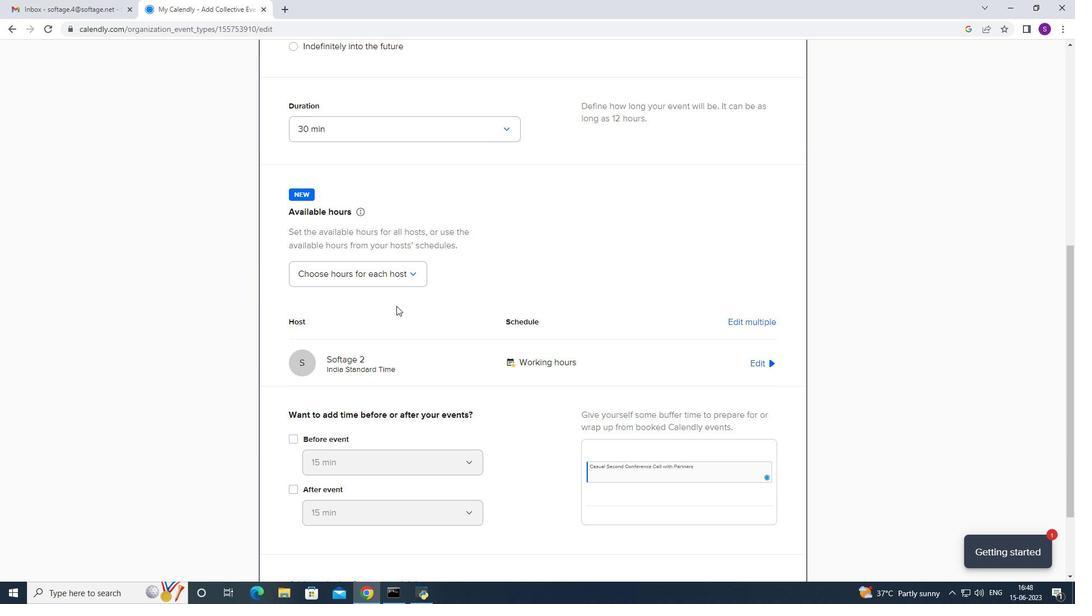
Action: Mouse scrolled (395, 304) with delta (0, 0)
Screenshot: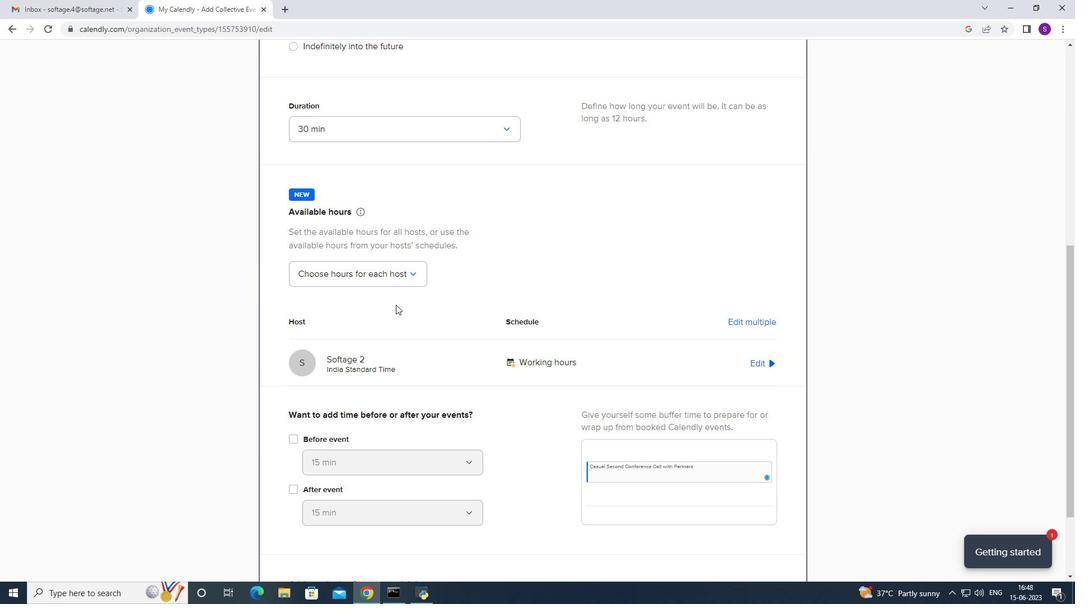 
Action: Mouse scrolled (395, 304) with delta (0, 0)
Screenshot: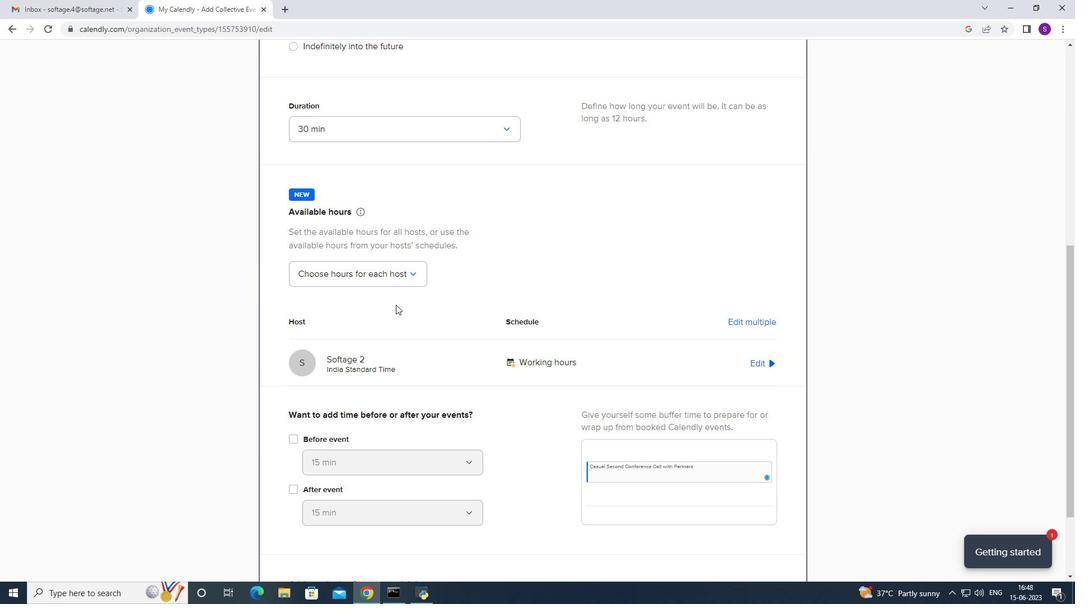 
Action: Mouse scrolled (395, 304) with delta (0, -1)
Screenshot: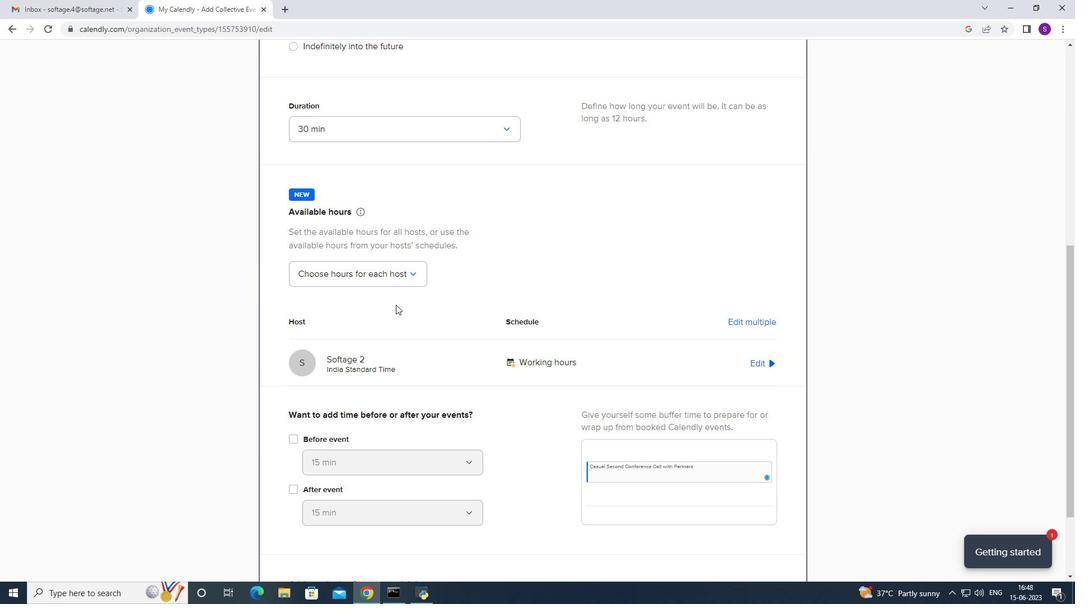 
Action: Mouse moved to (772, 522)
Screenshot: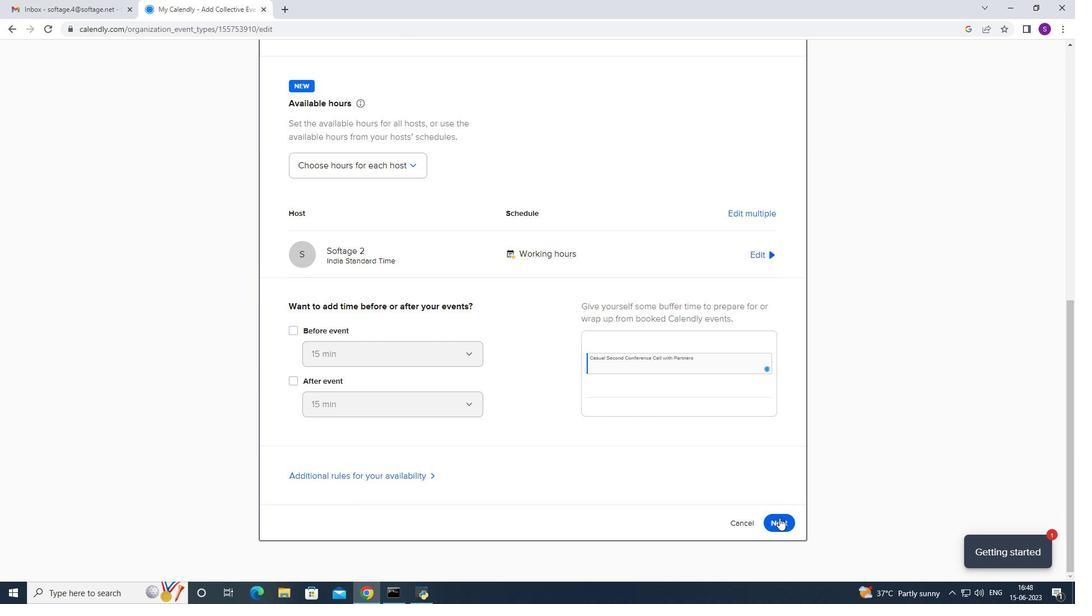 
Action: Mouse pressed left at (772, 522)
Screenshot: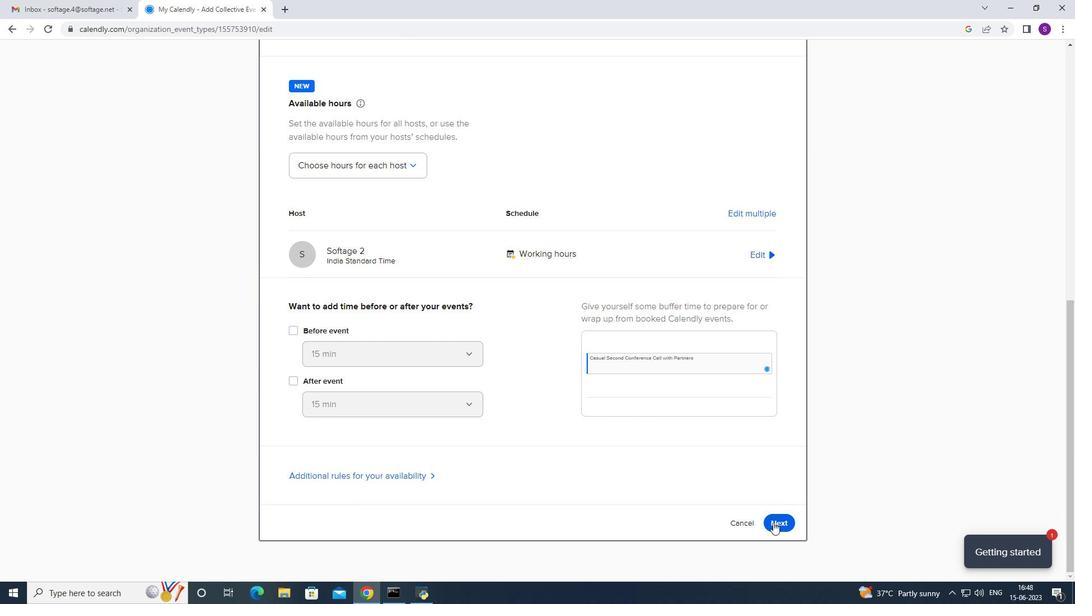 
Action: Mouse moved to (765, 527)
Screenshot: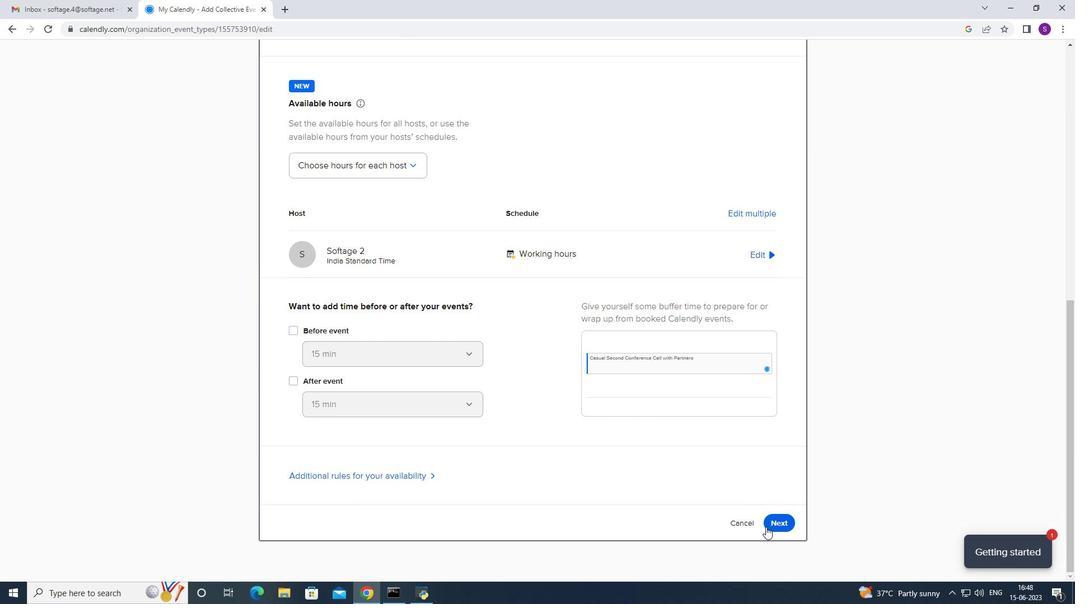 
Action: Mouse pressed left at (765, 527)
Screenshot: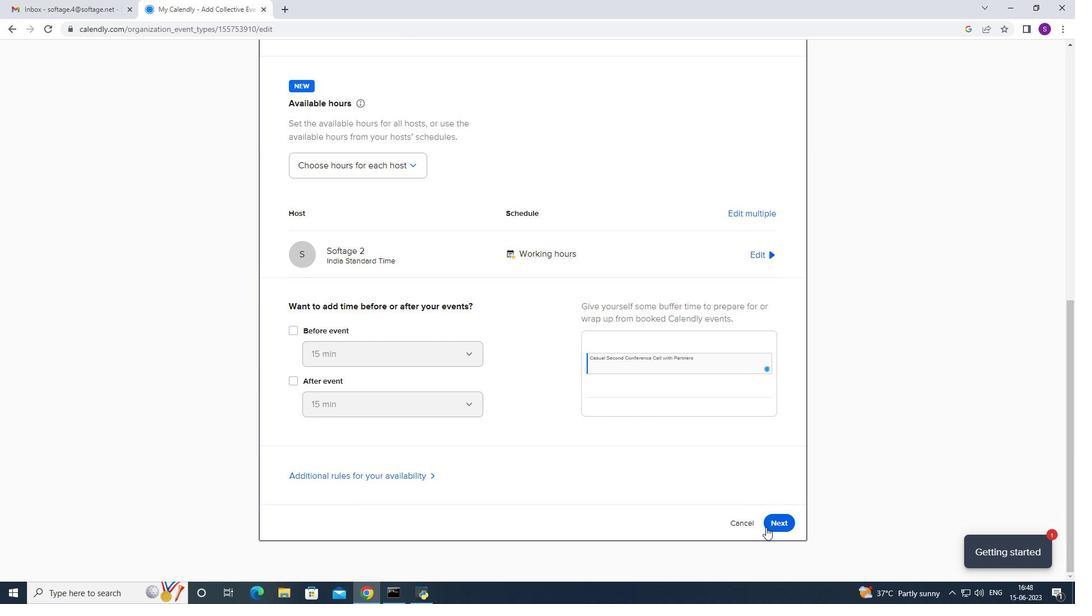 
Action: Mouse moved to (789, 106)
Screenshot: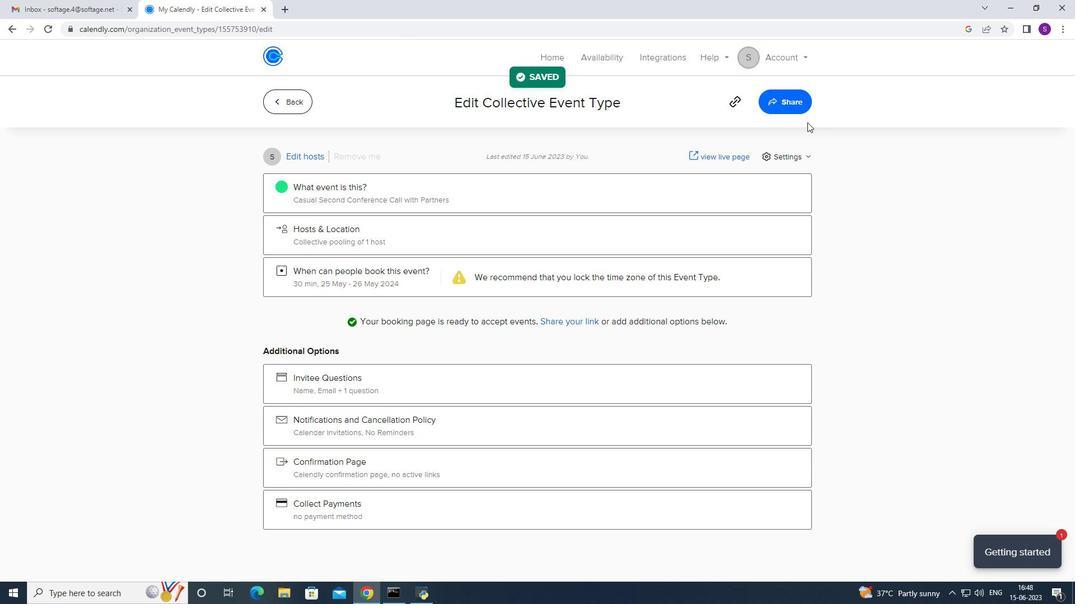
Action: Mouse pressed left at (789, 106)
Screenshot: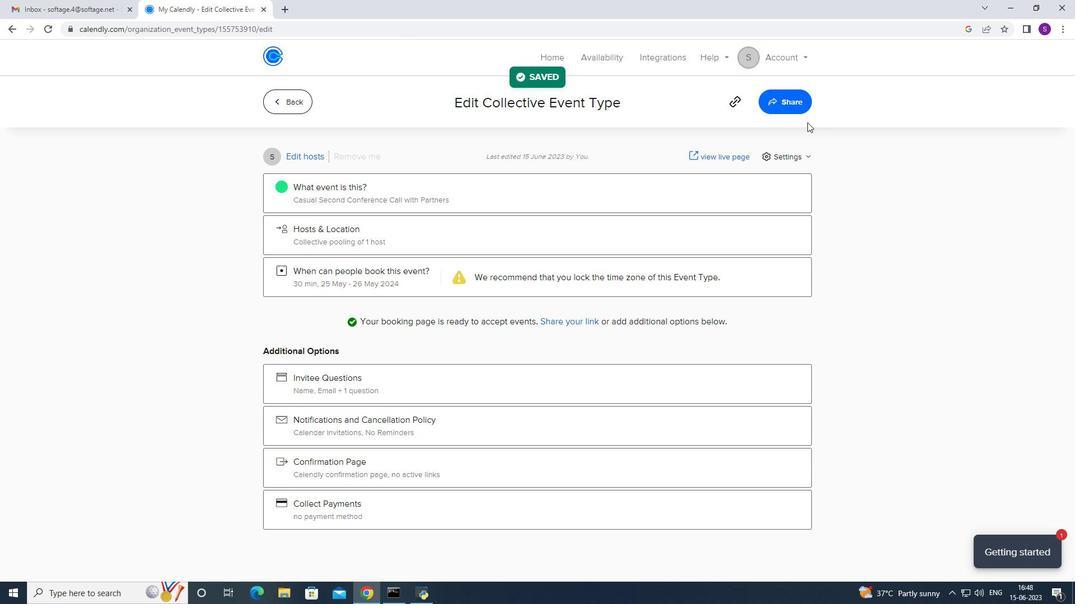 
Action: Mouse moved to (697, 202)
Screenshot: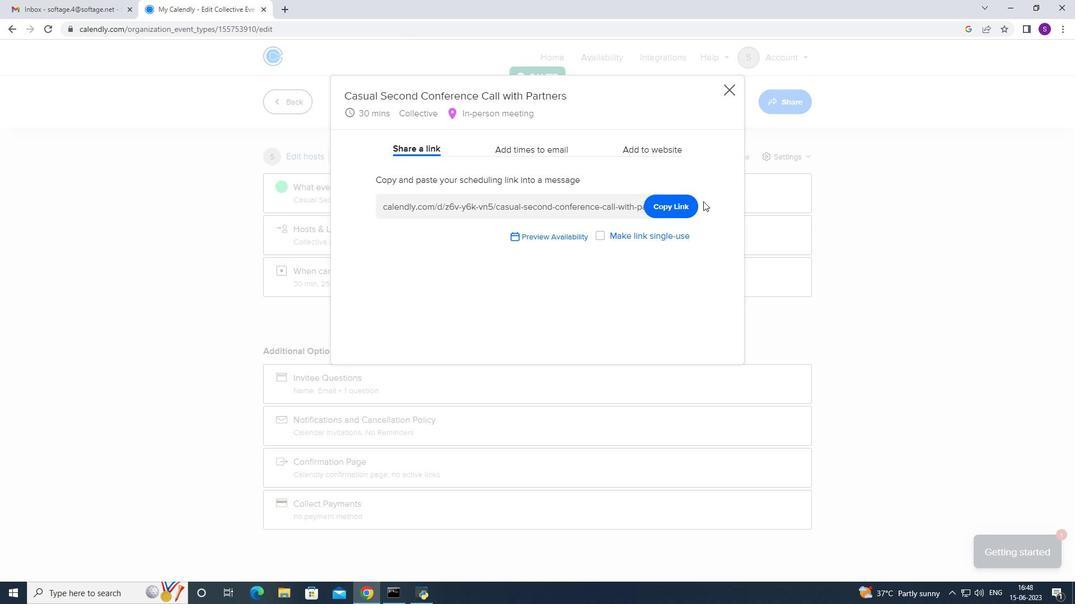 
Action: Mouse pressed left at (697, 202)
Screenshot: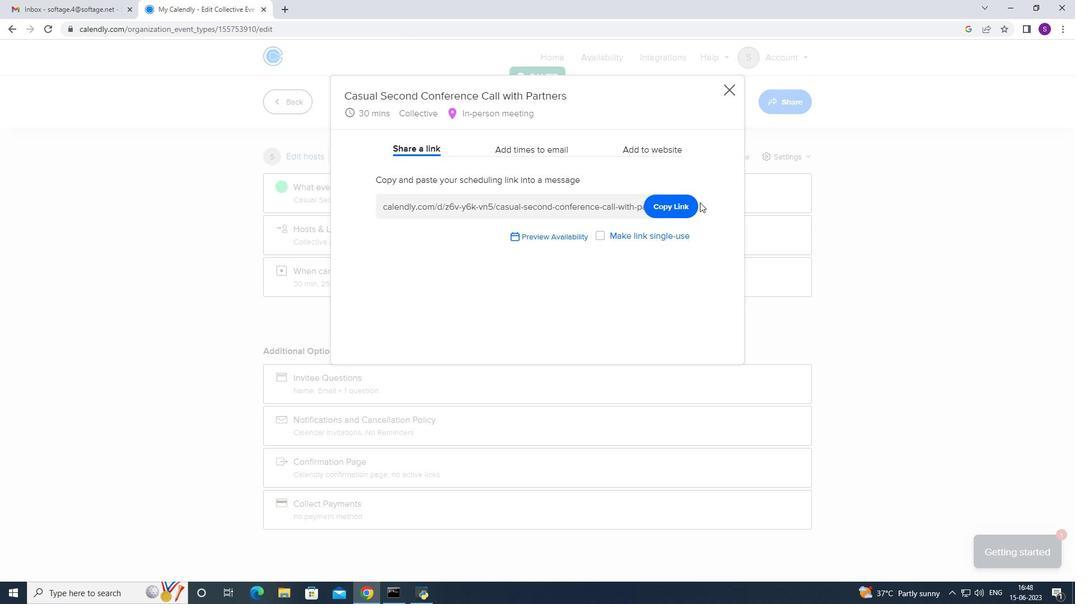 
Action: Mouse moved to (100, 2)
Screenshot: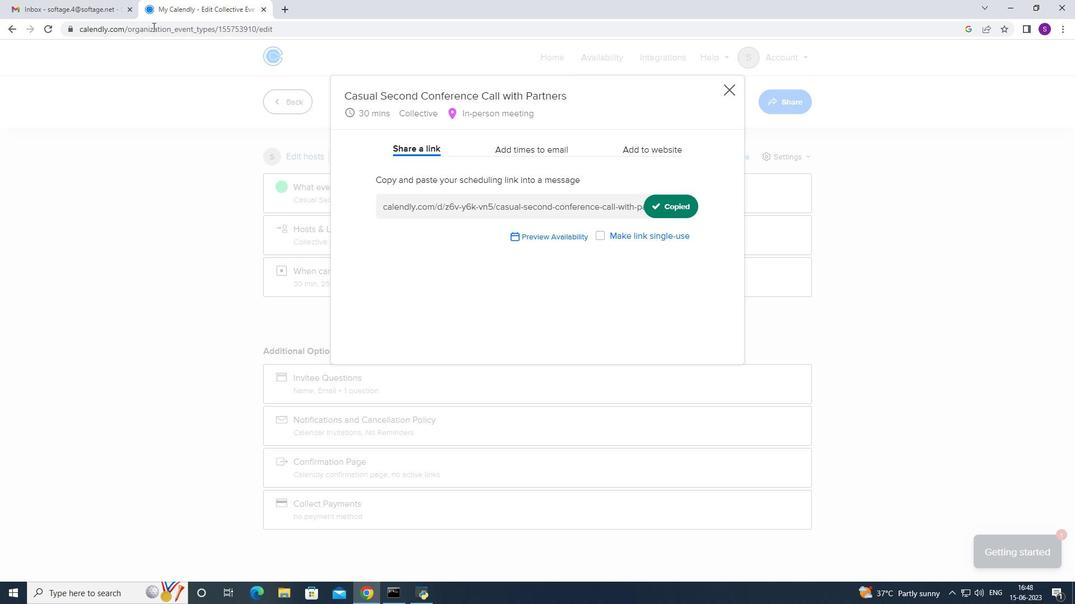 
Action: Mouse pressed left at (100, 2)
Screenshot: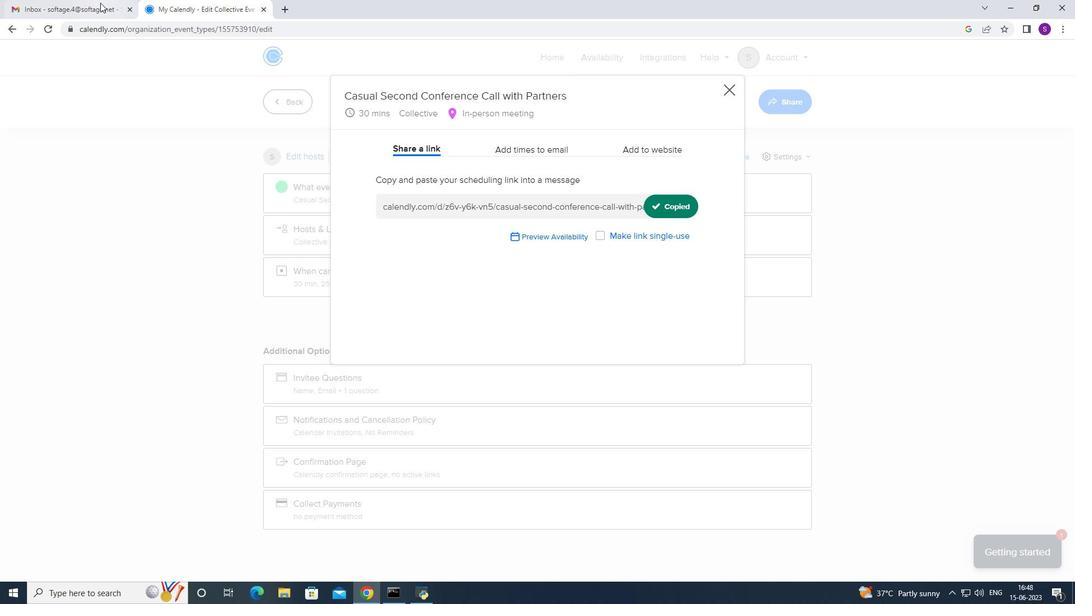
Action: Mouse moved to (82, 95)
Screenshot: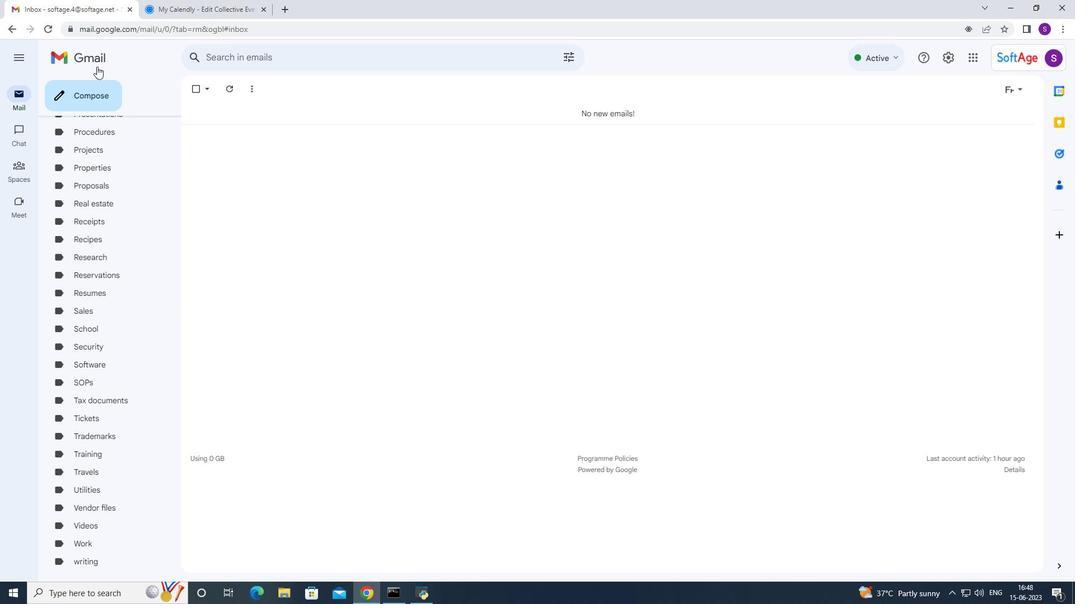 
Action: Mouse pressed left at (82, 95)
Screenshot: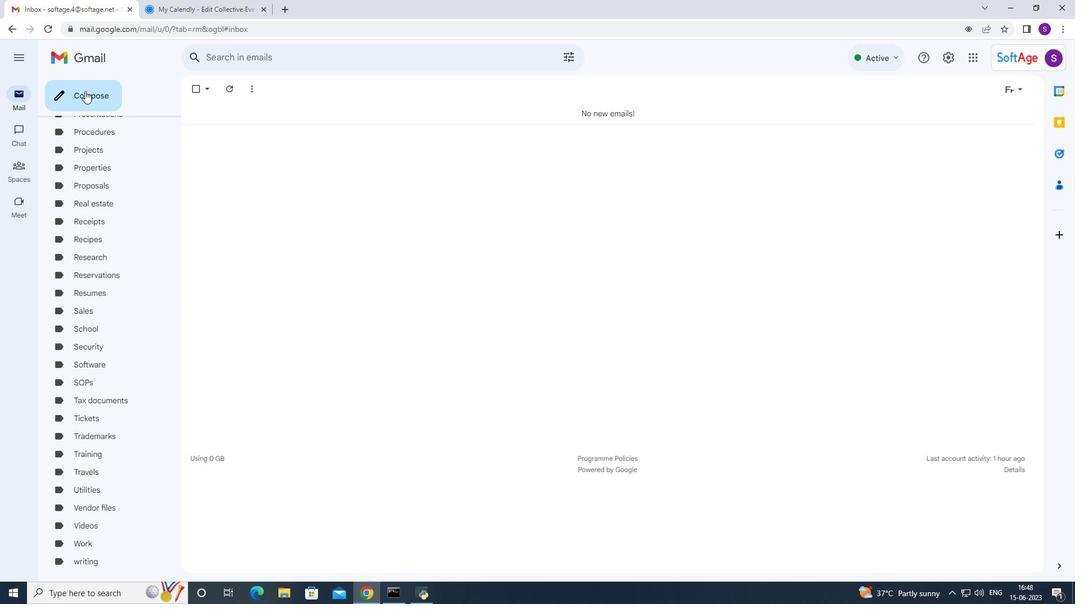 
Action: Mouse moved to (805, 316)
Screenshot: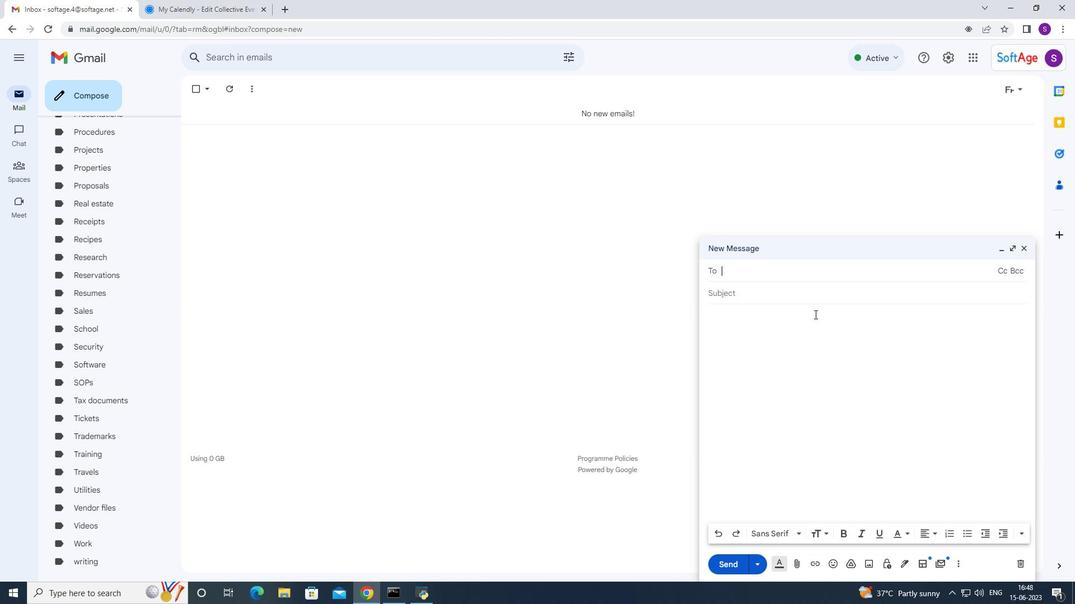 
Action: Mouse pressed left at (805, 316)
Screenshot: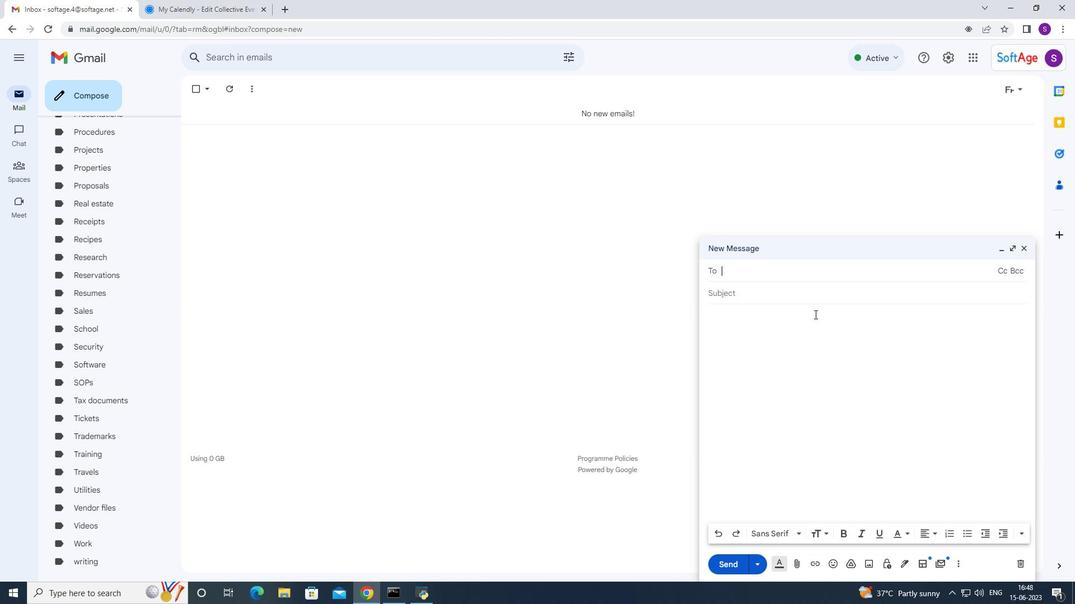 
Action: Mouse pressed right at (805, 316)
Screenshot: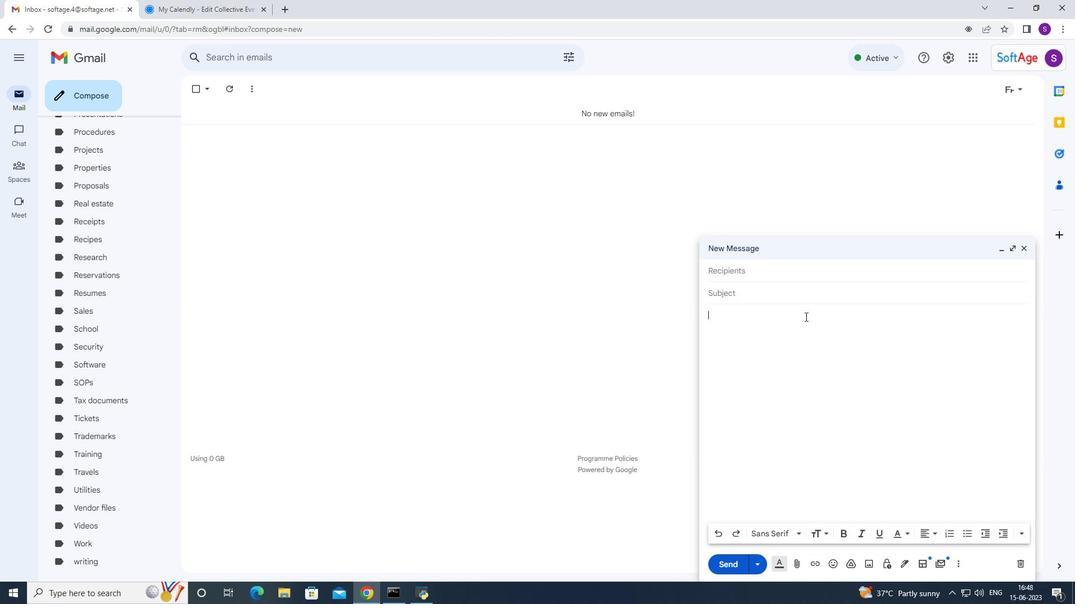 
Action: Mouse moved to (853, 407)
Screenshot: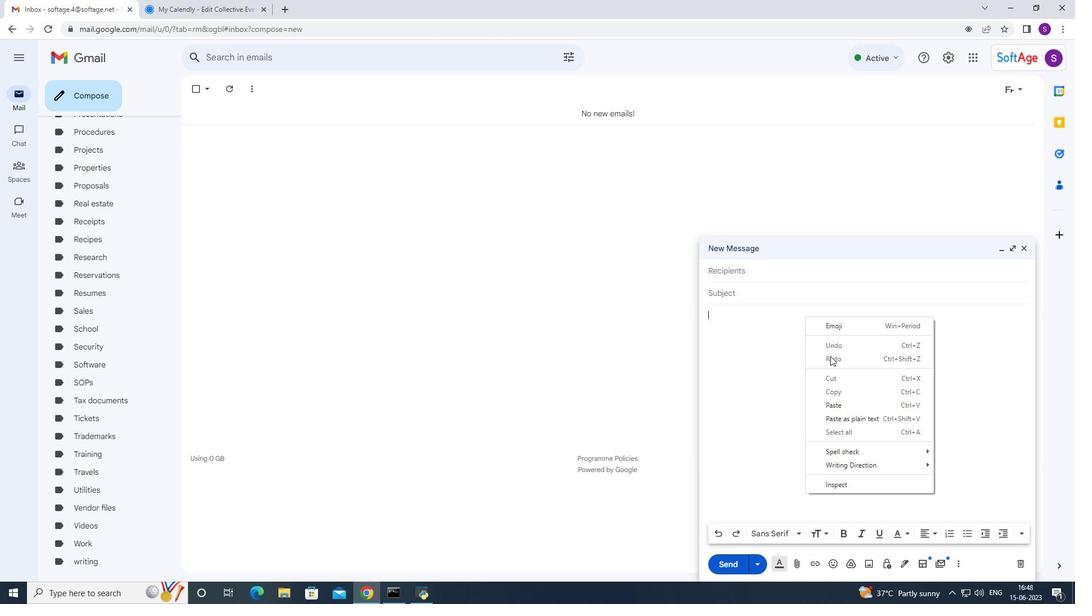 
Action: Mouse pressed left at (853, 407)
Screenshot: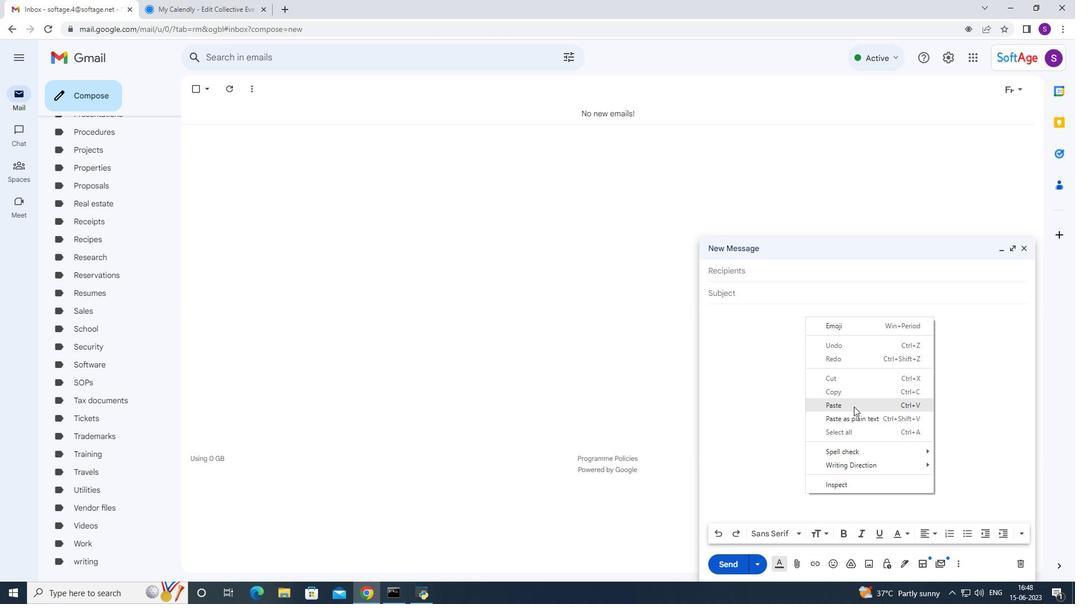 
Action: Mouse moved to (796, 277)
Screenshot: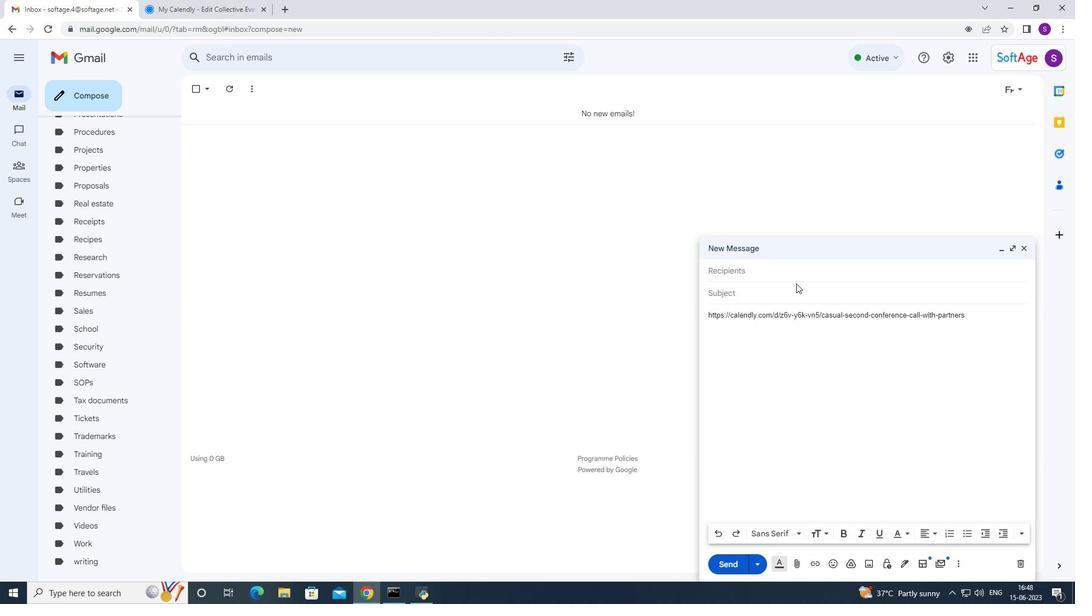 
Action: Mouse pressed left at (796, 277)
Screenshot: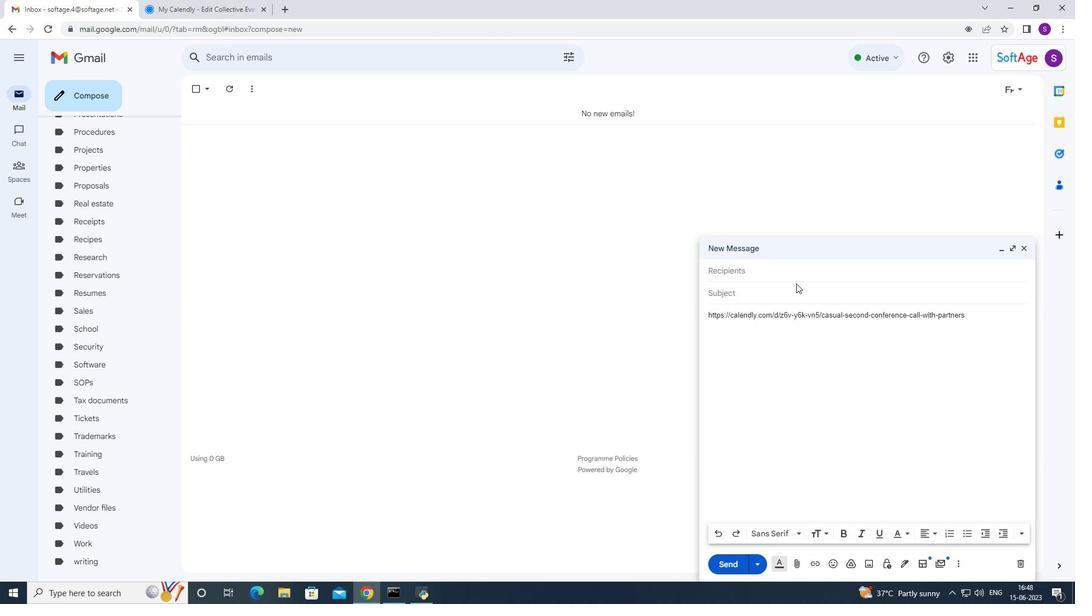 
Action: Mouse moved to (795, 276)
Screenshot: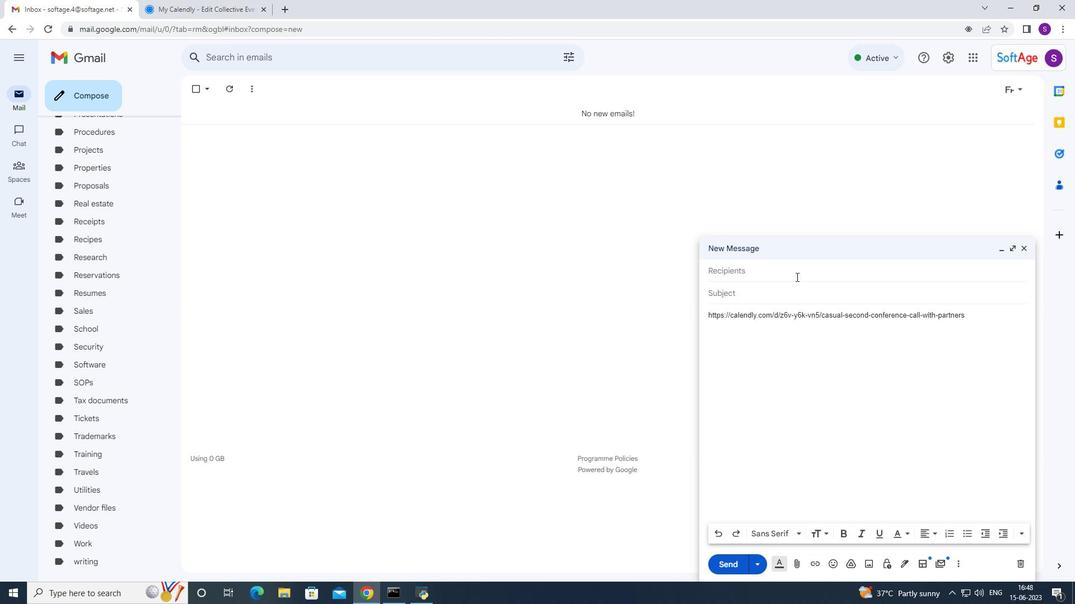 
Action: Key pressed softage.9<Key.enter>soft
Screenshot: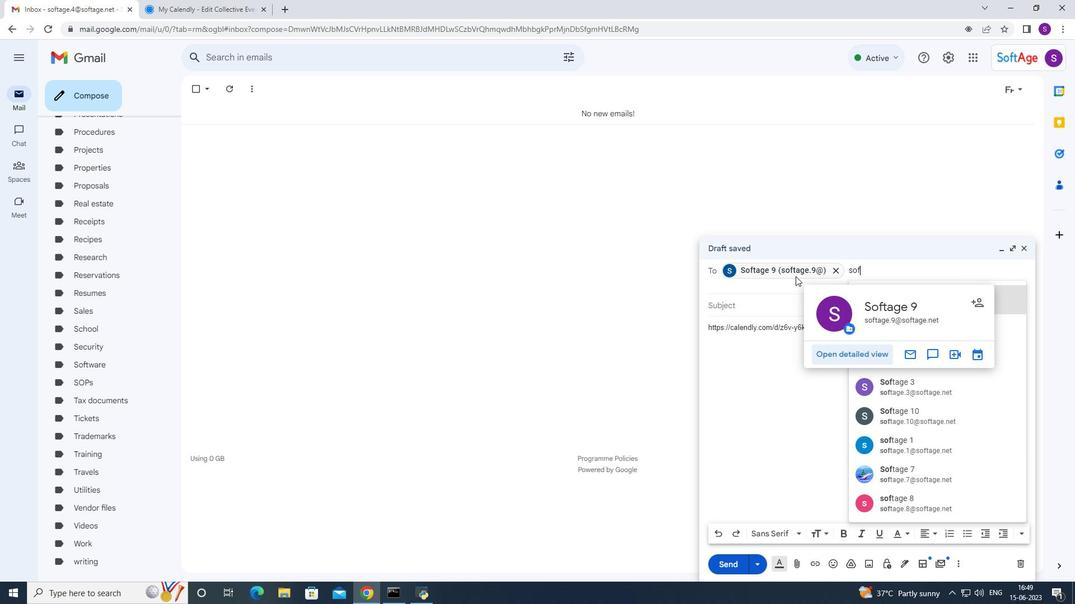 
Action: Mouse moved to (884, 417)
Screenshot: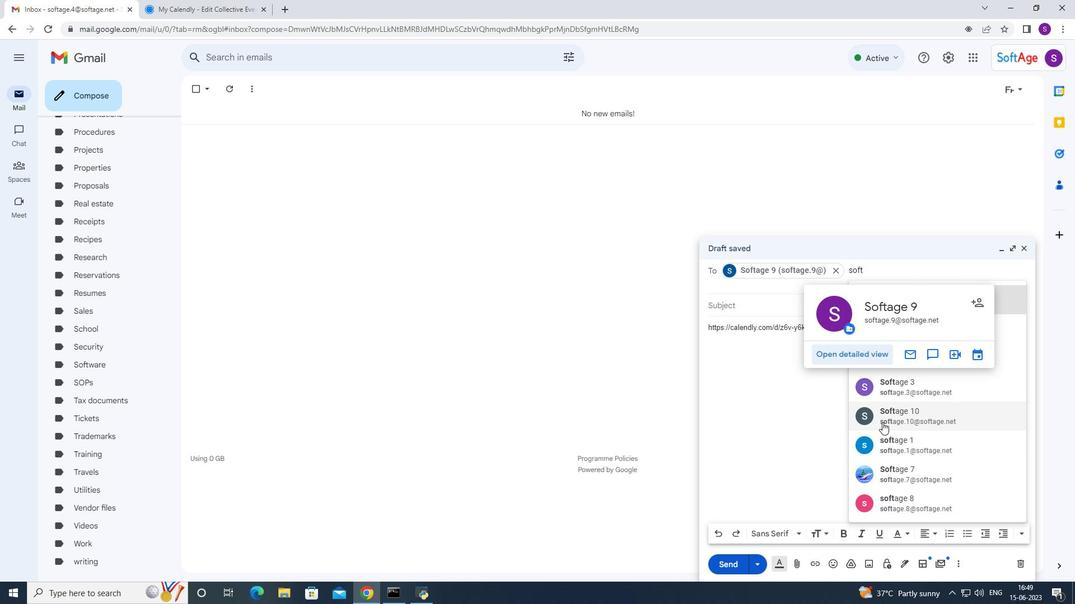 
Action: Mouse pressed left at (884, 417)
Screenshot: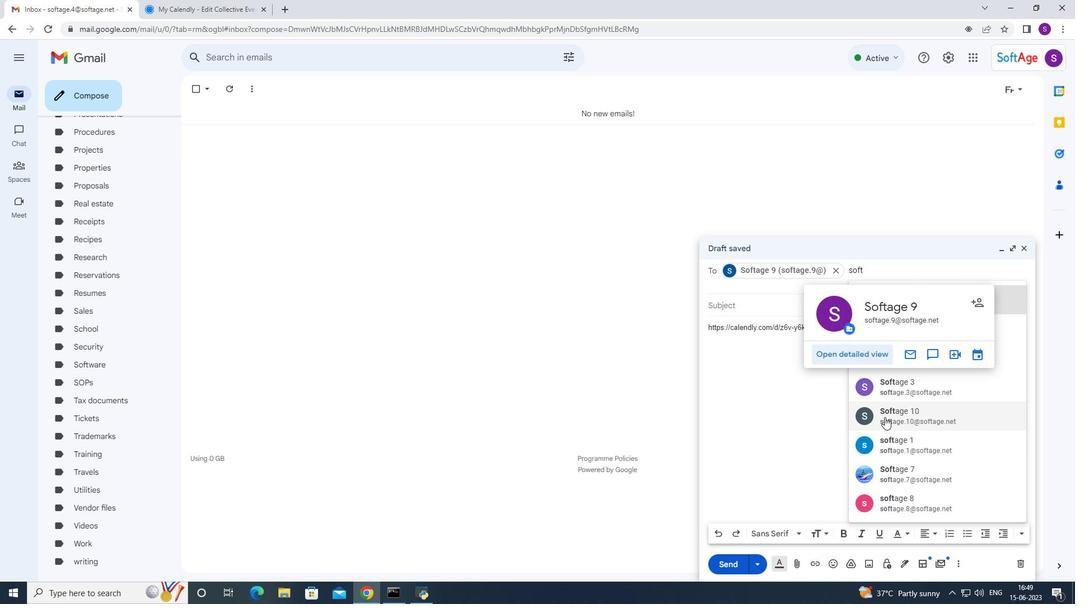 
Action: Mouse moved to (792, 432)
Screenshot: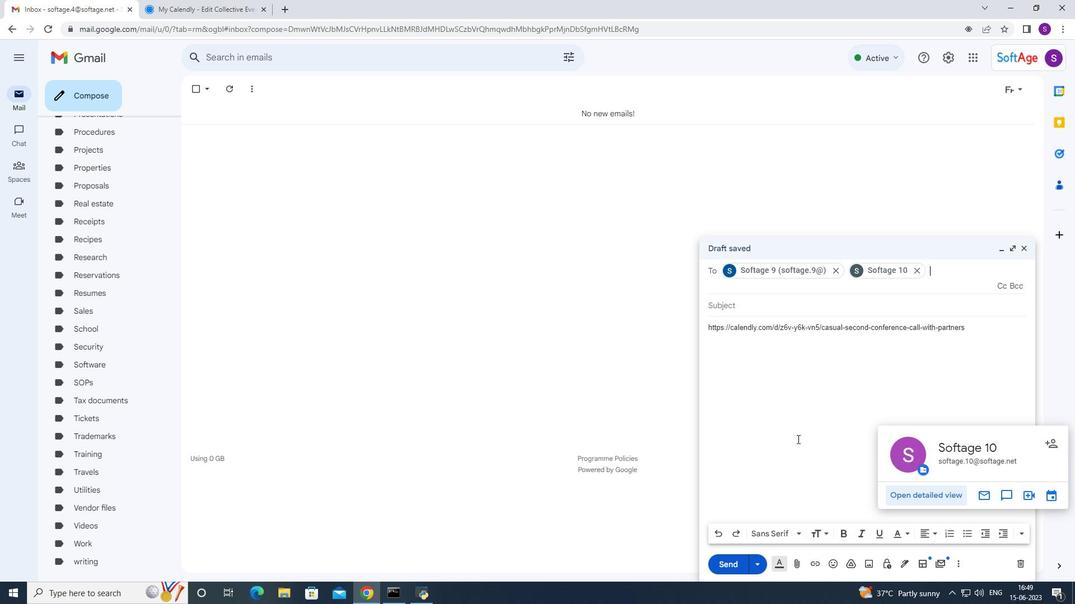 
Action: Mouse pressed left at (792, 432)
Screenshot: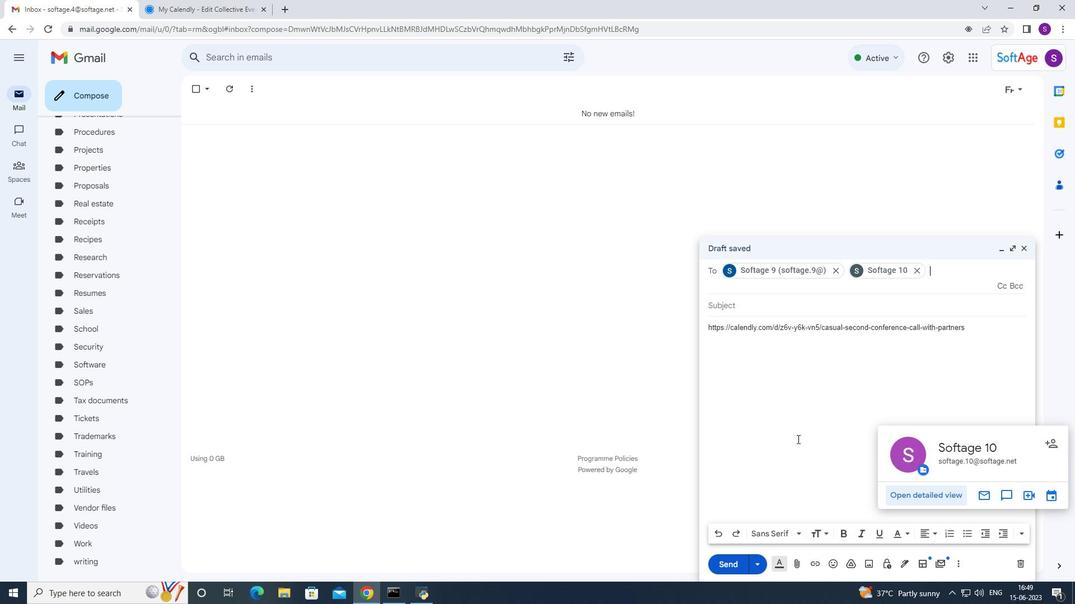 
Action: Mouse moved to (731, 559)
Screenshot: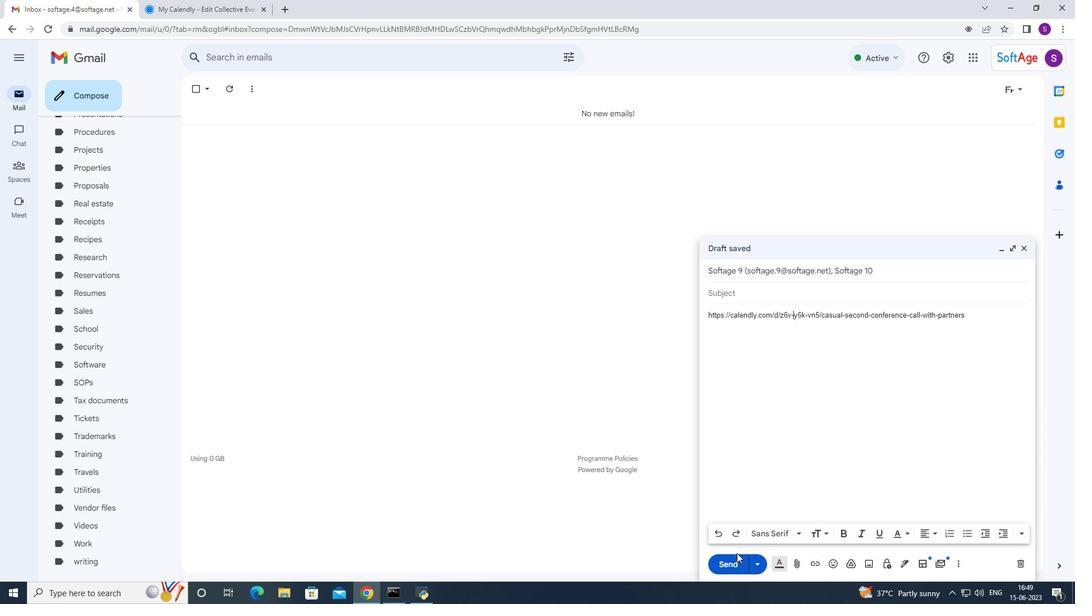 
Action: Mouse pressed left at (731, 559)
Screenshot: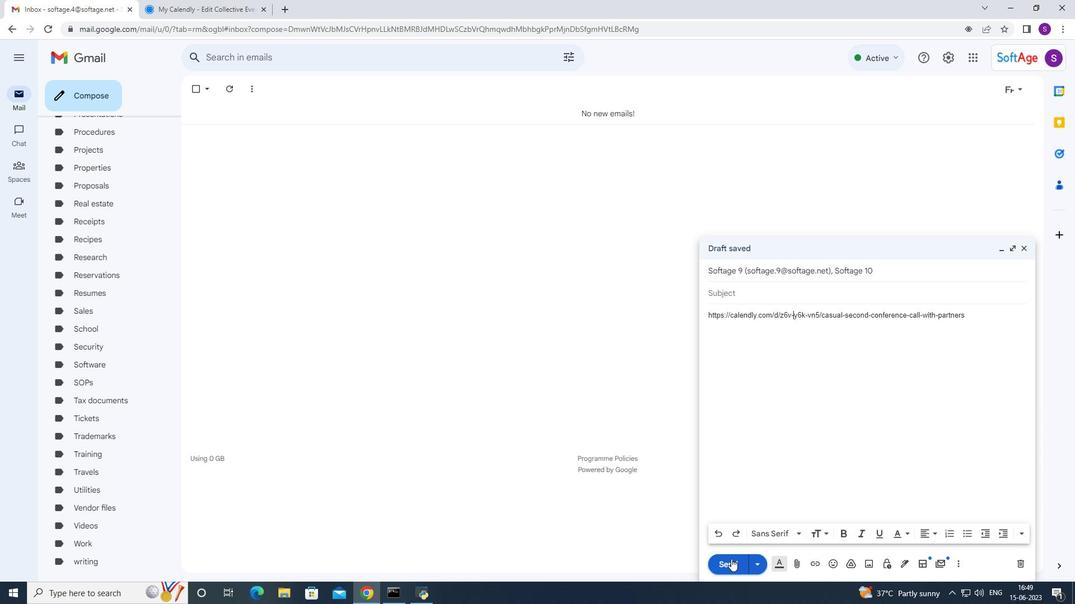 
Action: Mouse moved to (727, 549)
Screenshot: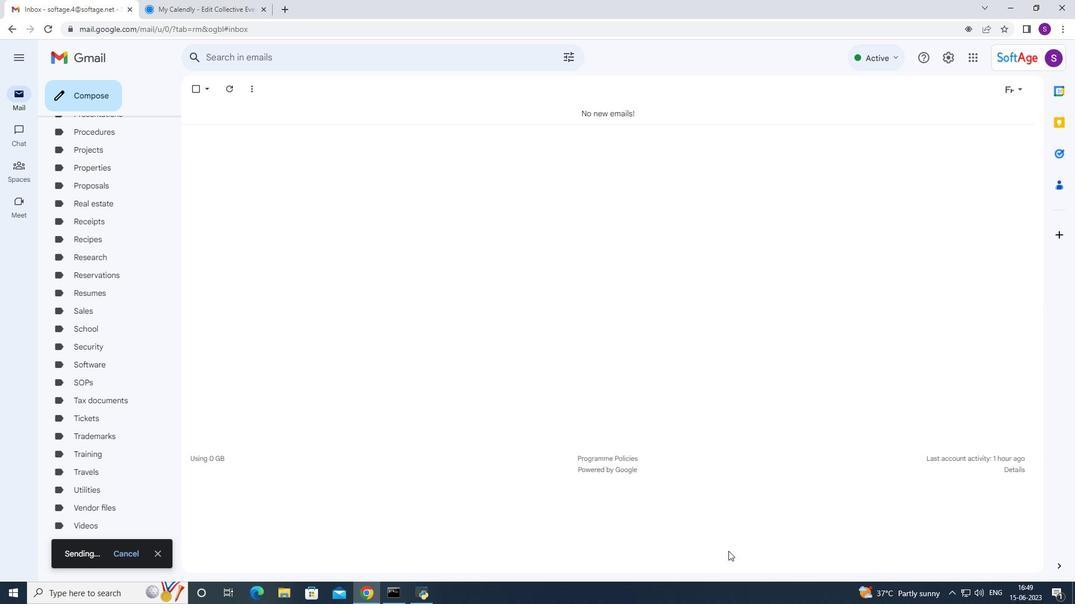
